 Task: Look for space in Robit, Ethiopia from 24th August, 2023 to 10th September, 2023 for 6 adults, 2 children in price range Rs.12000 to Rs.15000. Place can be entire place or shared room with 6 bedrooms having 6 beds and 6 bathrooms. Property type can be house, flat, hotel. Amenities needed are: wifi, TV, free parkinig on premises, gym, breakfast. Booking option can be shelf check-in. Required host language is English.
Action: Mouse moved to (421, 88)
Screenshot: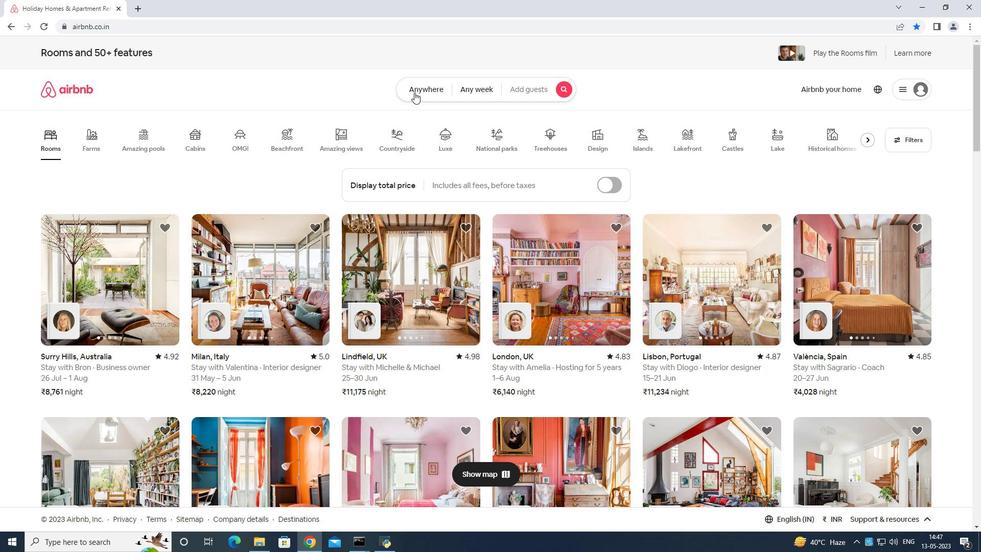 
Action: Mouse pressed left at (421, 88)
Screenshot: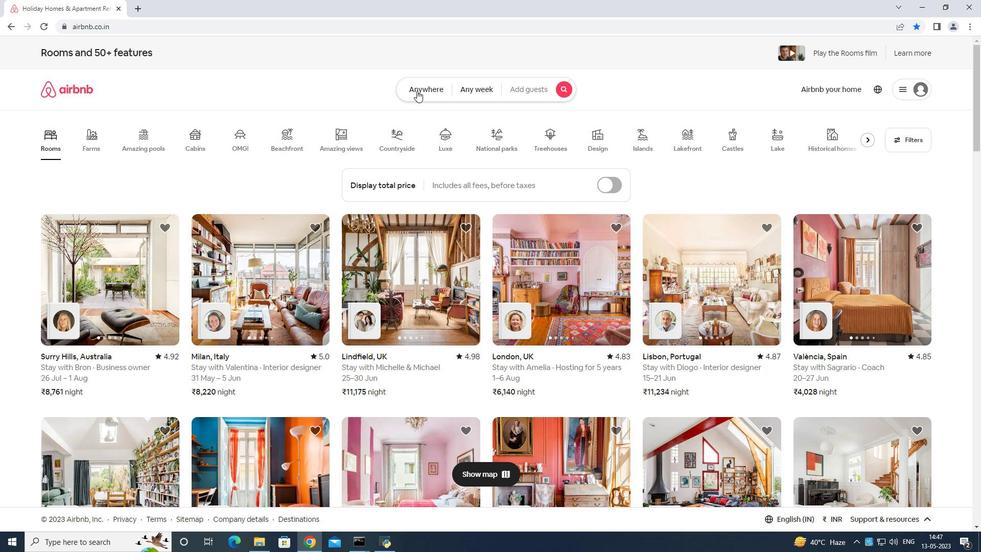 
Action: Mouse moved to (400, 115)
Screenshot: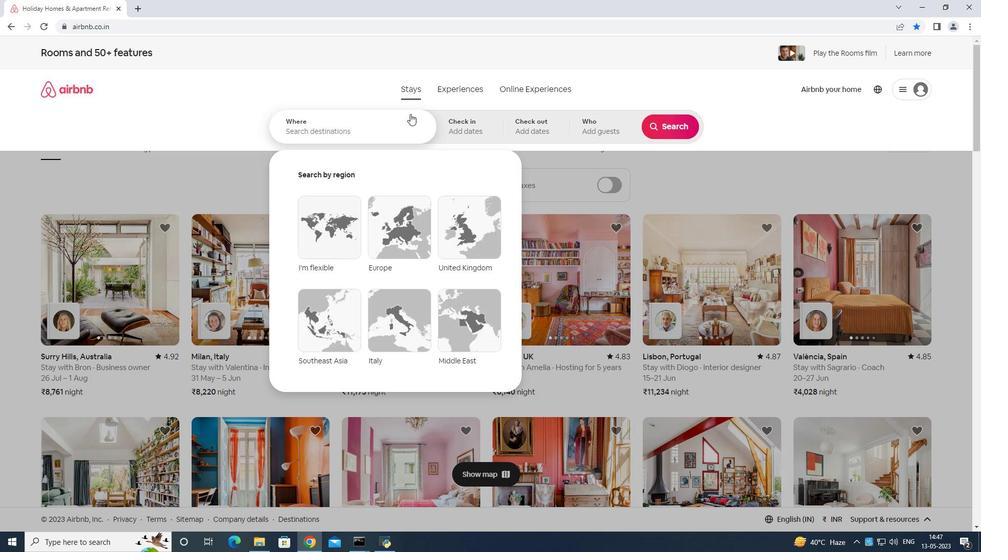 
Action: Mouse pressed left at (400, 115)
Screenshot: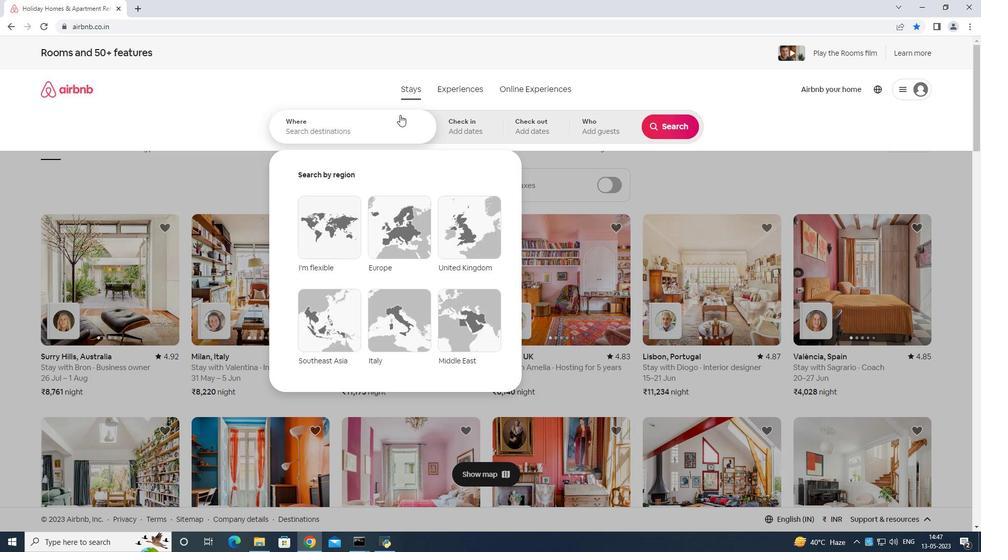 
Action: Mouse moved to (401, 123)
Screenshot: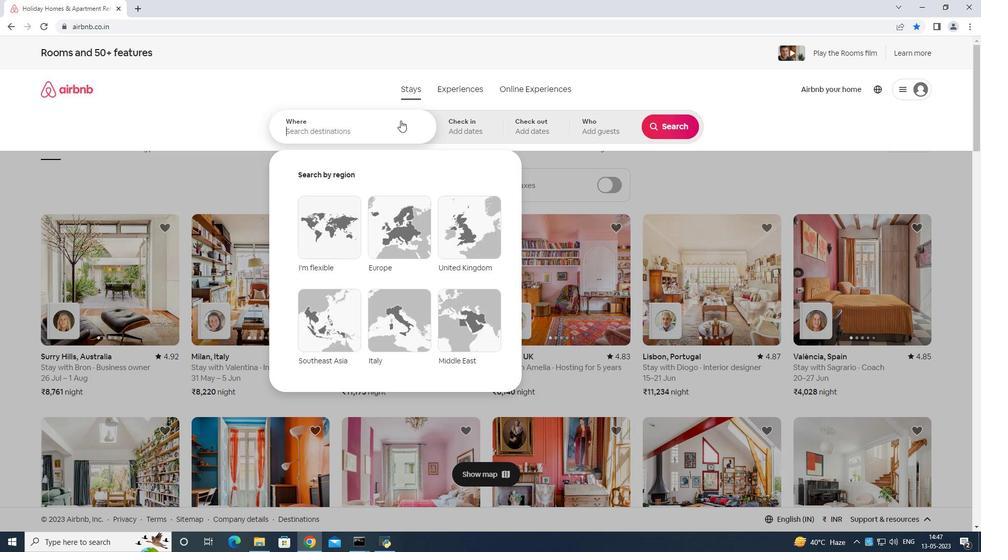 
Action: Key pressed <Key.shift>Robit<Key.space>etiopia<Key.space><Key.enter>
Screenshot: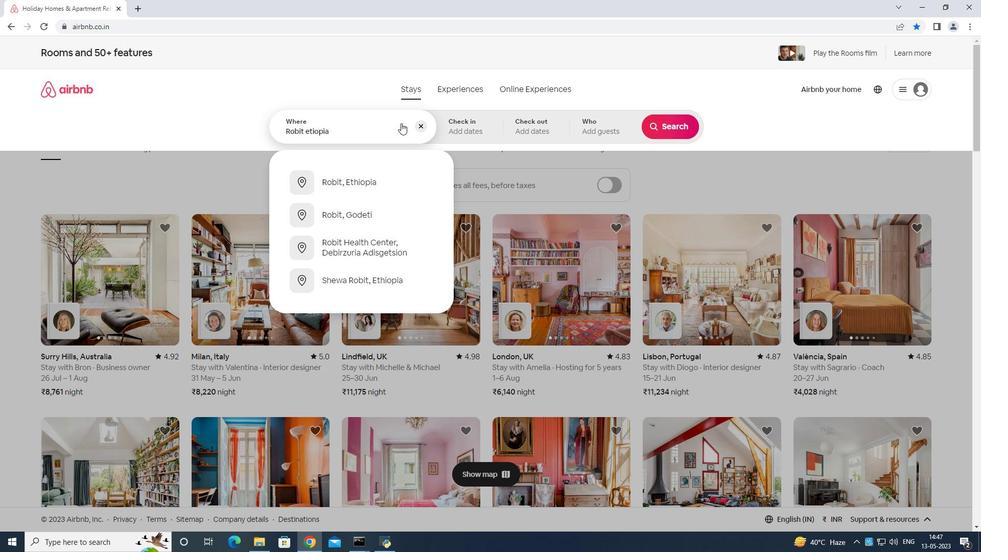 
Action: Mouse moved to (659, 211)
Screenshot: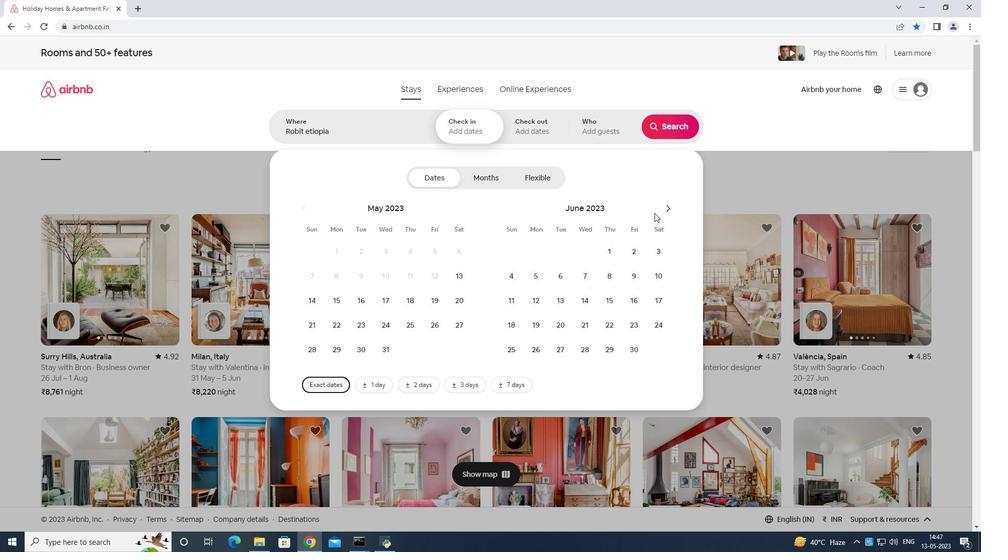 
Action: Mouse pressed left at (659, 211)
Screenshot: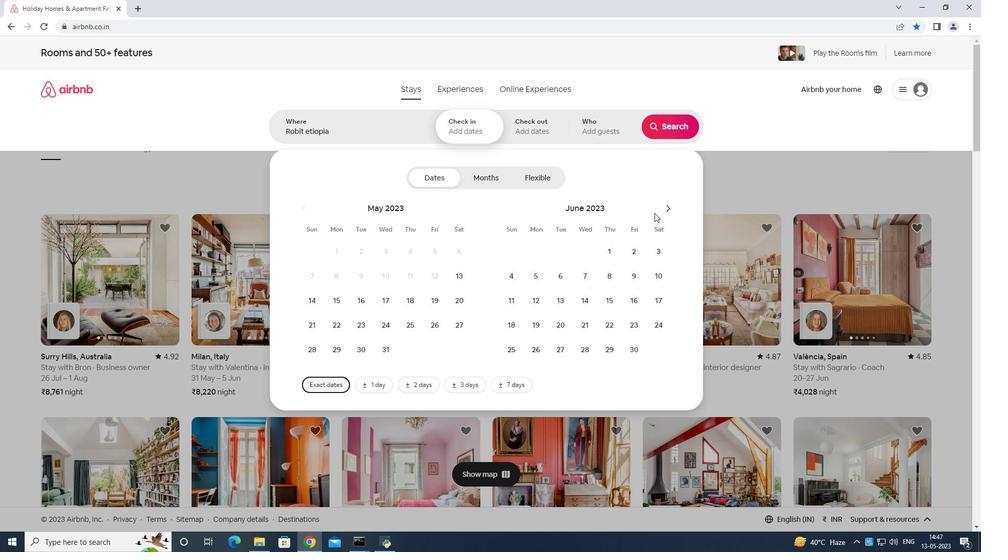 
Action: Mouse moved to (663, 209)
Screenshot: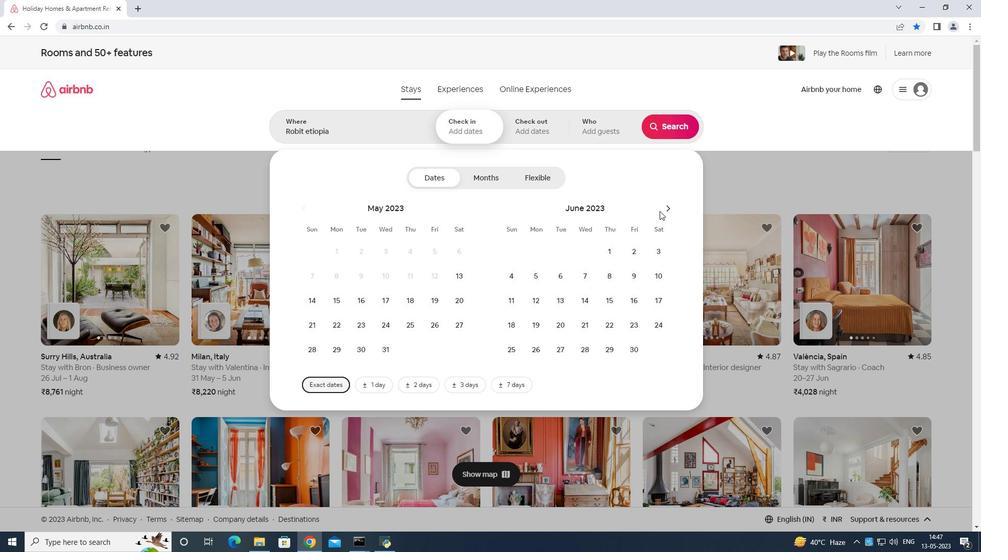 
Action: Mouse pressed left at (663, 209)
Screenshot: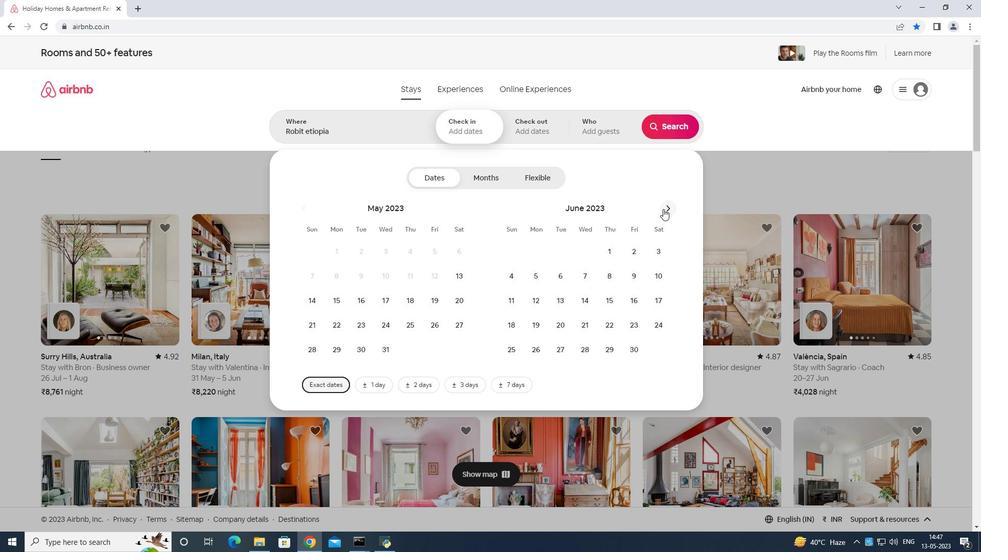
Action: Mouse moved to (664, 208)
Screenshot: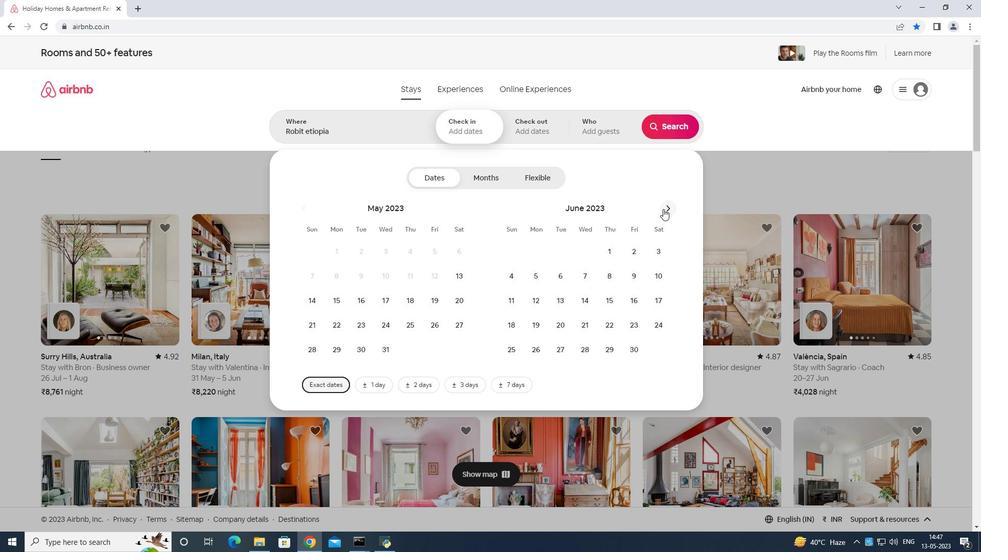 
Action: Mouse pressed left at (664, 208)
Screenshot: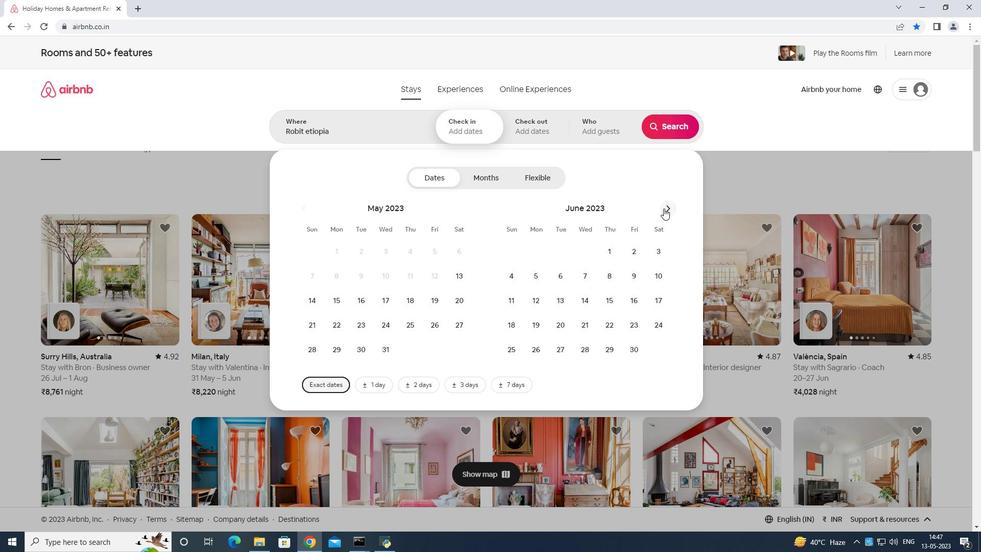 
Action: Mouse pressed left at (664, 208)
Screenshot: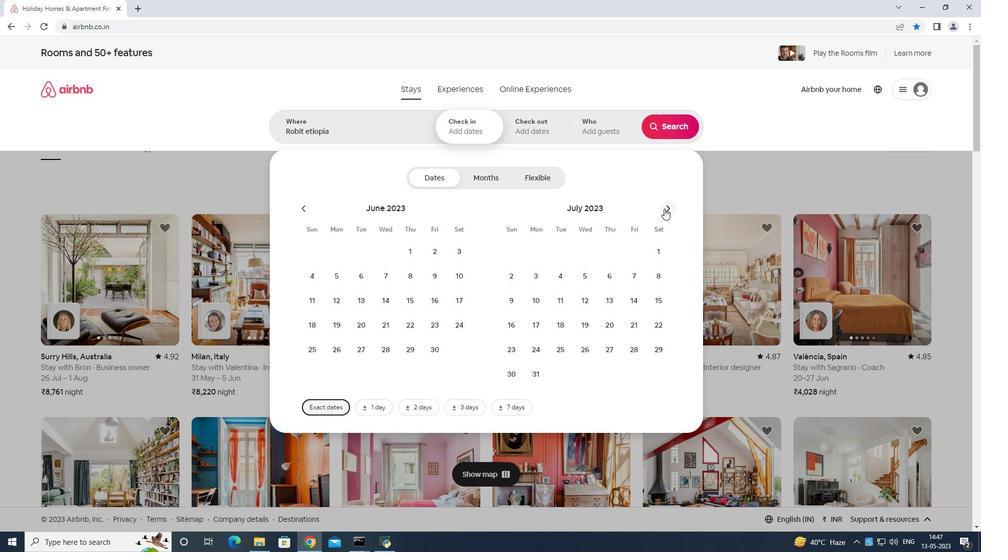 
Action: Mouse moved to (600, 324)
Screenshot: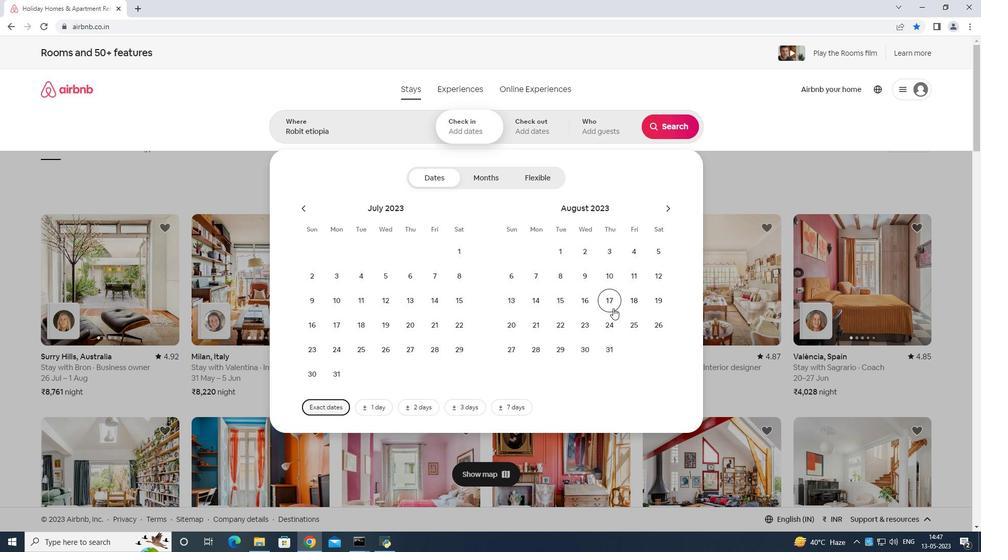 
Action: Mouse pressed left at (600, 324)
Screenshot: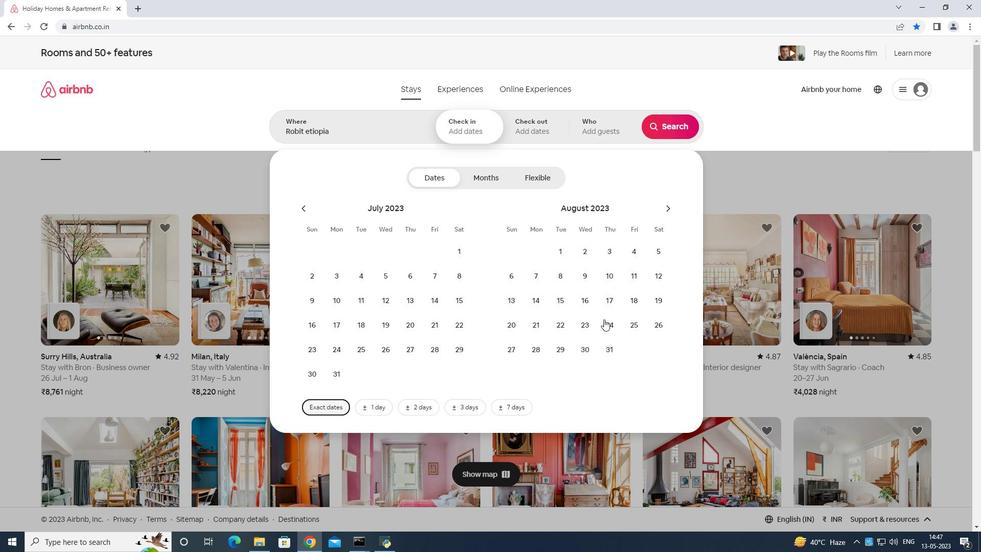 
Action: Mouse moved to (671, 203)
Screenshot: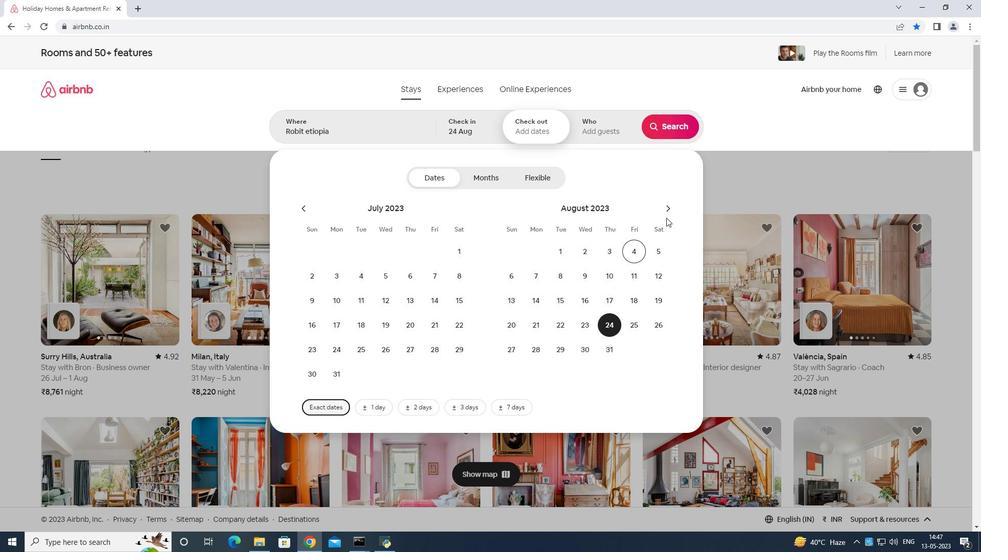 
Action: Mouse pressed left at (671, 203)
Screenshot: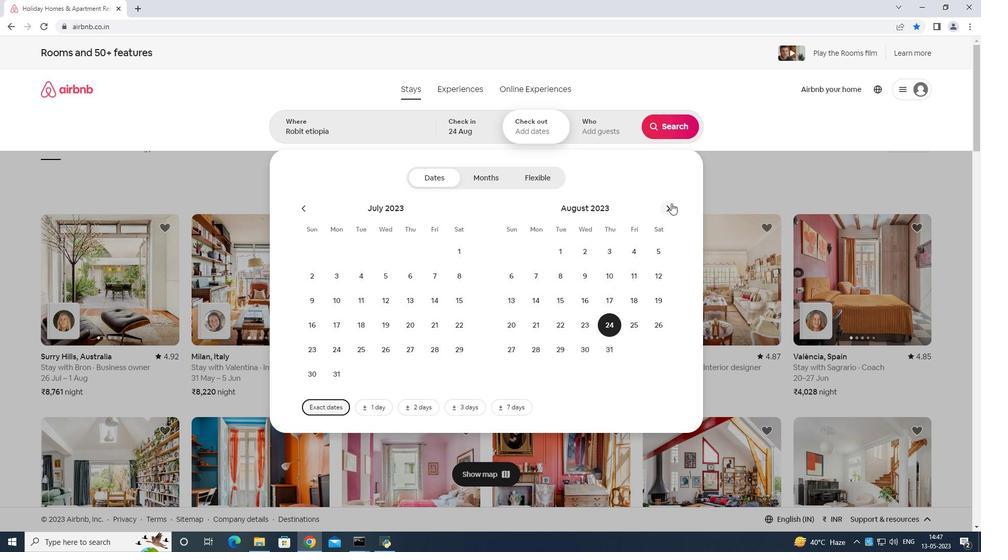 
Action: Mouse moved to (505, 292)
Screenshot: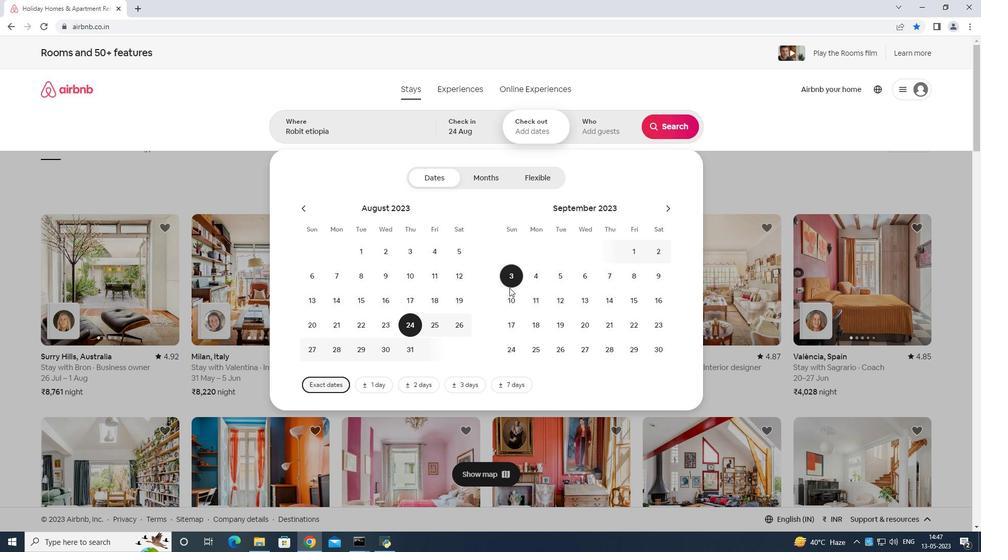 
Action: Mouse pressed left at (505, 292)
Screenshot: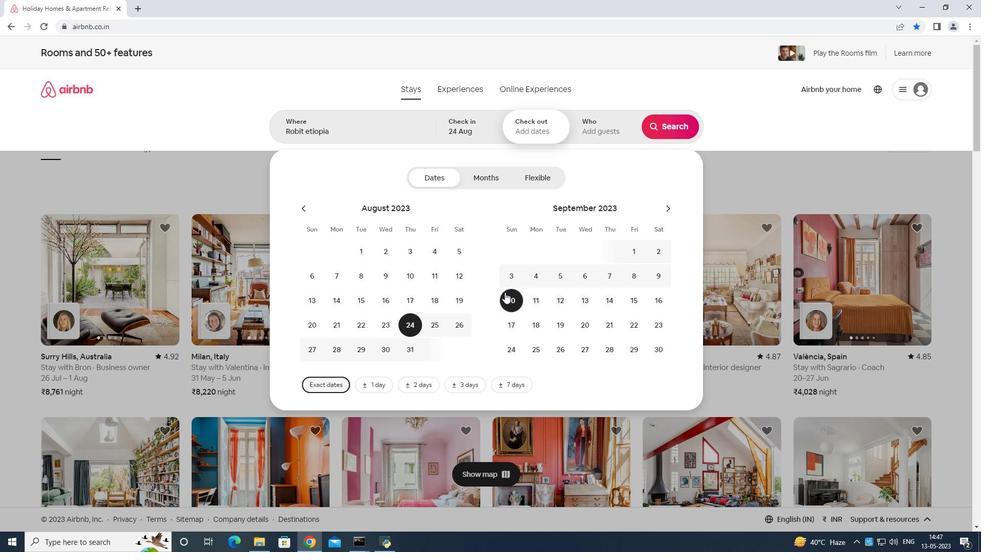 
Action: Mouse moved to (592, 126)
Screenshot: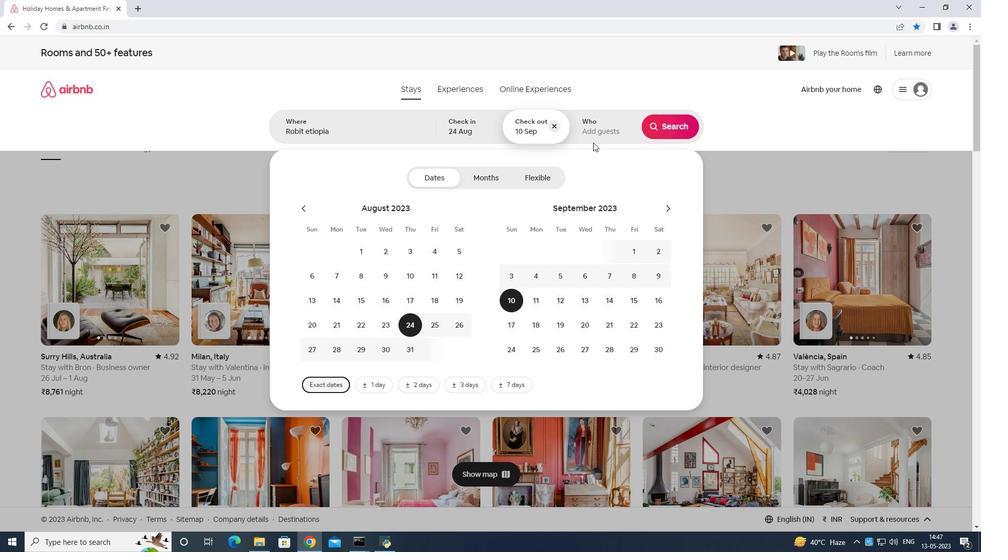 
Action: Mouse pressed left at (592, 126)
Screenshot: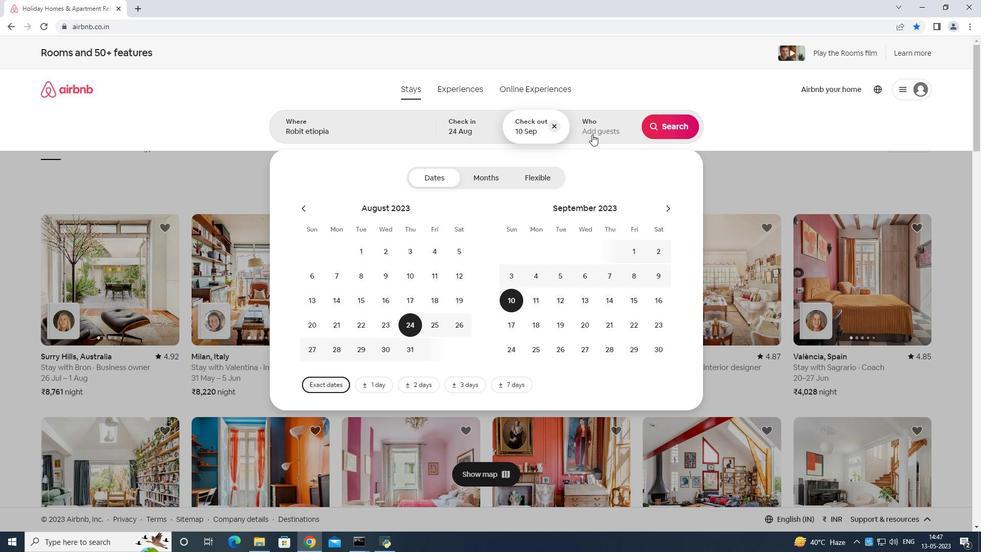 
Action: Mouse moved to (667, 178)
Screenshot: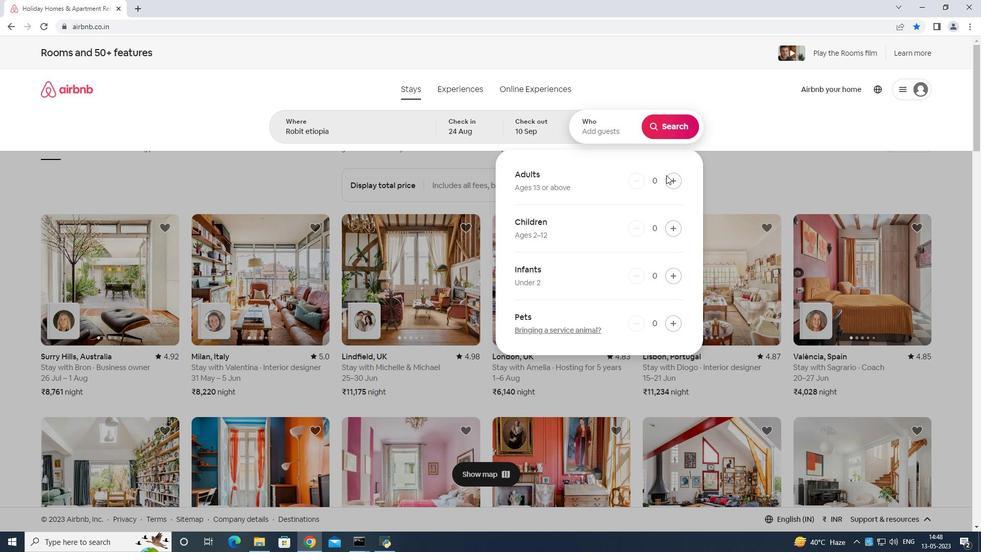 
Action: Mouse pressed left at (667, 178)
Screenshot: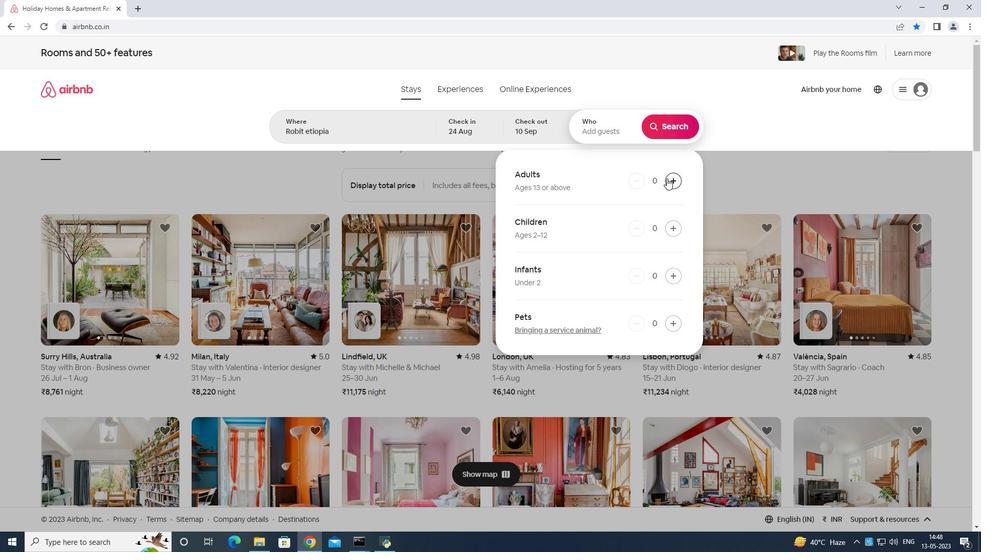 
Action: Mouse pressed left at (667, 178)
Screenshot: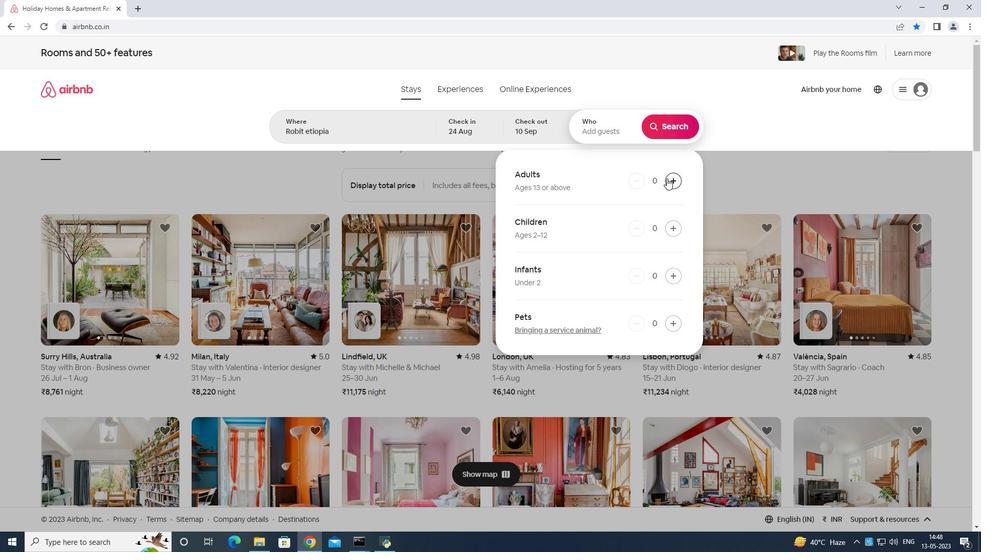
Action: Mouse moved to (680, 175)
Screenshot: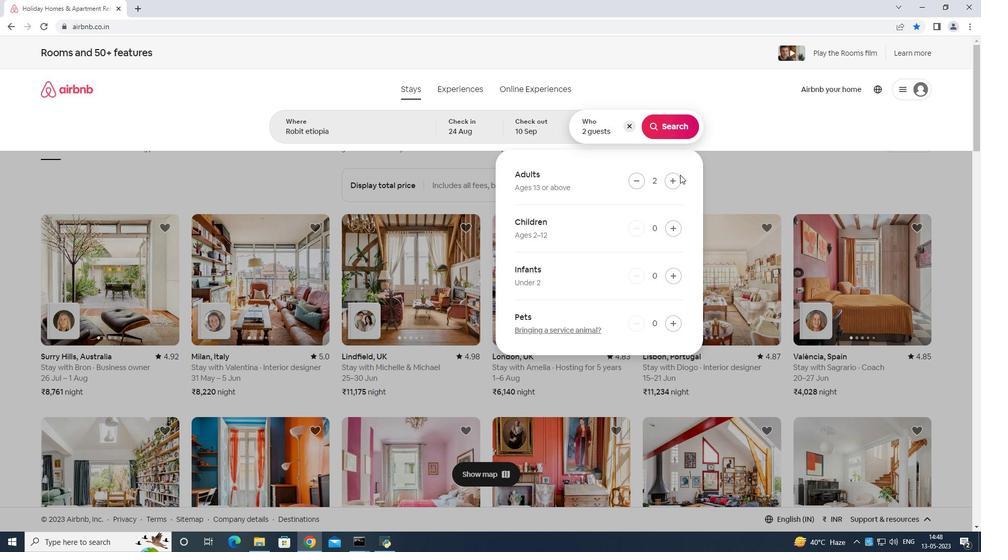 
Action: Mouse pressed left at (680, 175)
Screenshot: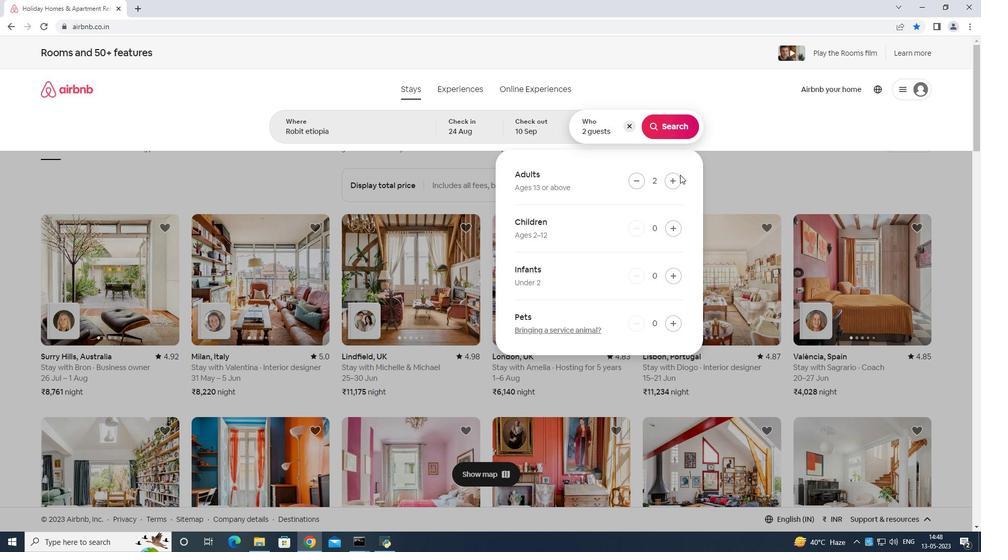 
Action: Mouse moved to (677, 178)
Screenshot: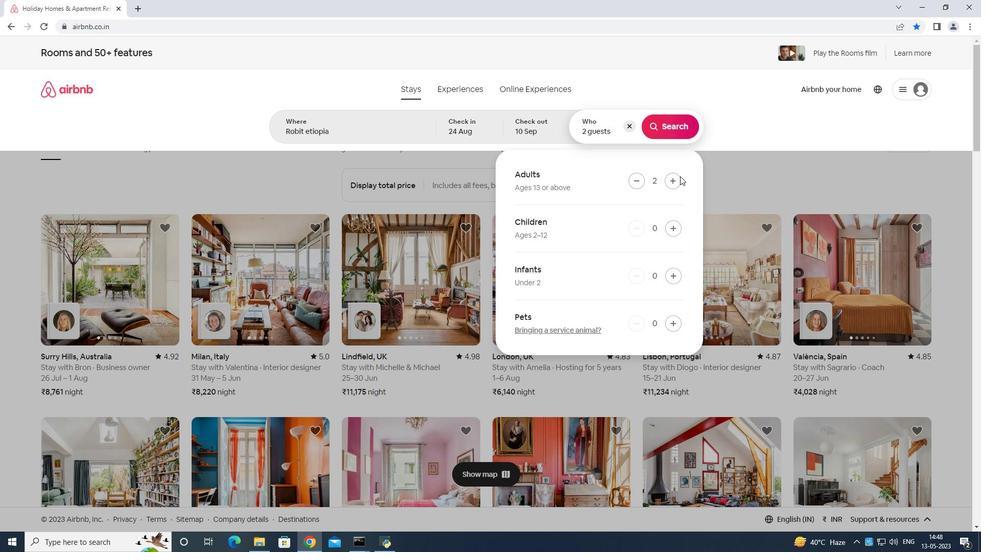 
Action: Mouse pressed left at (677, 178)
Screenshot: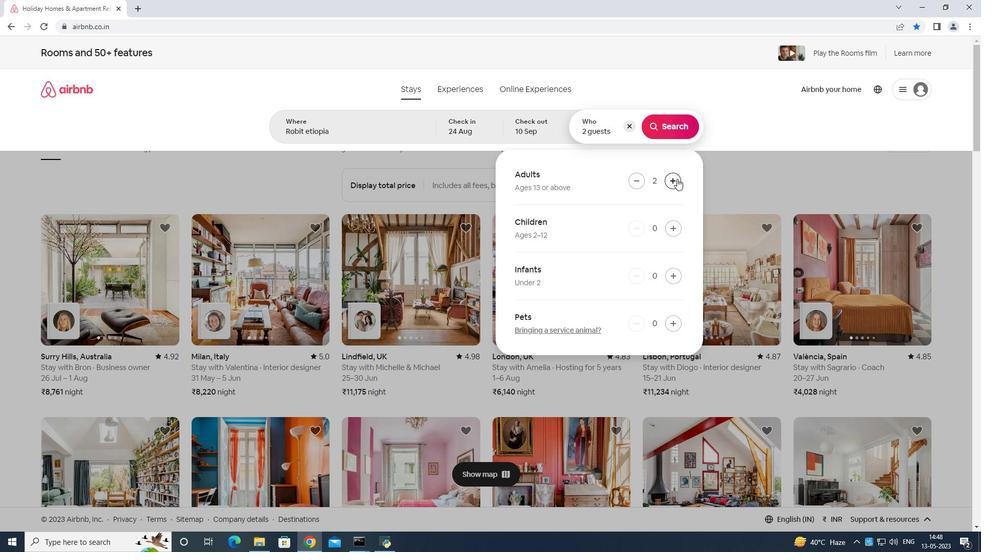 
Action: Mouse moved to (676, 178)
Screenshot: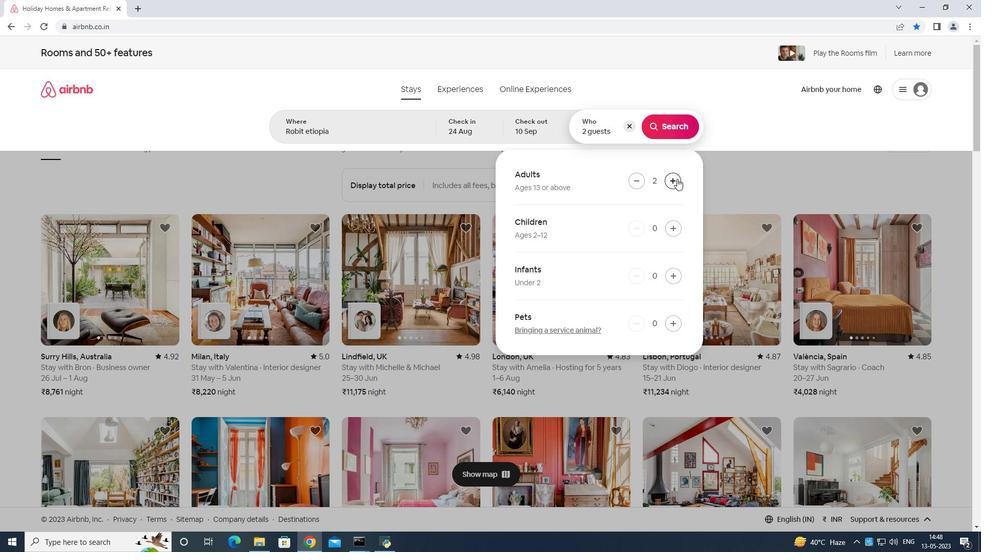 
Action: Mouse pressed left at (676, 178)
Screenshot: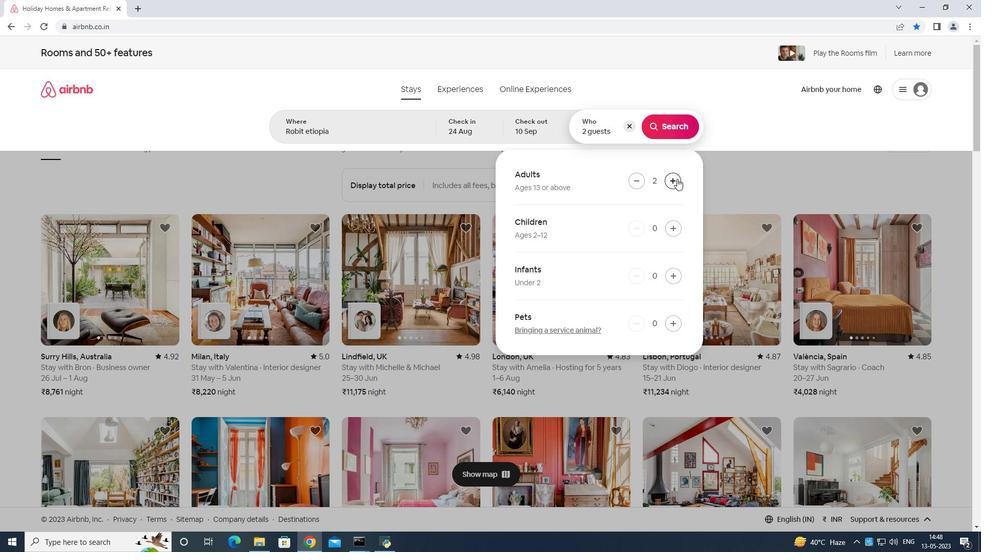 
Action: Mouse pressed left at (676, 178)
Screenshot: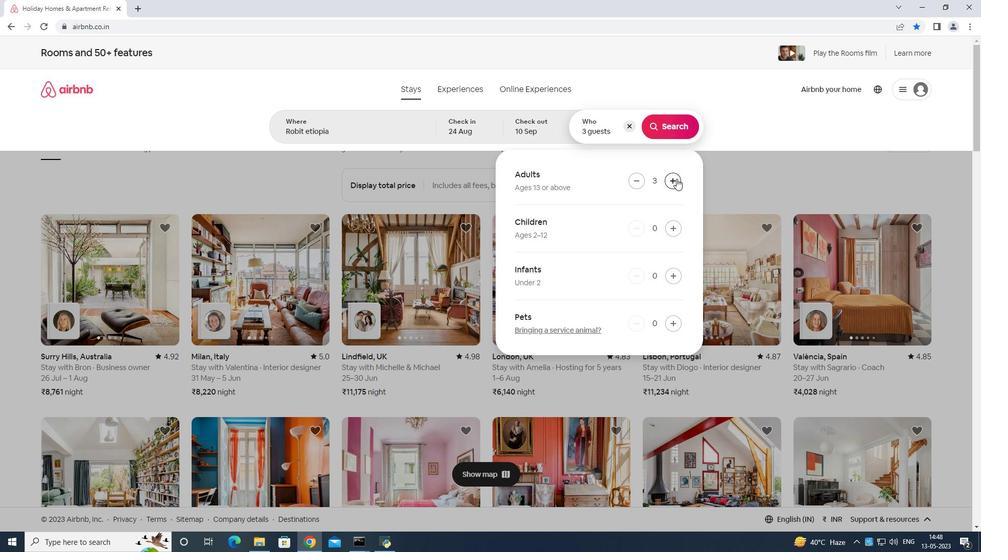 
Action: Mouse moved to (676, 178)
Screenshot: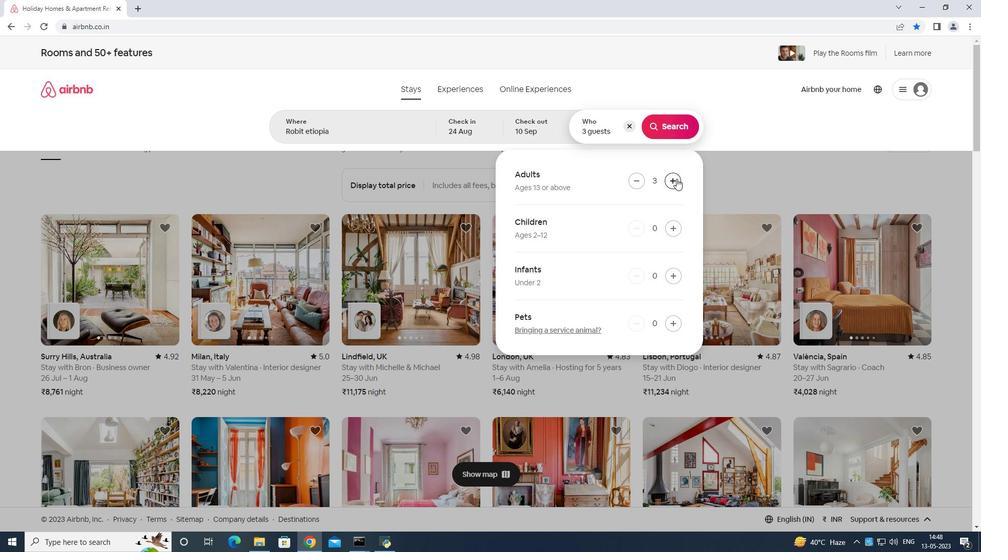 
Action: Mouse pressed left at (676, 178)
Screenshot: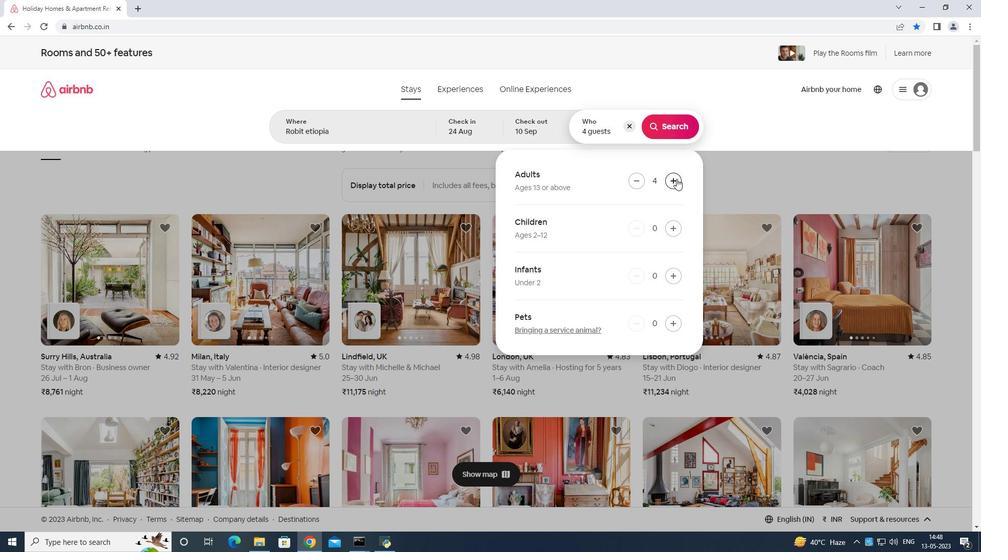 
Action: Mouse moved to (676, 223)
Screenshot: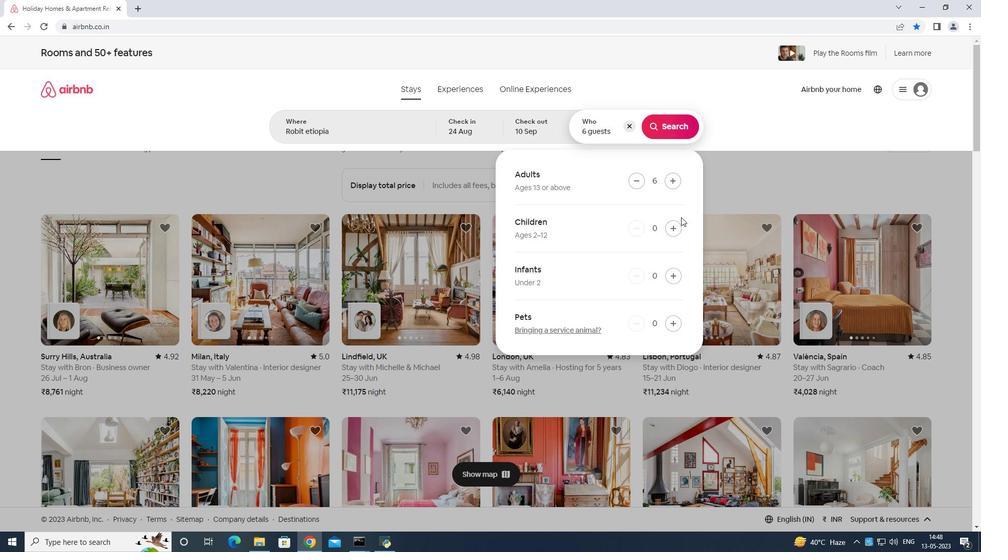 
Action: Mouse pressed left at (676, 223)
Screenshot: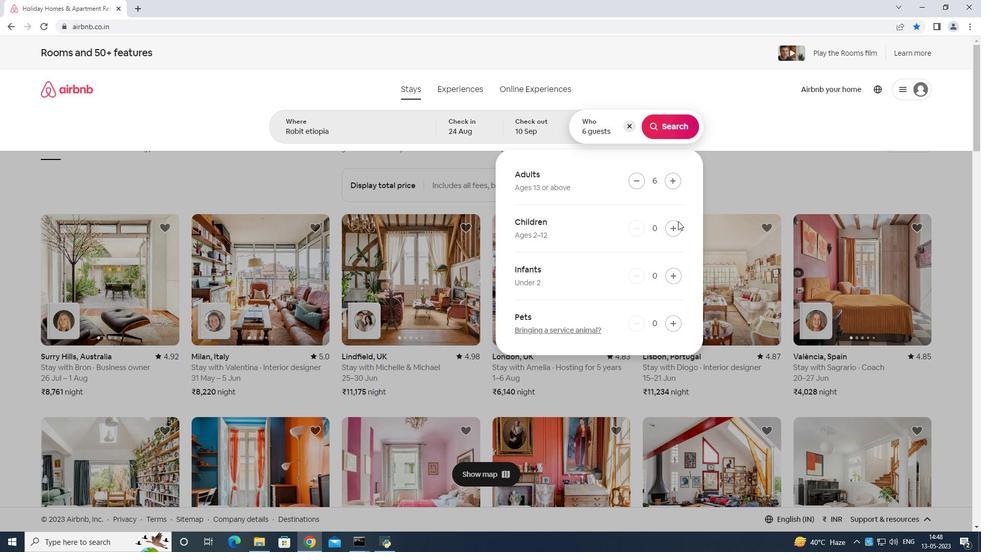 
Action: Mouse moved to (676, 224)
Screenshot: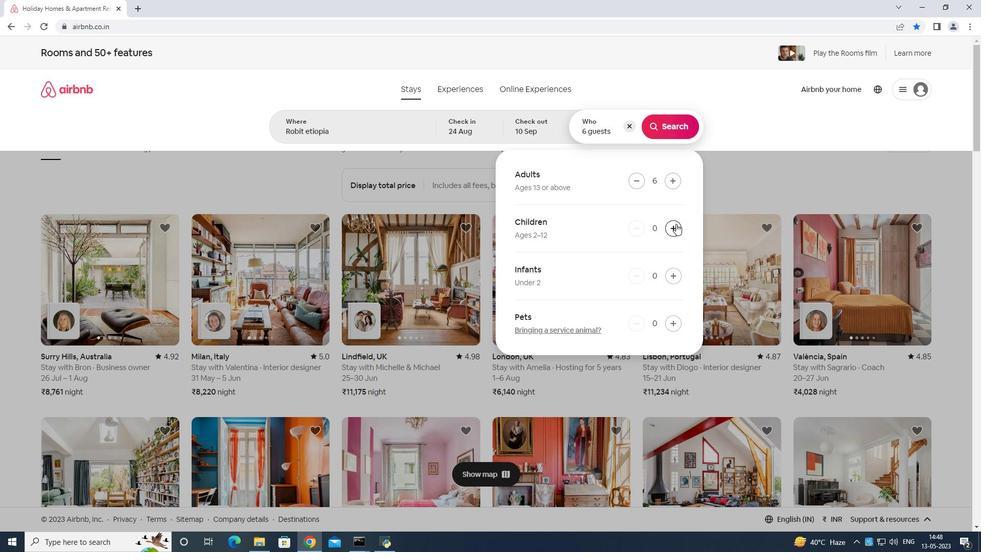 
Action: Mouse pressed left at (676, 224)
Screenshot: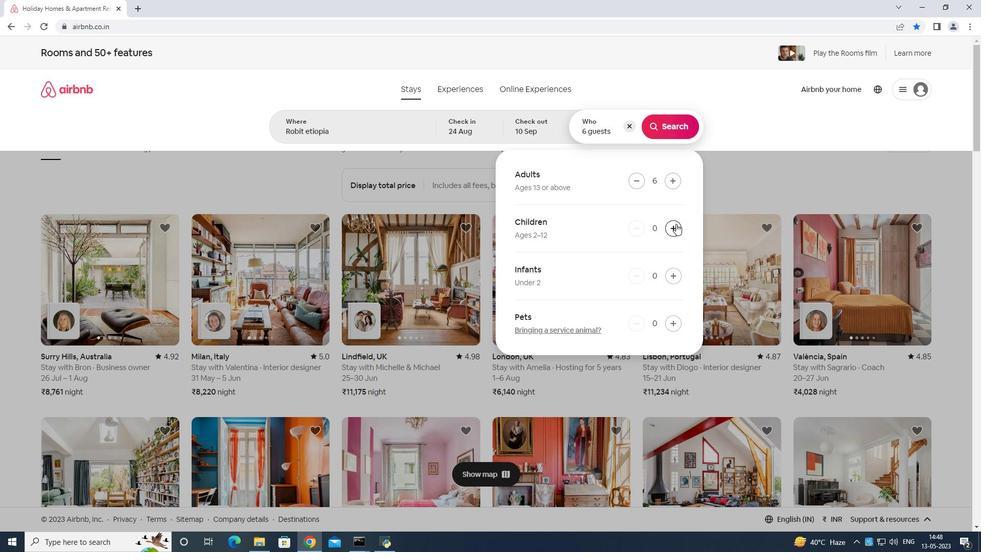 
Action: Mouse moved to (675, 125)
Screenshot: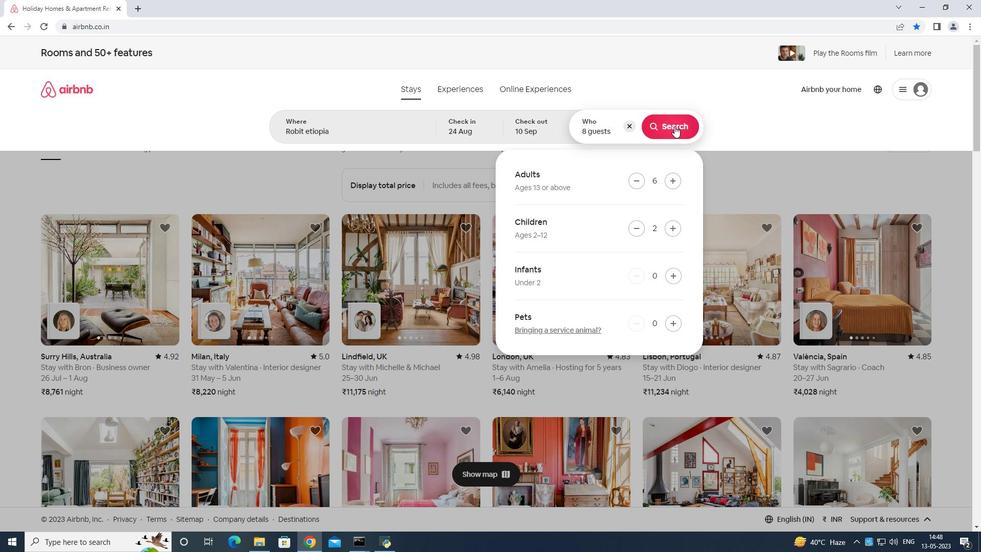 
Action: Mouse pressed left at (675, 125)
Screenshot: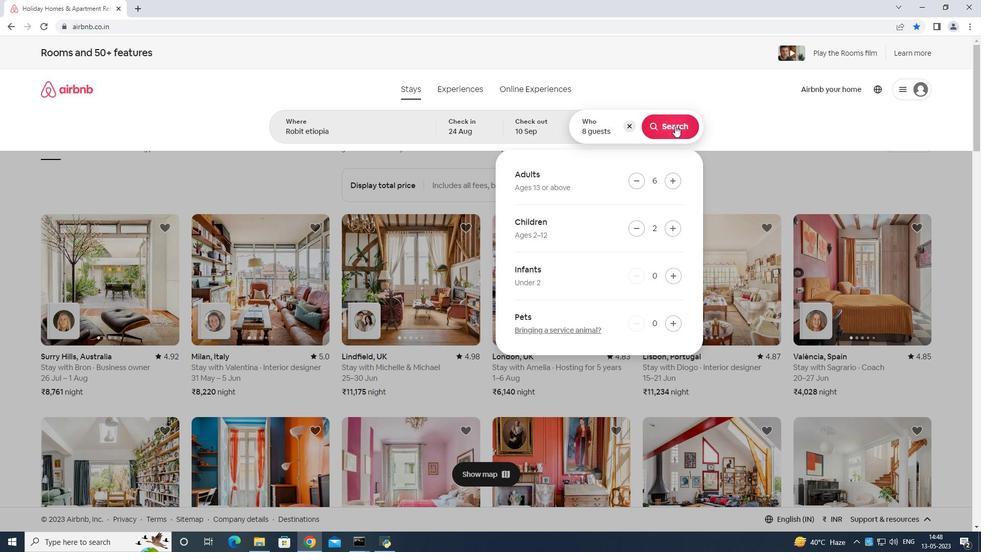 
Action: Mouse moved to (938, 97)
Screenshot: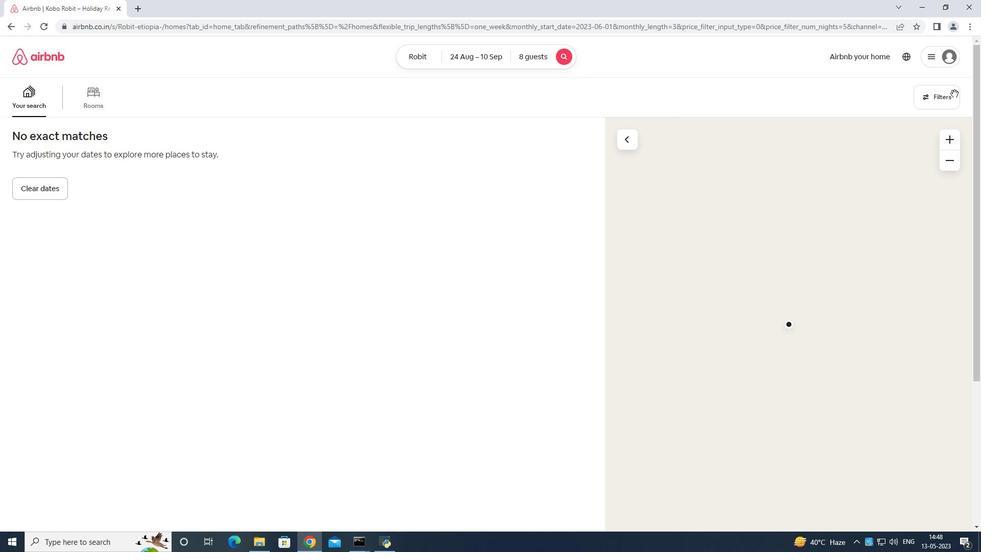 
Action: Mouse pressed left at (938, 97)
Screenshot: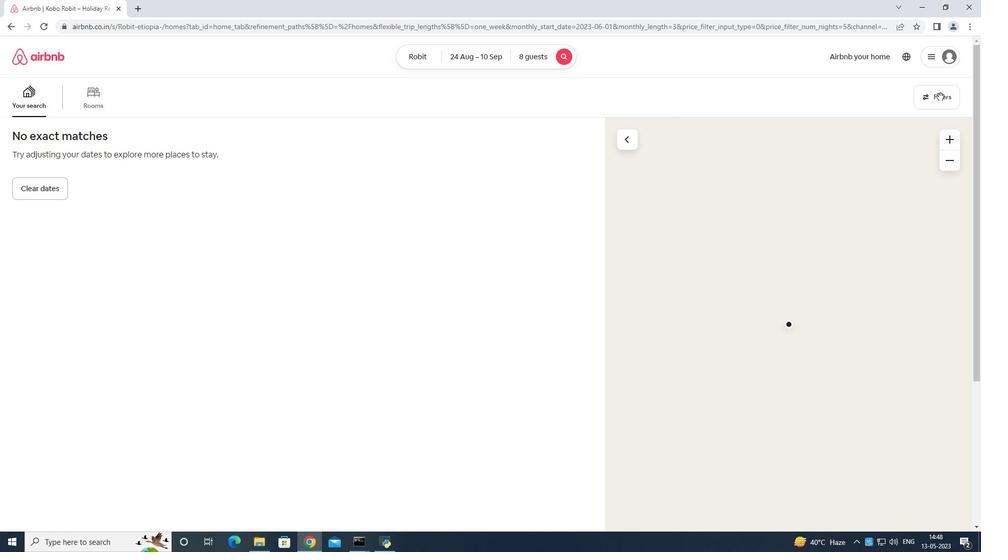 
Action: Mouse moved to (397, 351)
Screenshot: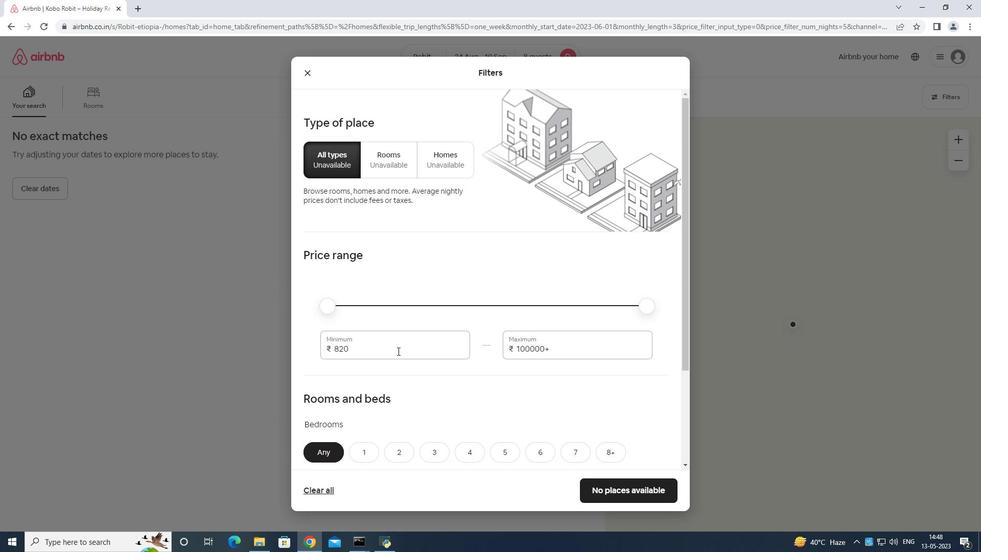 
Action: Mouse pressed left at (397, 351)
Screenshot: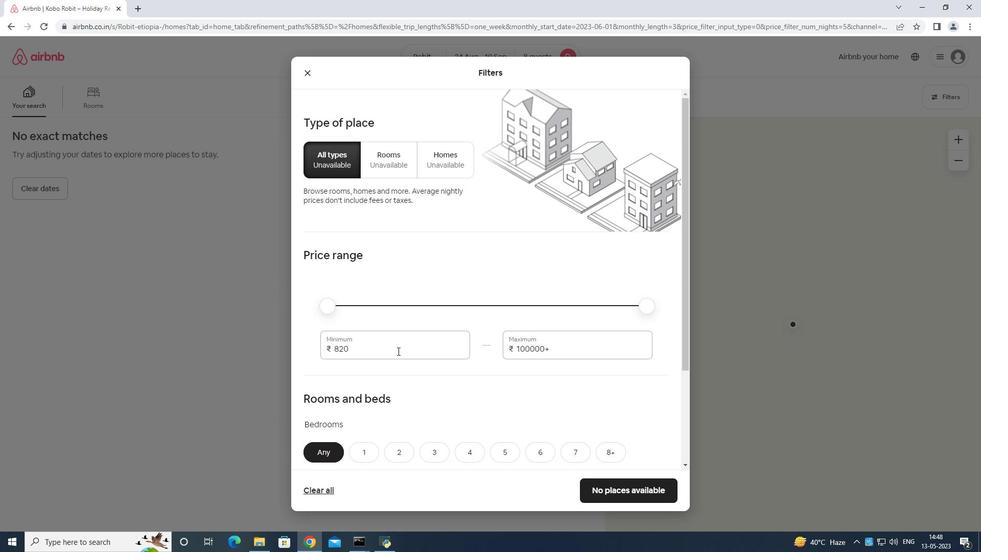 
Action: Mouse moved to (405, 343)
Screenshot: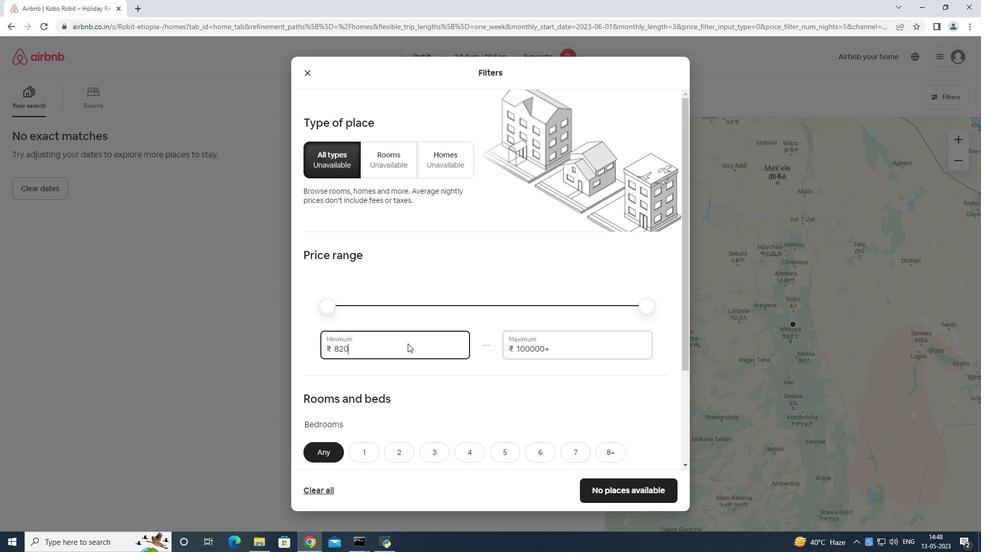 
Action: Key pressed <Key.backspace>
Screenshot: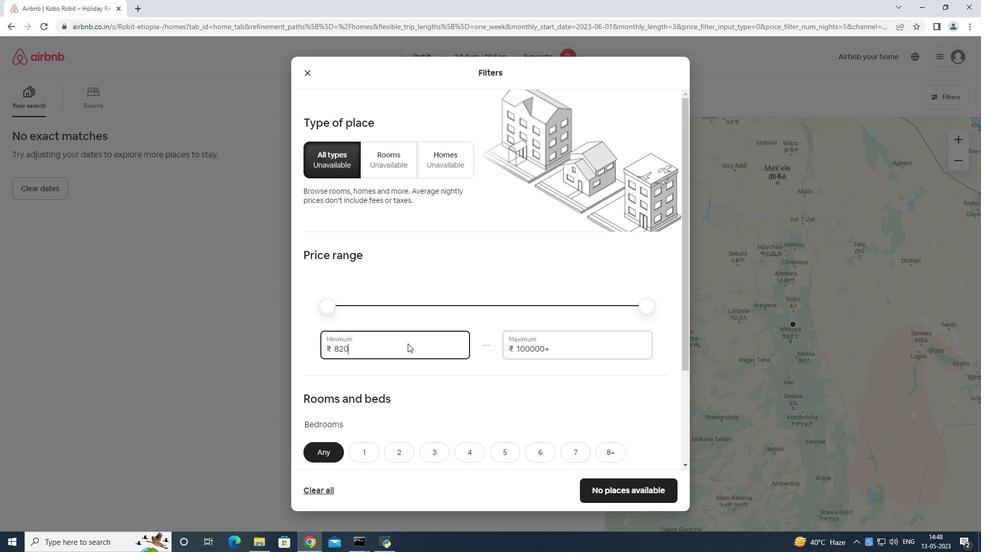 
Action: Mouse moved to (396, 343)
Screenshot: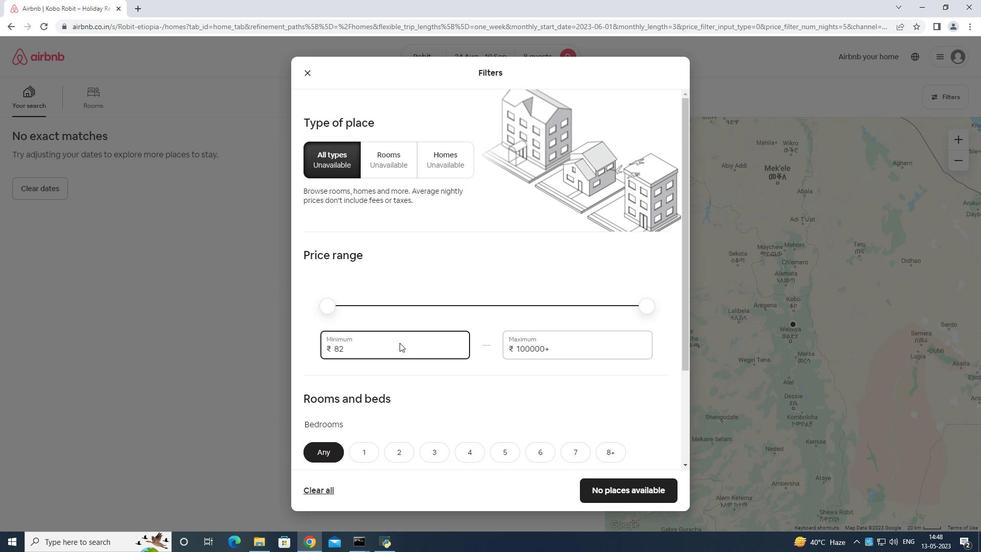 
Action: Key pressed <Key.backspace><Key.backspace>12000
Screenshot: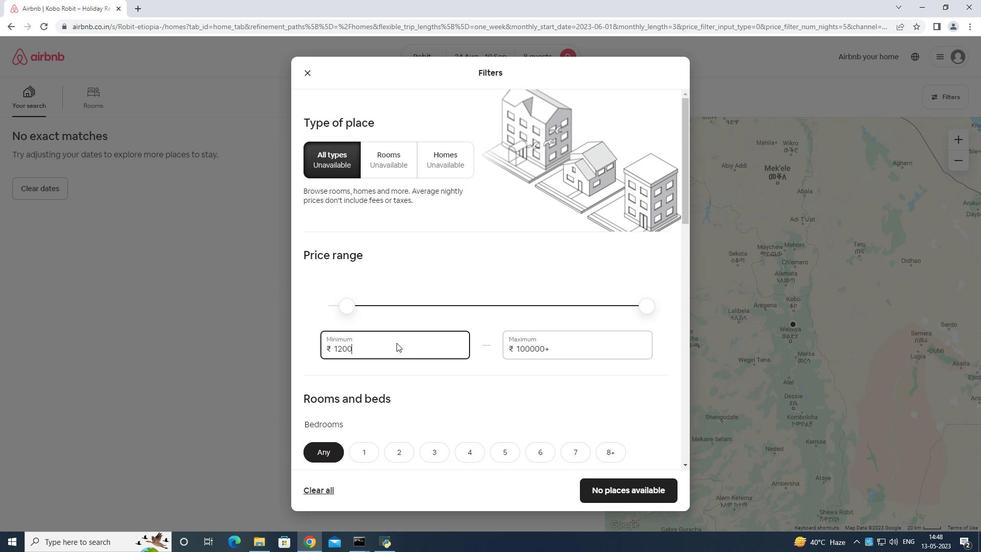 
Action: Mouse moved to (556, 352)
Screenshot: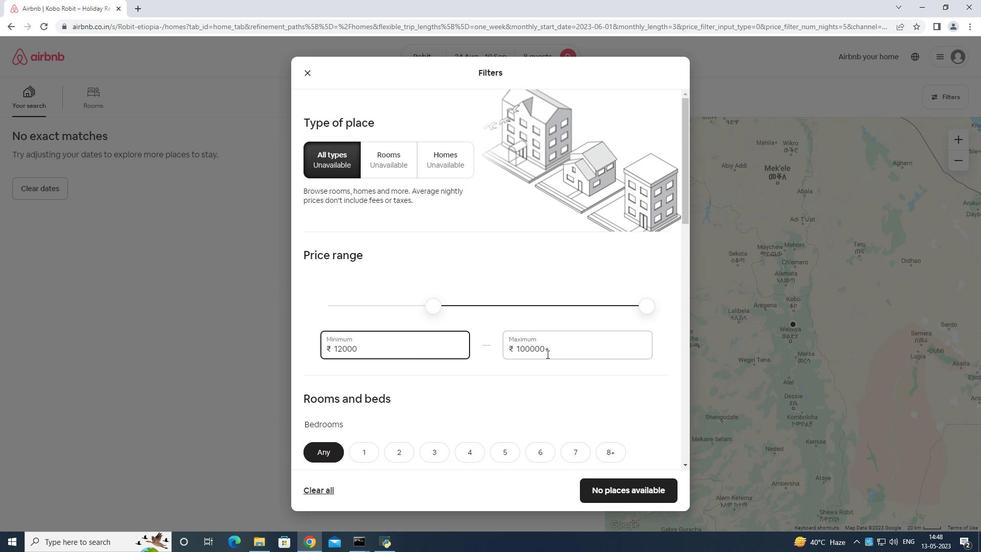 
Action: Mouse pressed left at (556, 352)
Screenshot: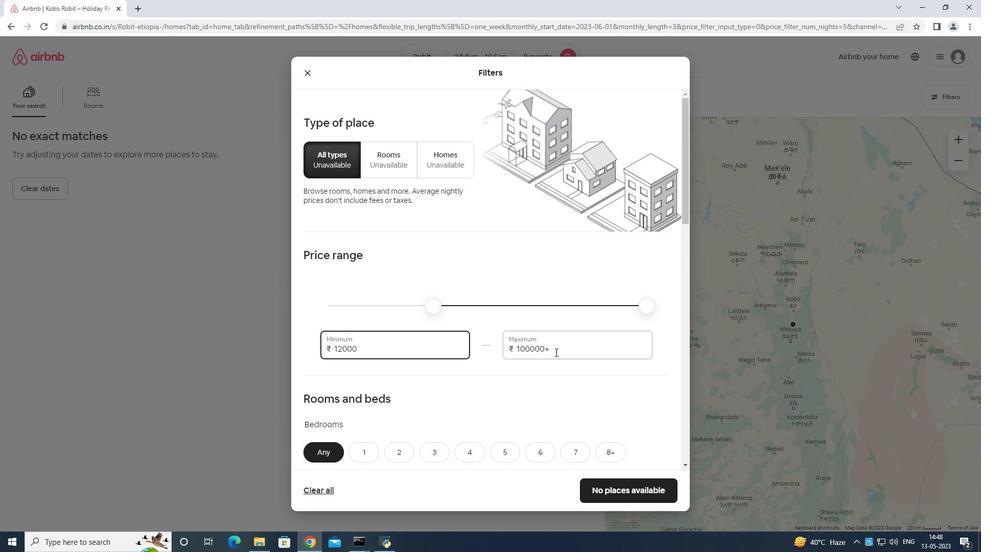 
Action: Mouse moved to (558, 348)
Screenshot: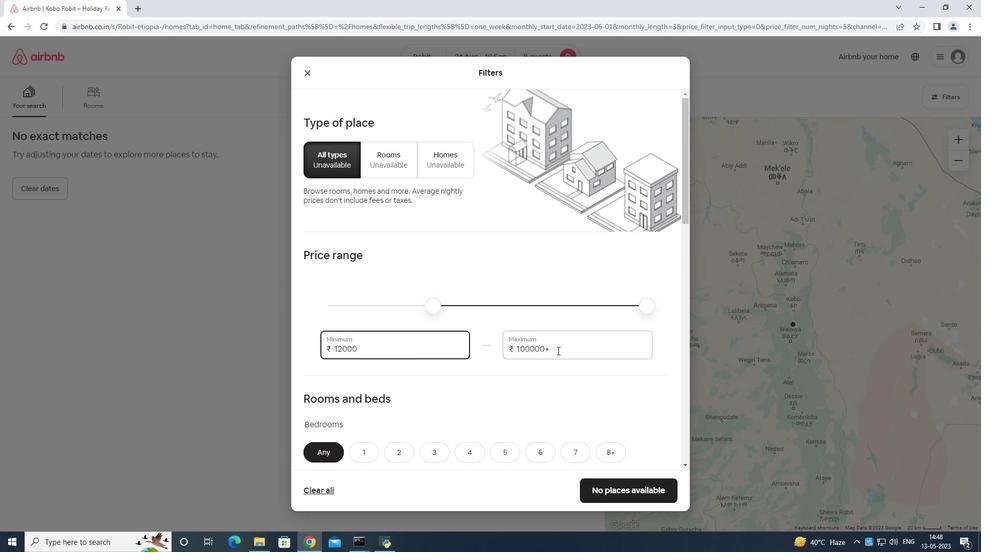 
Action: Key pressed <Key.backspace>
Screenshot: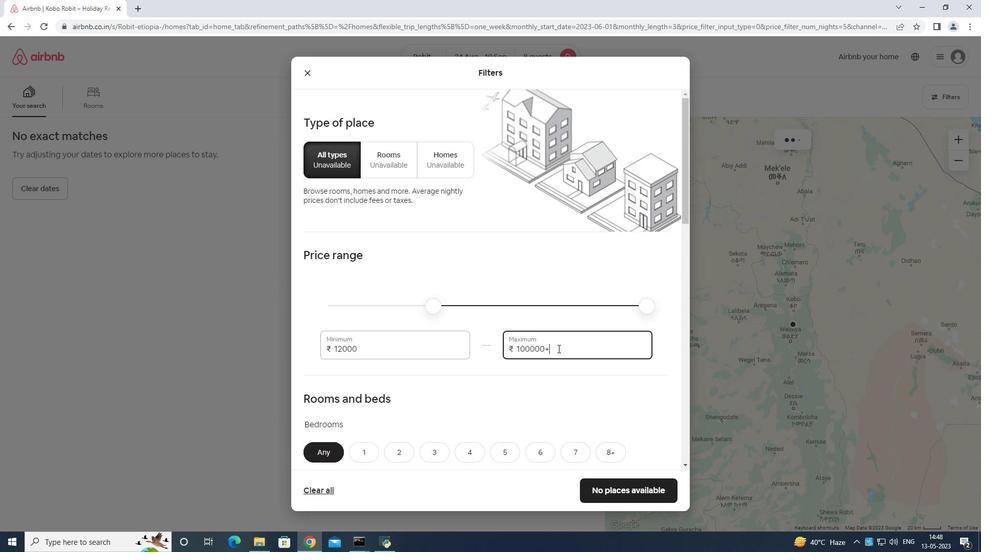 
Action: Mouse moved to (558, 346)
Screenshot: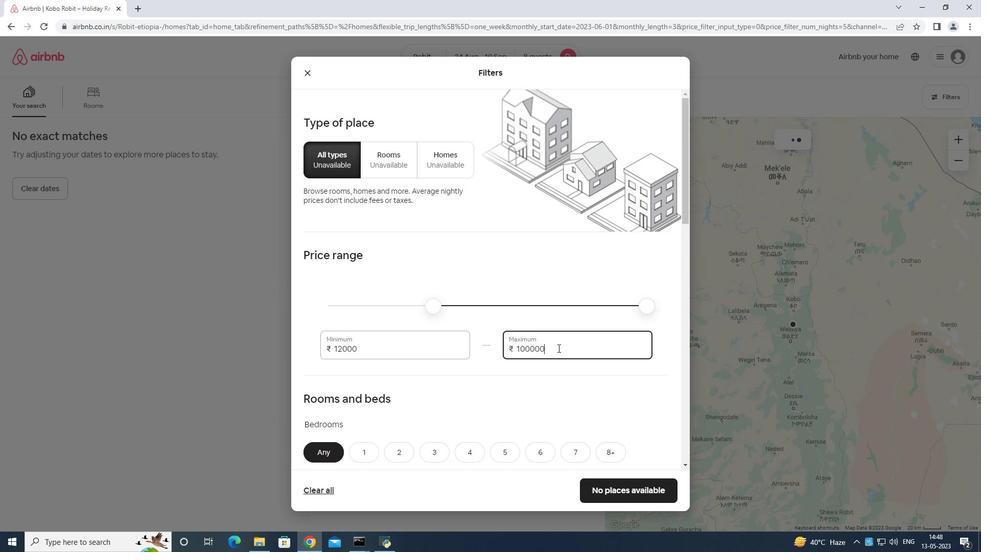 
Action: Key pressed <Key.backspace><Key.backspace><Key.backspace><Key.backspace><Key.backspace>
Screenshot: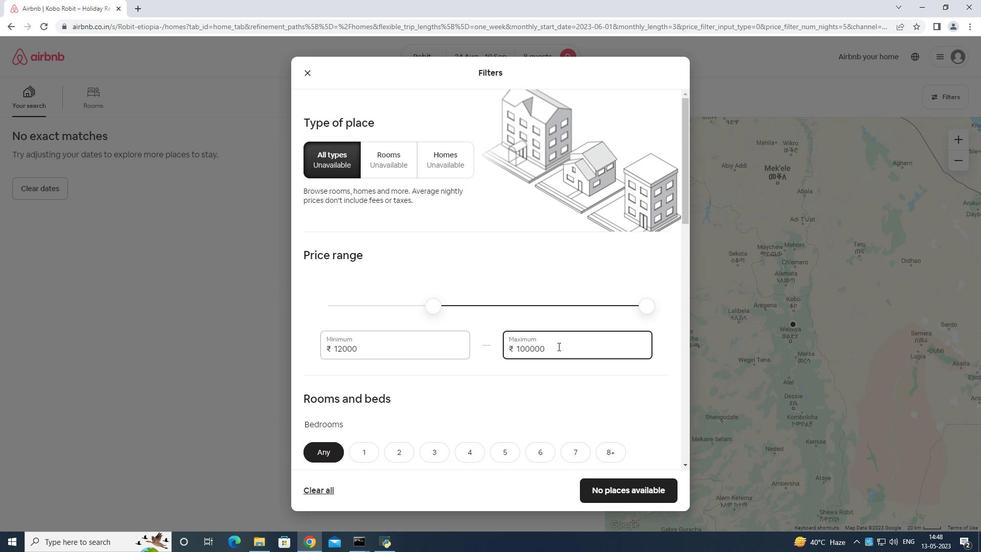 
Action: Mouse moved to (557, 346)
Screenshot: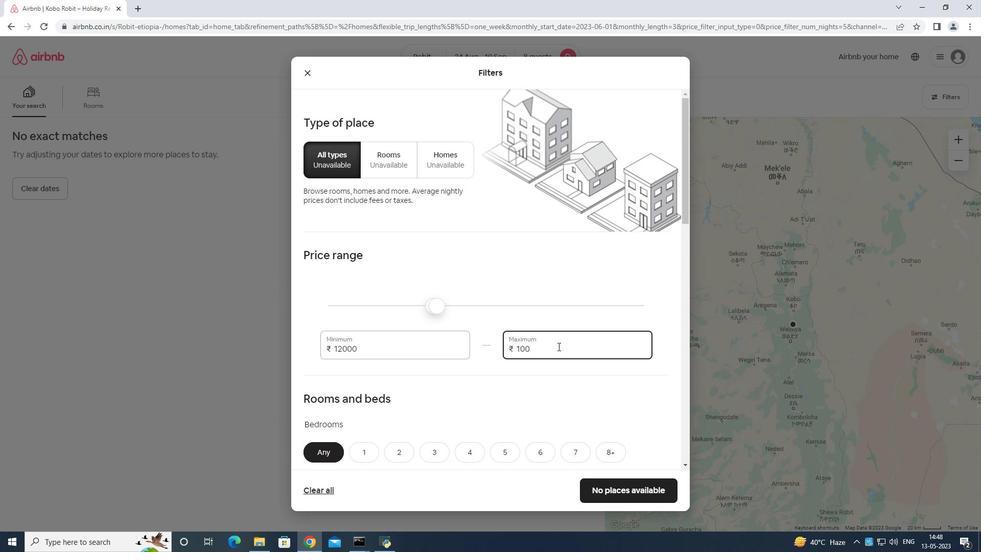 
Action: Key pressed <Key.backspace><Key.backspace><Key.backspace><Key.backspace><Key.backspace>
Screenshot: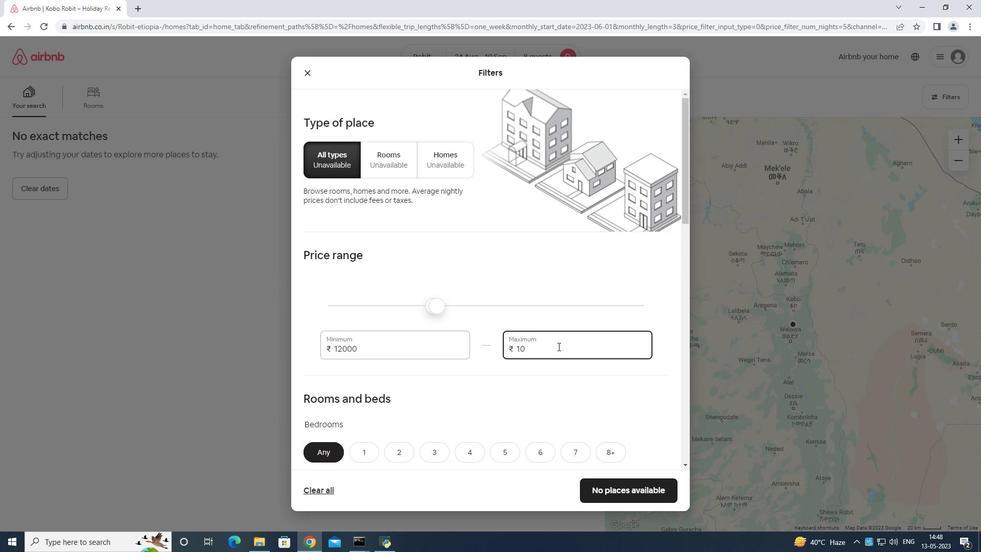 
Action: Mouse moved to (557, 346)
Screenshot: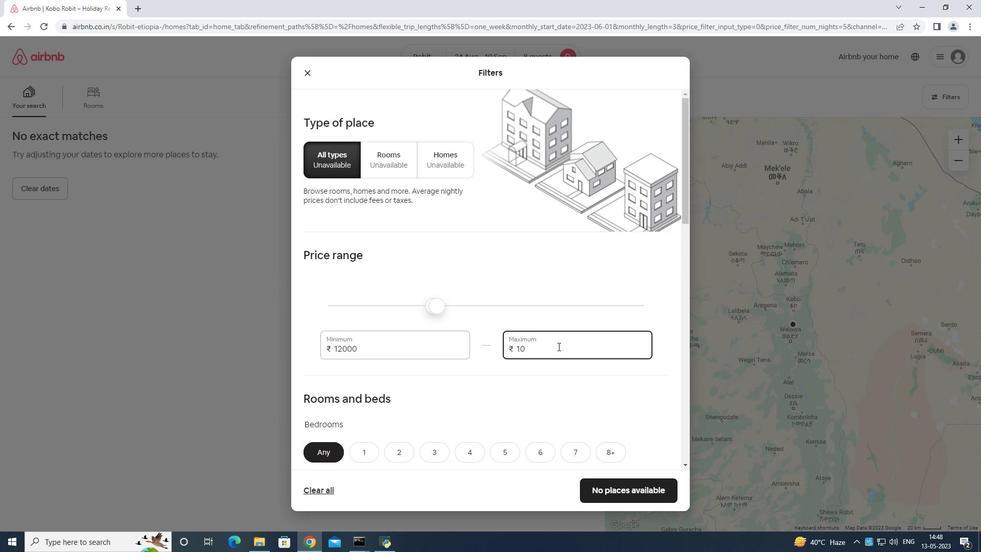 
Action: Key pressed <Key.backspace>
Screenshot: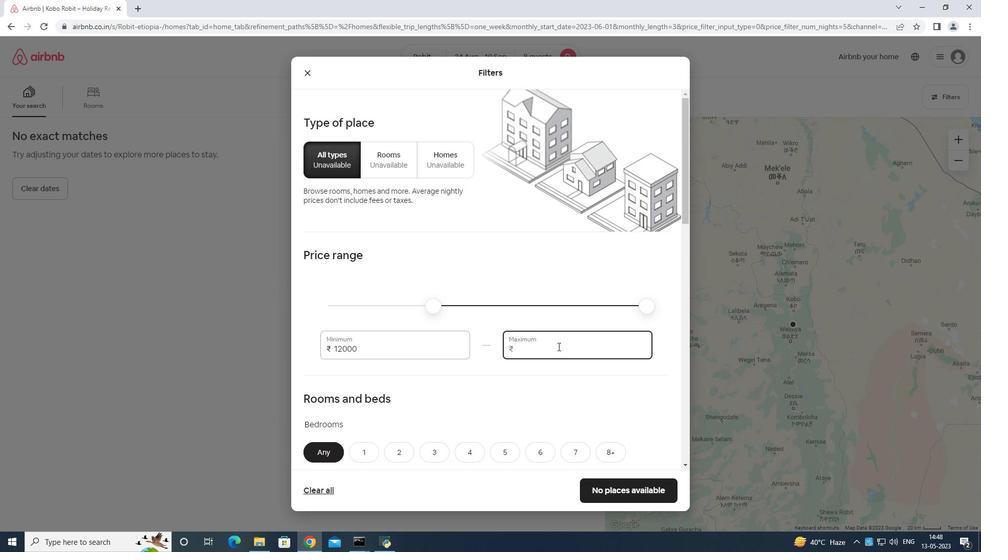 
Action: Mouse moved to (556, 346)
Screenshot: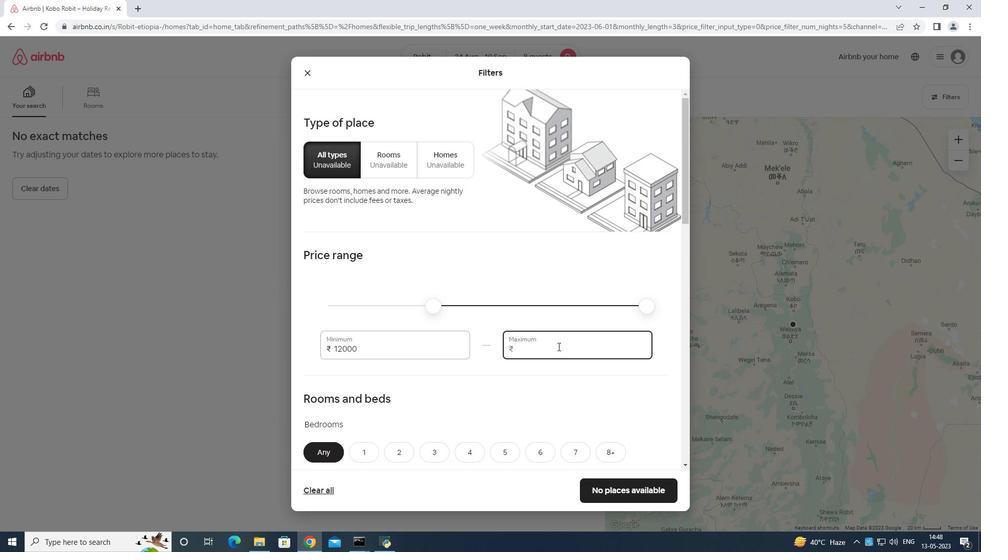 
Action: Key pressed <Key.backspace><Key.backspace><Key.backspace><Key.backspace>
Screenshot: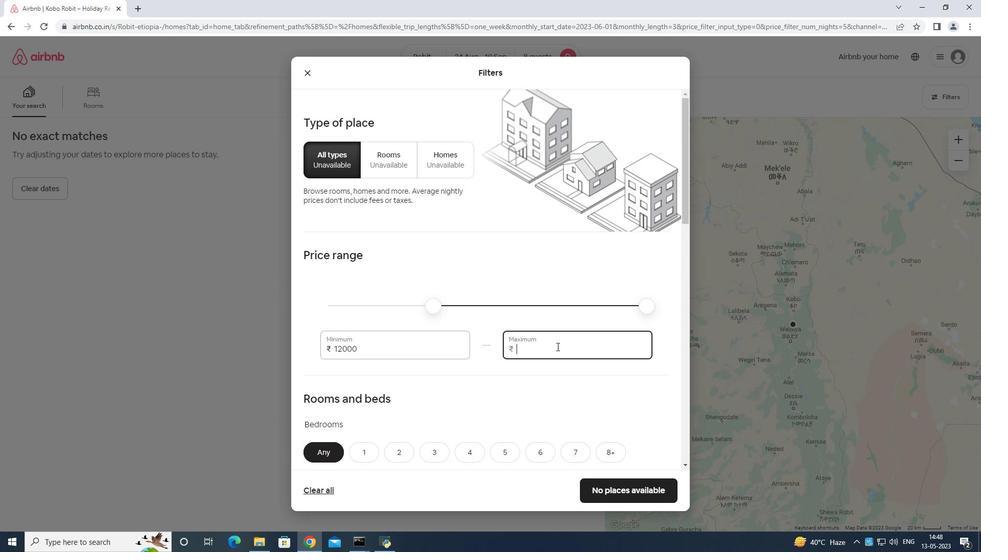 
Action: Mouse moved to (555, 346)
Screenshot: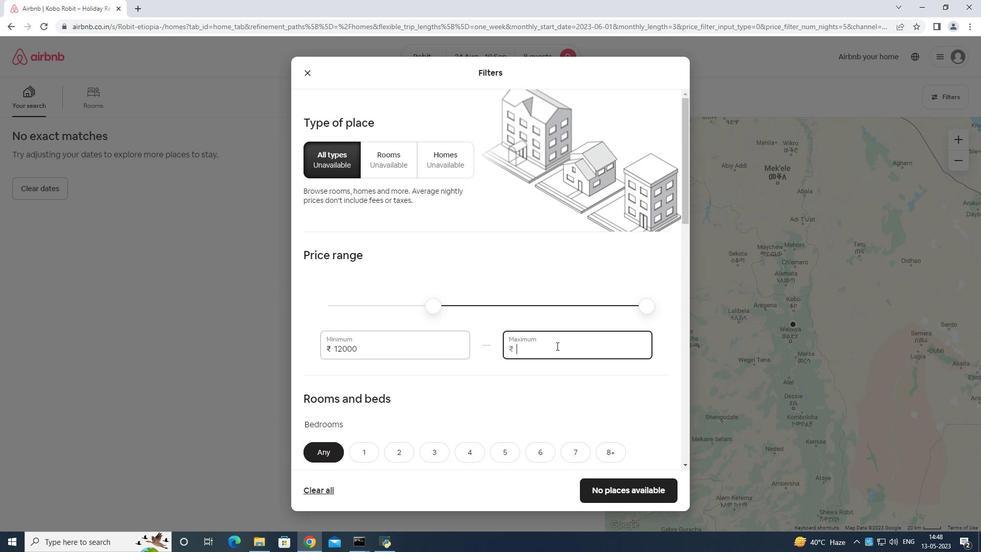 
Action: Key pressed <Key.backspace><Key.backspace>
Screenshot: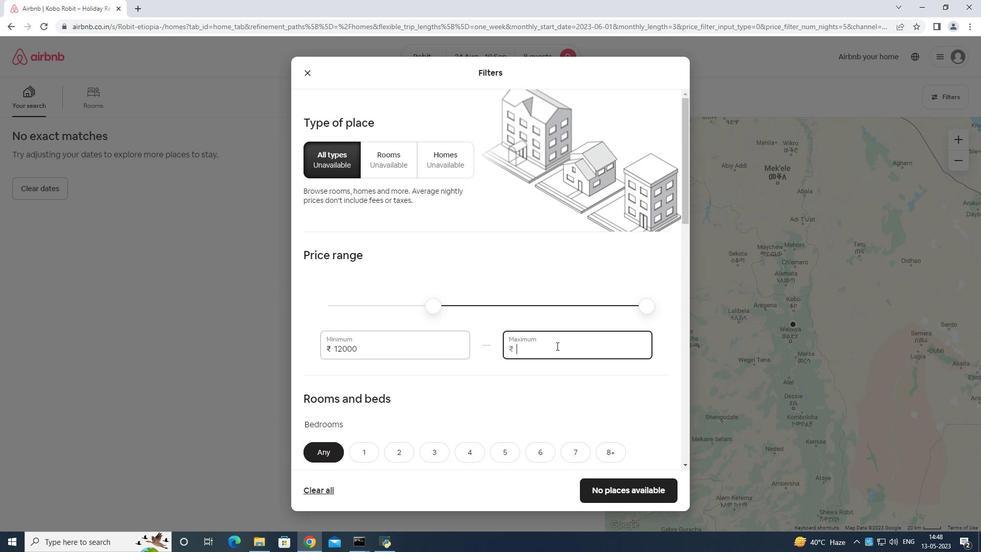 
Action: Mouse moved to (555, 345)
Screenshot: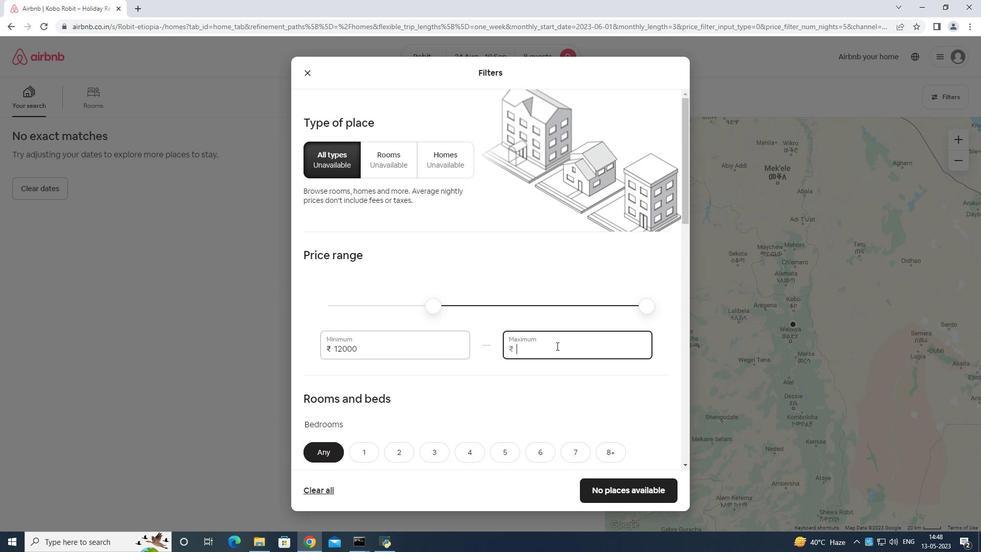 
Action: Key pressed <Key.backspace><Key.backspace>
Screenshot: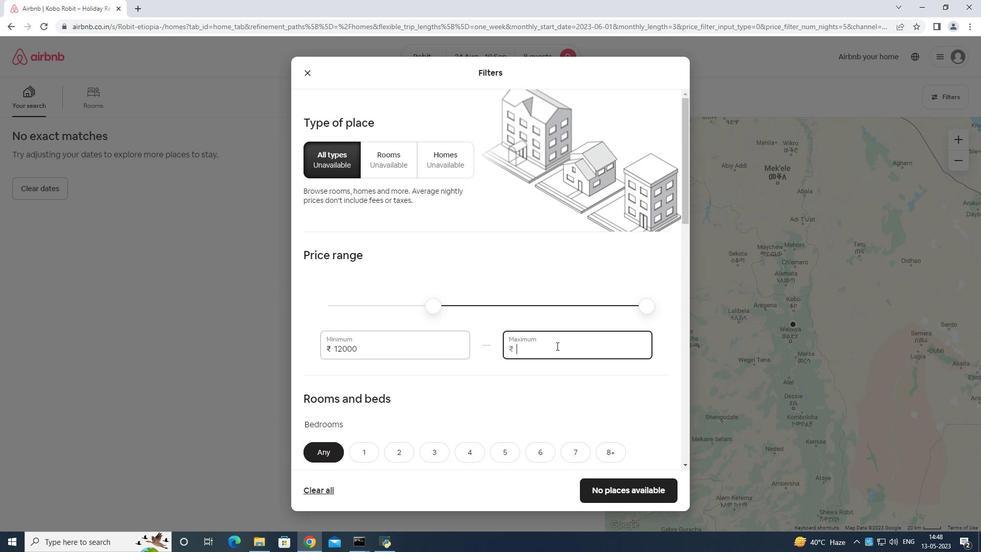 
Action: Mouse moved to (555, 345)
Screenshot: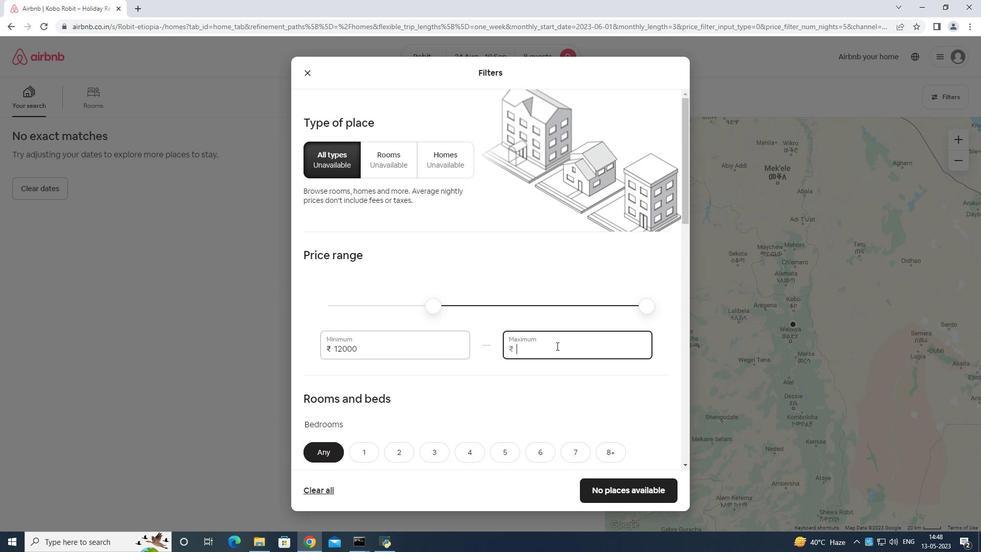 
Action: Key pressed 1
Screenshot: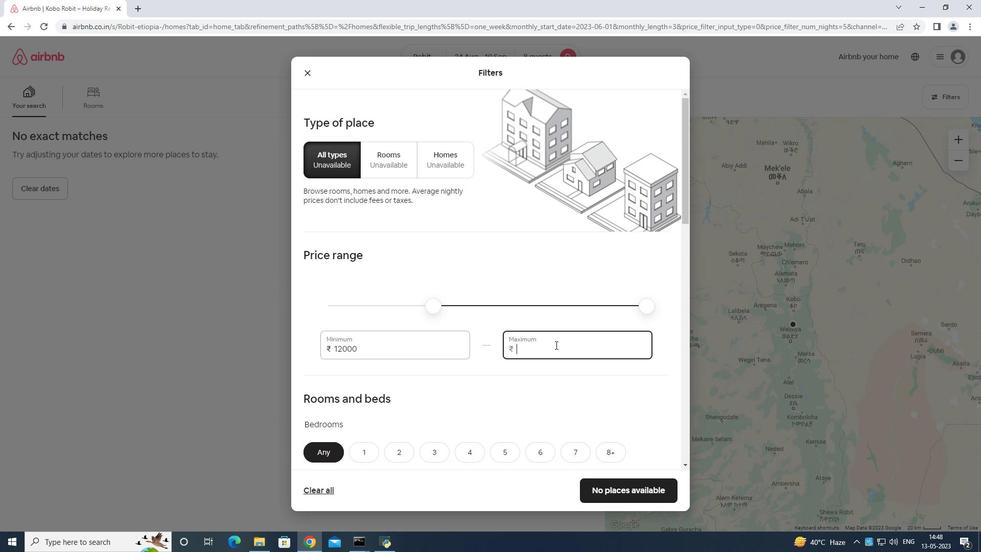 
Action: Mouse moved to (556, 343)
Screenshot: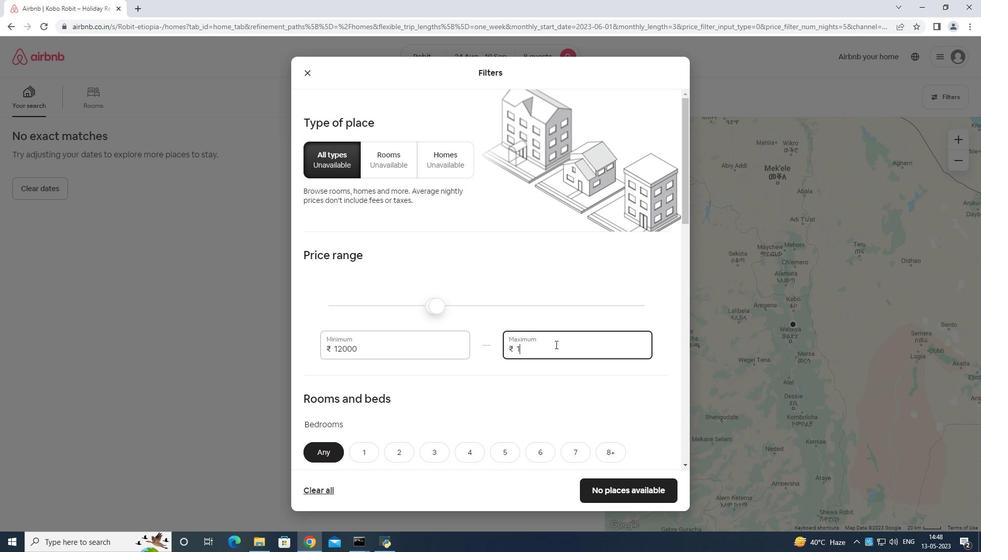 
Action: Key pressed 50
Screenshot: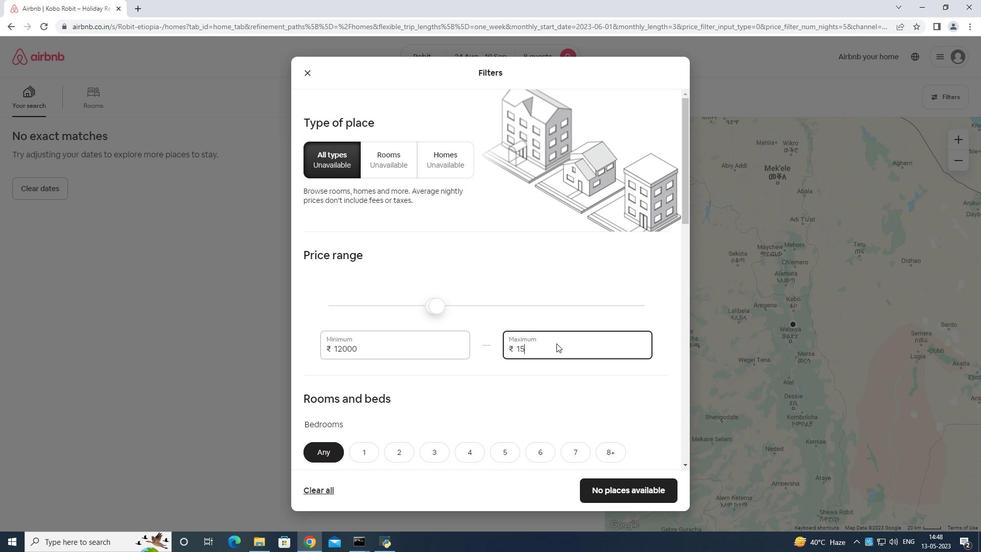 
Action: Mouse moved to (556, 343)
Screenshot: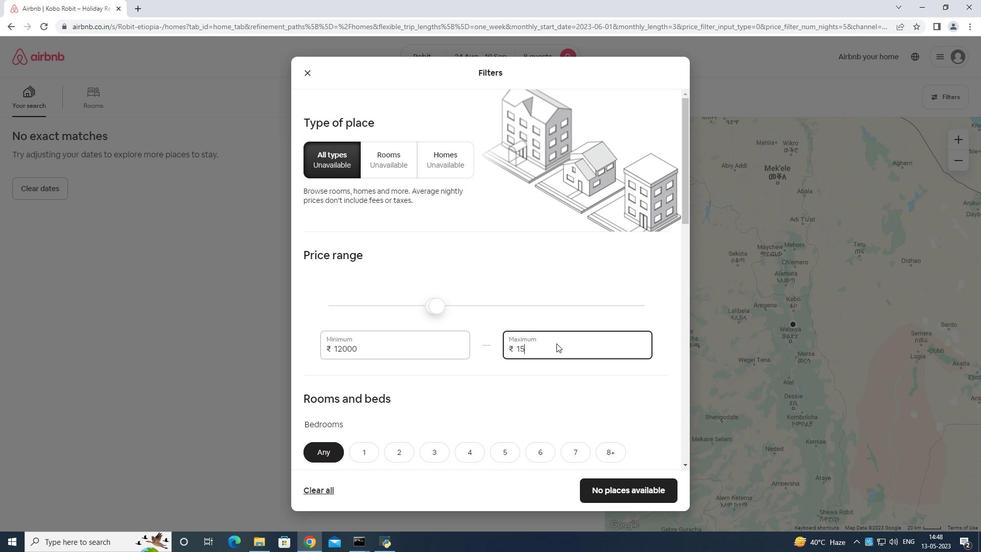 
Action: Key pressed 0
Screenshot: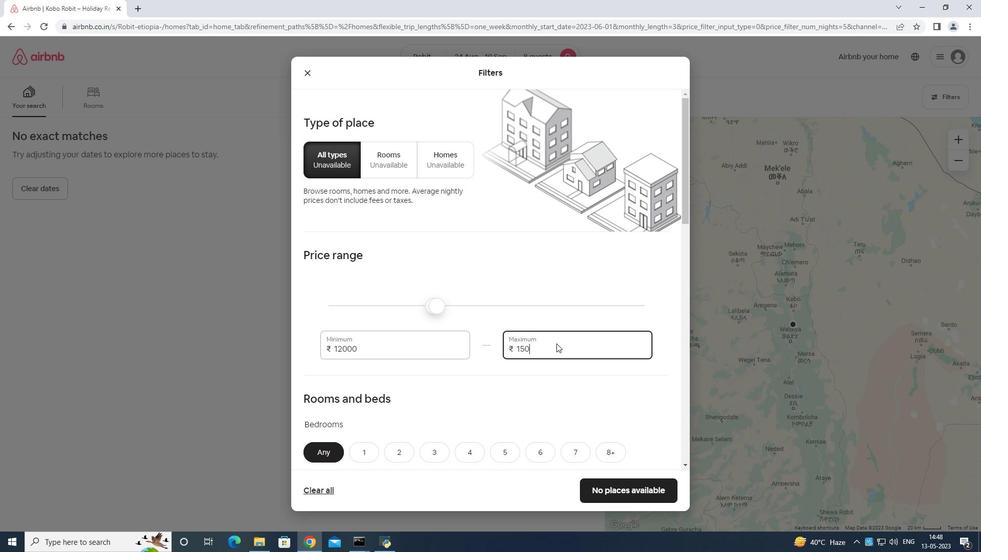 
Action: Mouse moved to (552, 341)
Screenshot: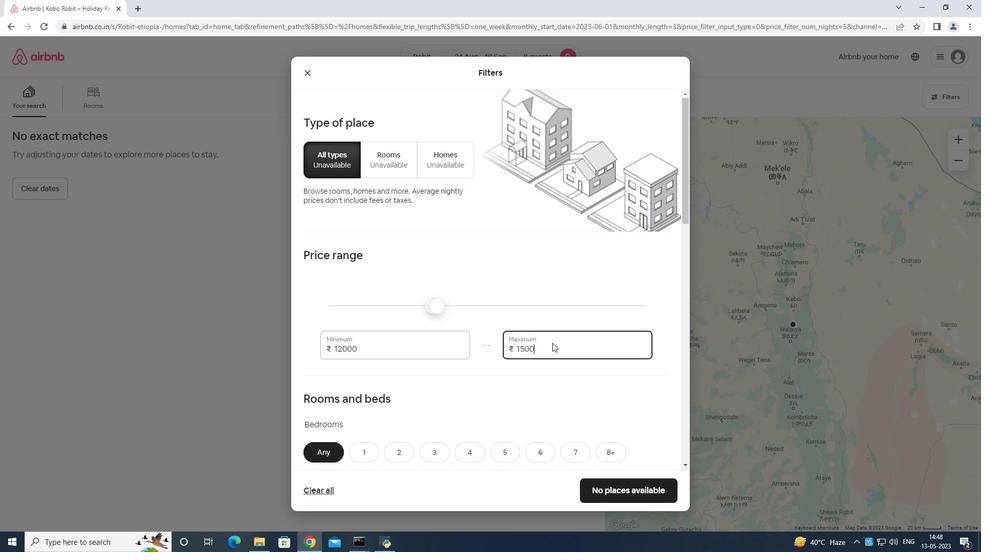 
Action: Mouse scrolled (552, 341) with delta (0, 0)
Screenshot: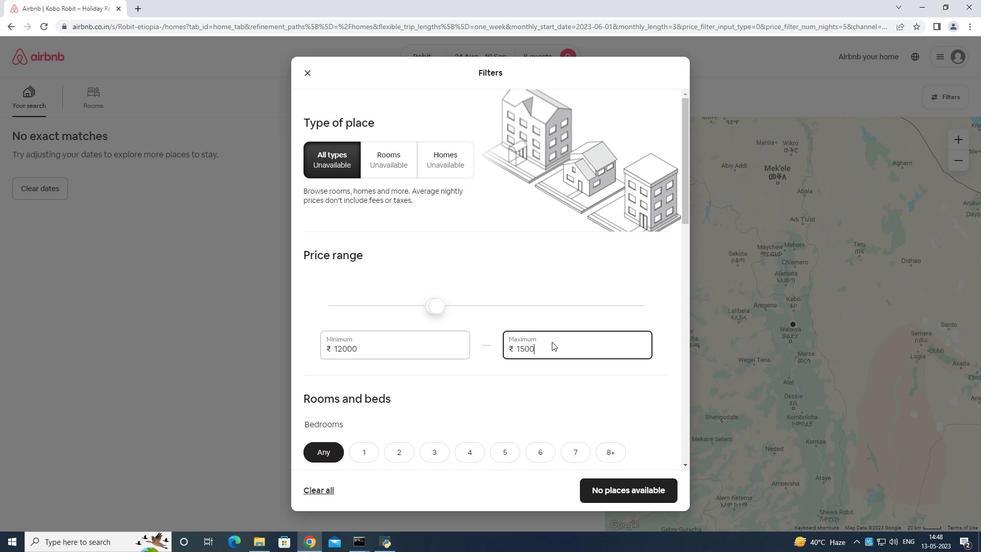 
Action: Mouse moved to (553, 342)
Screenshot: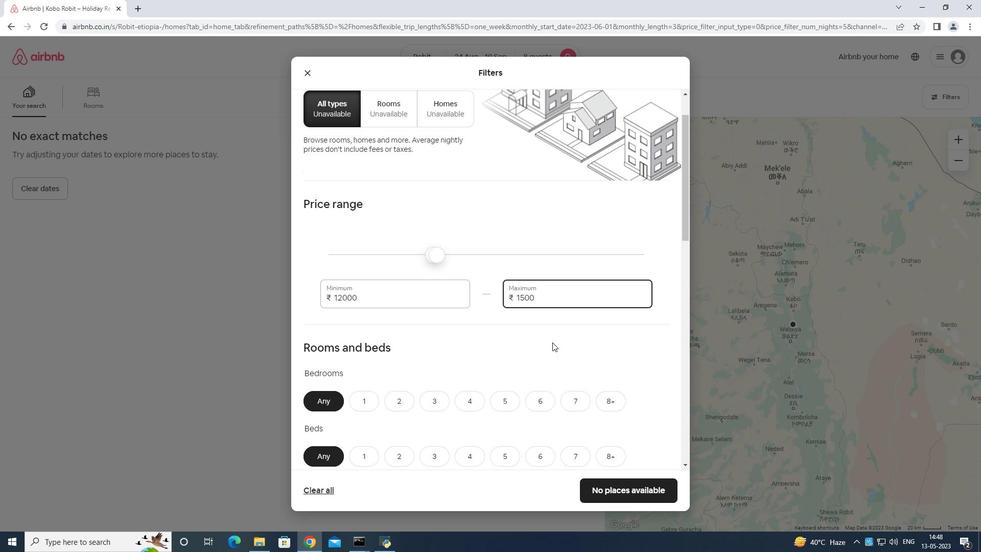 
Action: Key pressed 0
Screenshot: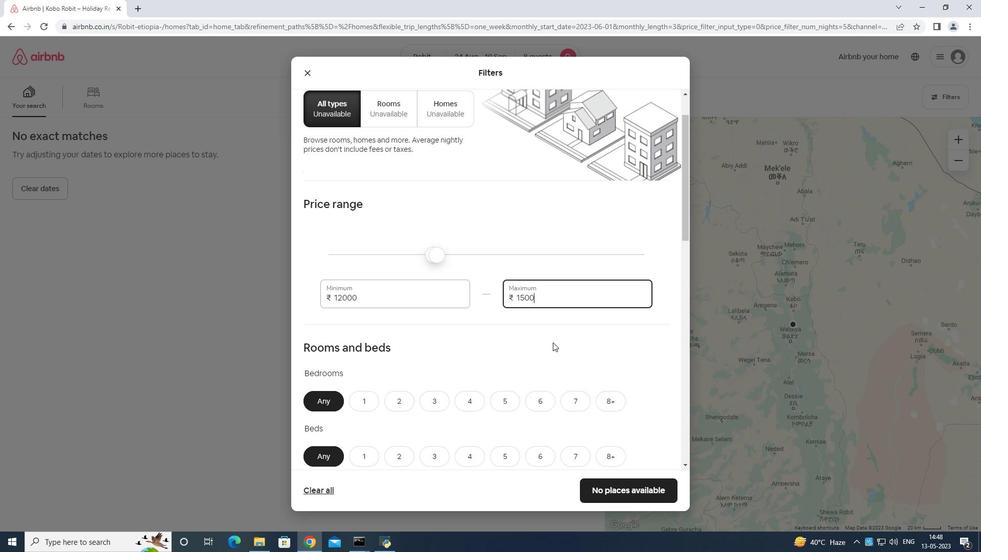 
Action: Mouse moved to (551, 344)
Screenshot: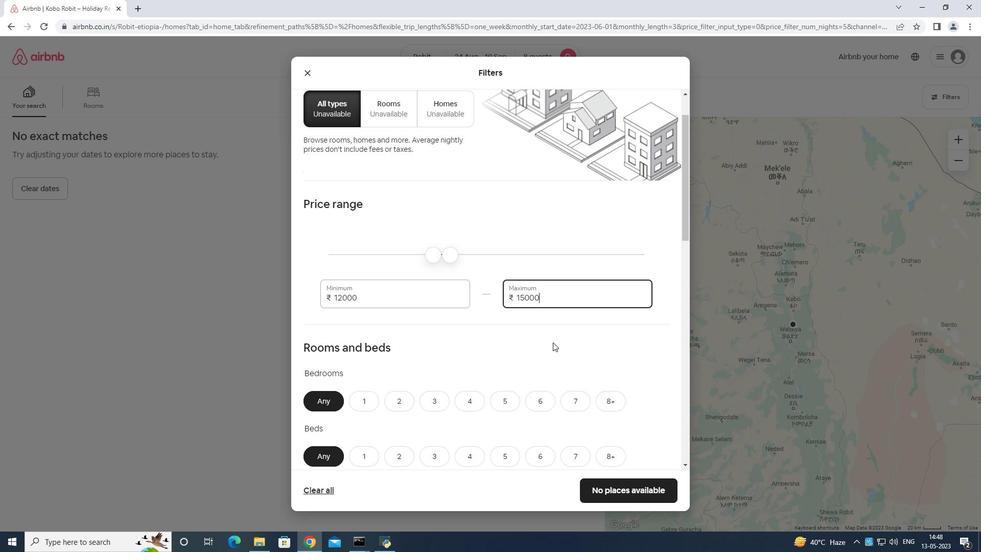 
Action: Mouse scrolled (551, 344) with delta (0, 0)
Screenshot: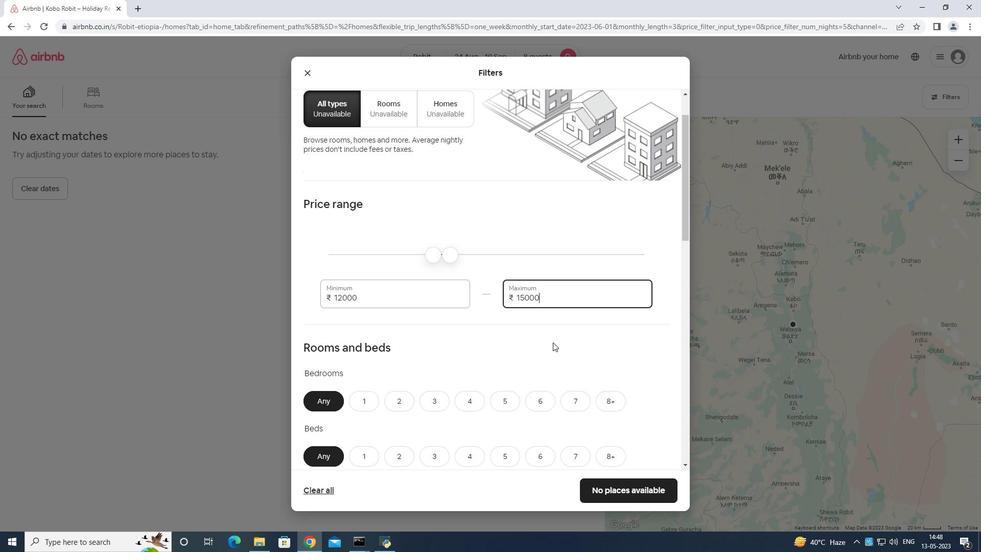 
Action: Mouse moved to (551, 345)
Screenshot: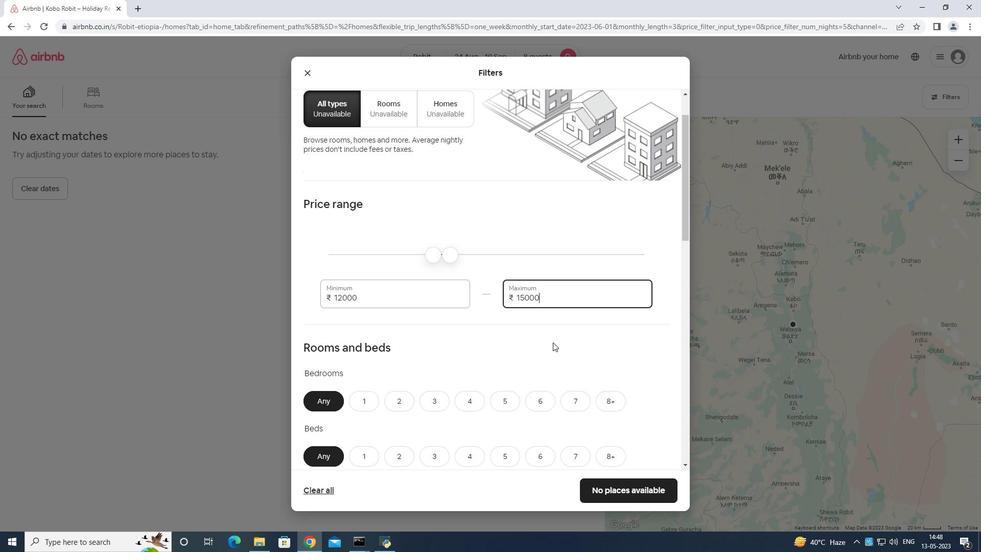 
Action: Mouse scrolled (551, 345) with delta (0, 0)
Screenshot: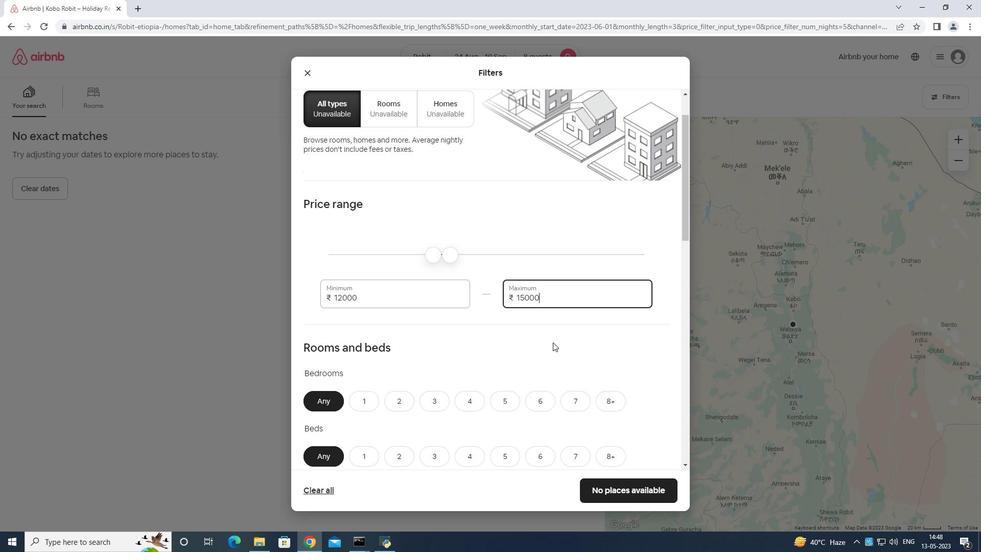 
Action: Mouse moved to (550, 346)
Screenshot: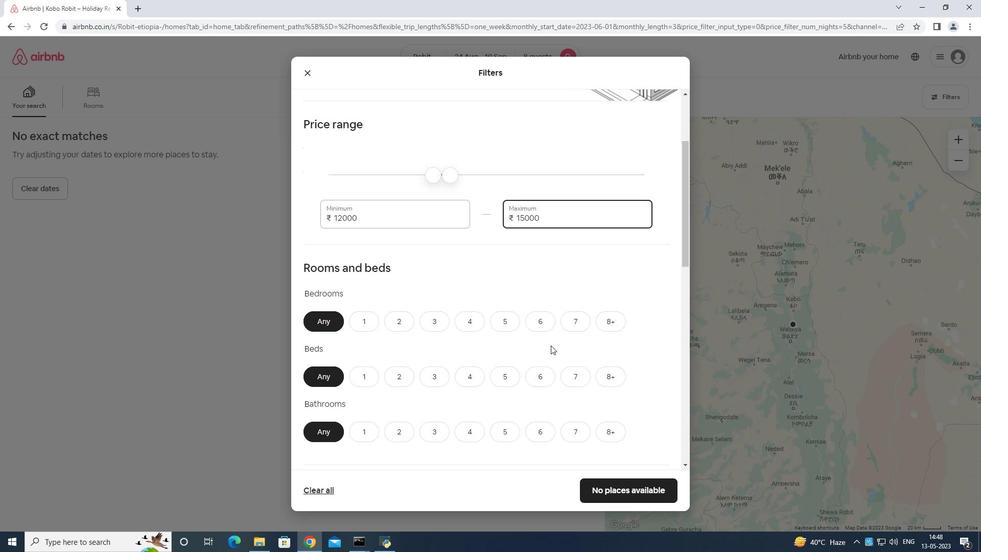 
Action: Mouse scrolled (550, 345) with delta (0, 0)
Screenshot: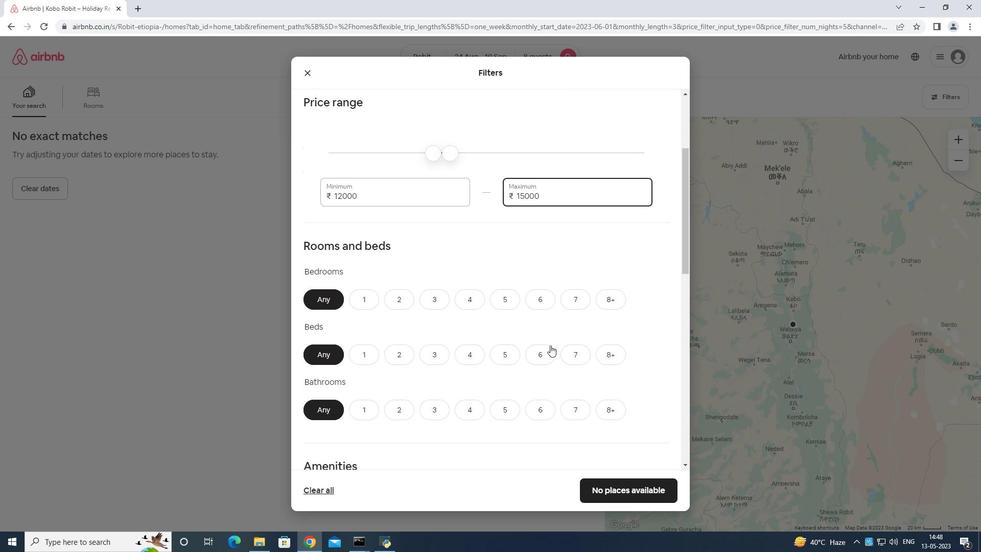 
Action: Mouse moved to (543, 247)
Screenshot: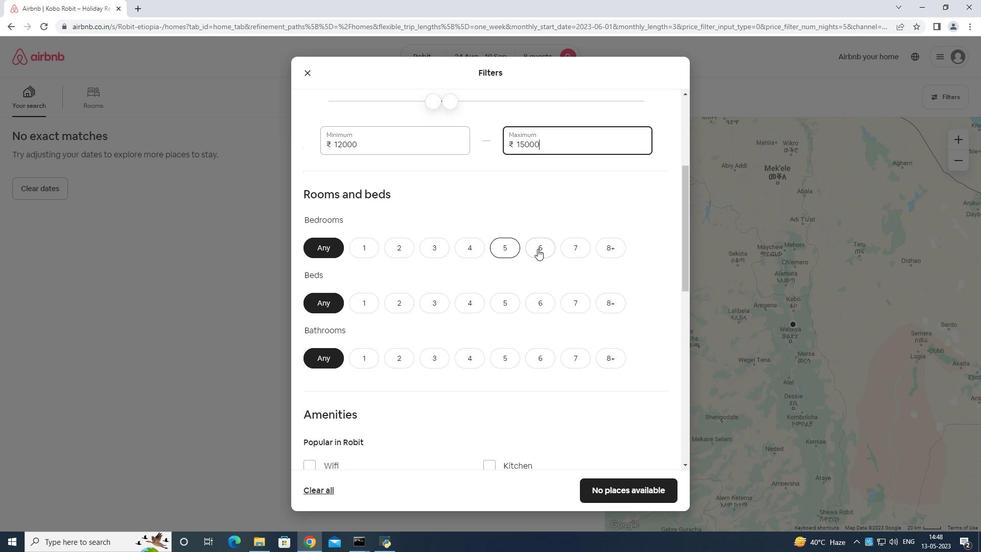 
Action: Mouse pressed left at (543, 247)
Screenshot: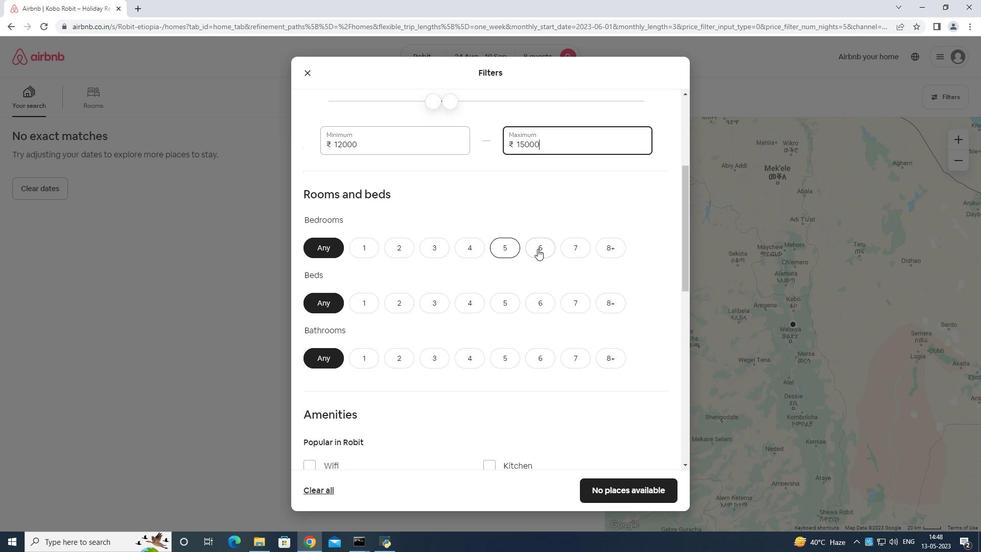 
Action: Mouse moved to (548, 306)
Screenshot: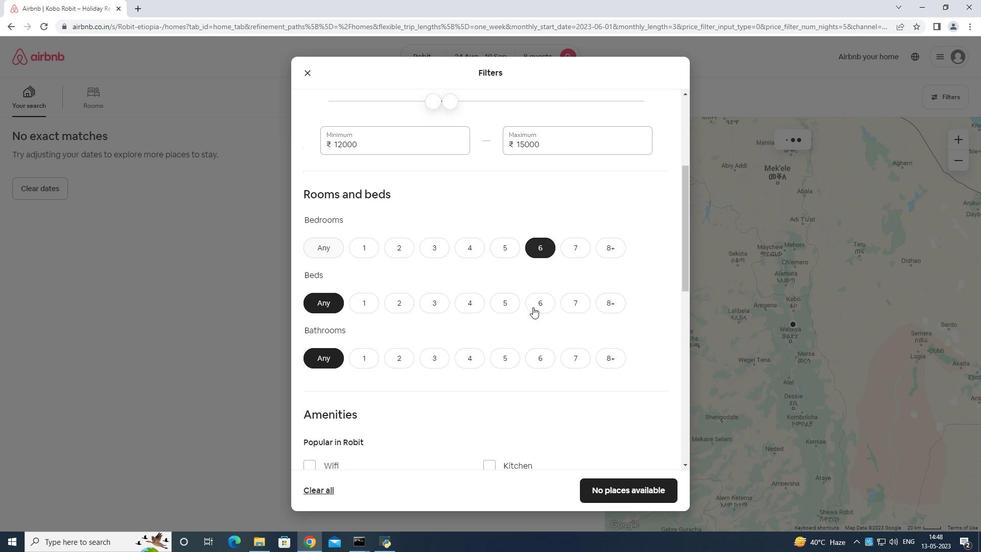 
Action: Mouse pressed left at (548, 306)
Screenshot: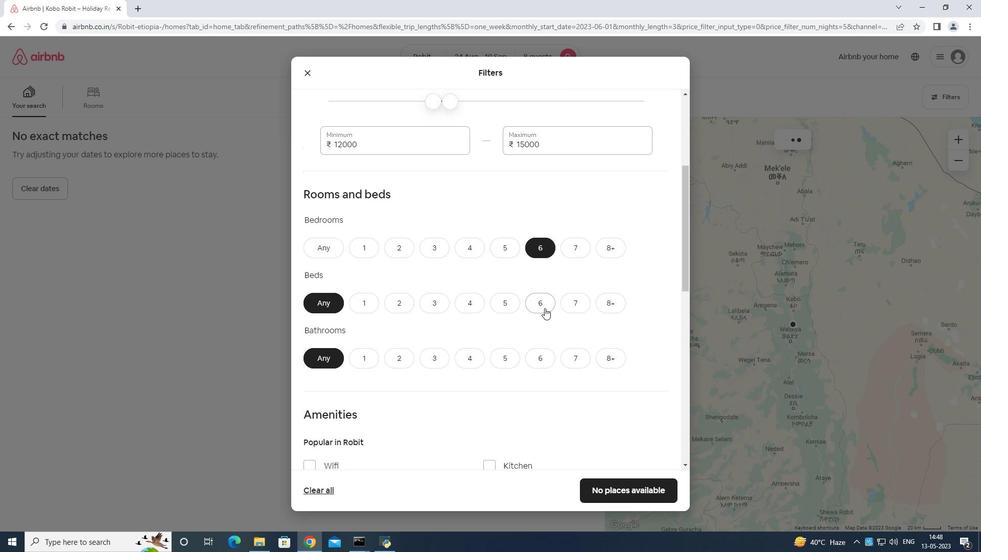 
Action: Mouse moved to (536, 358)
Screenshot: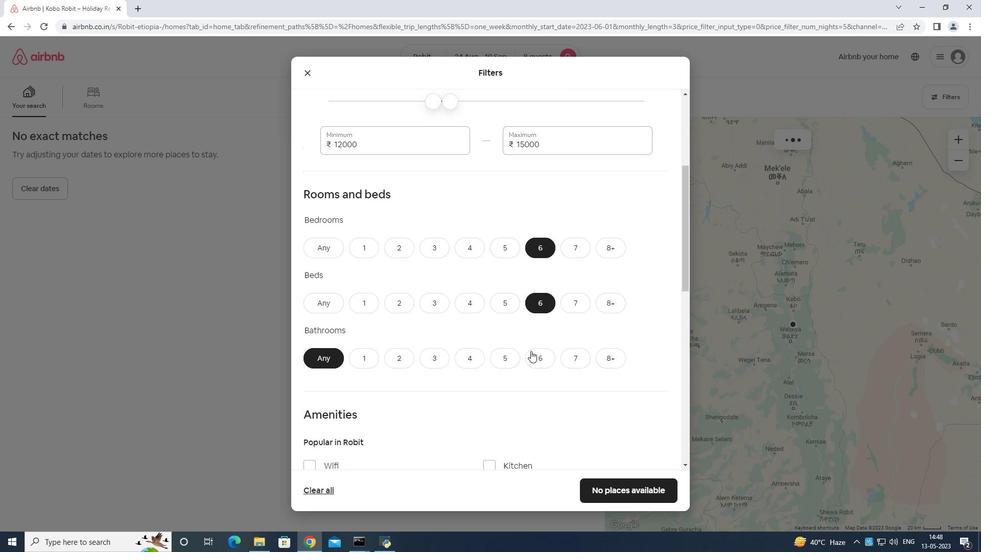 
Action: Mouse pressed left at (536, 358)
Screenshot: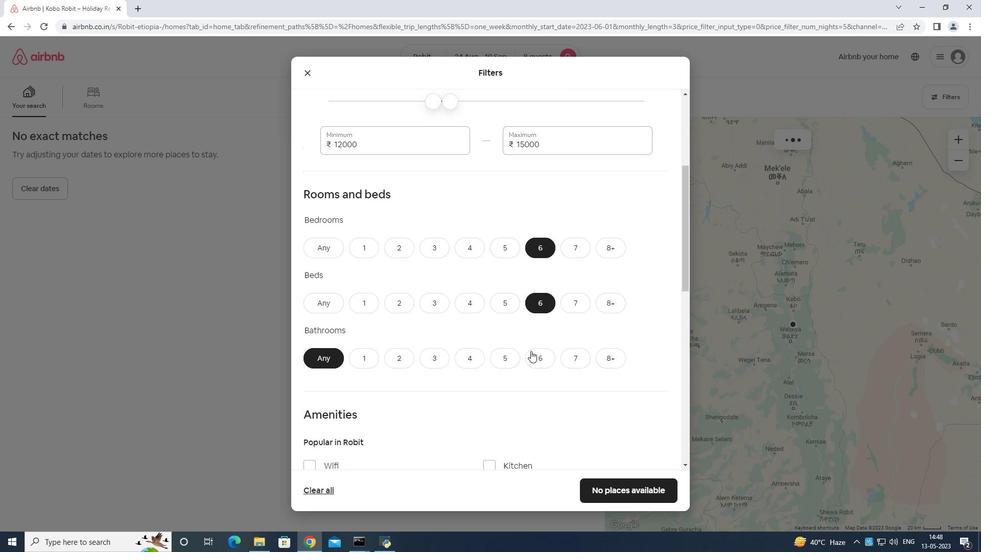 
Action: Mouse moved to (552, 330)
Screenshot: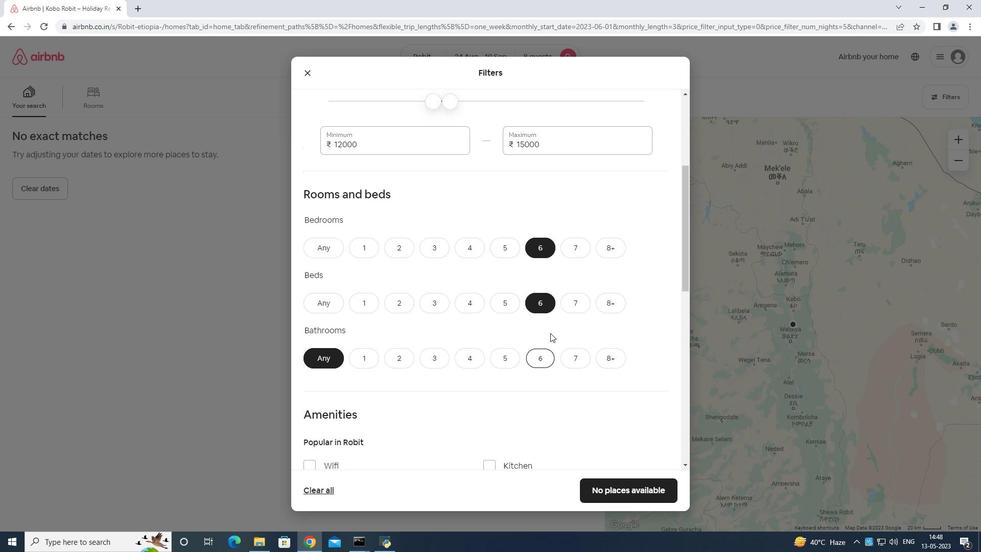 
Action: Mouse scrolled (552, 329) with delta (0, 0)
Screenshot: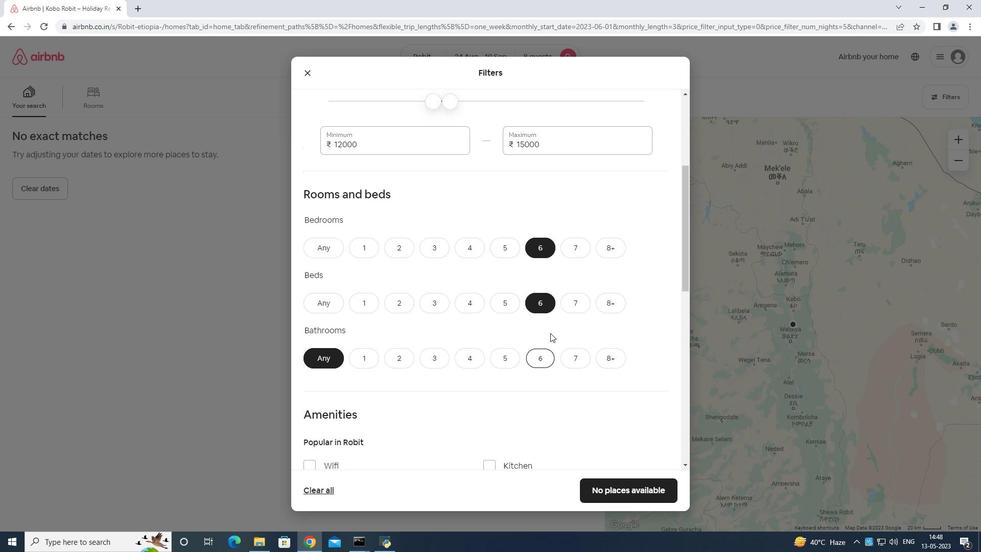 
Action: Mouse moved to (551, 331)
Screenshot: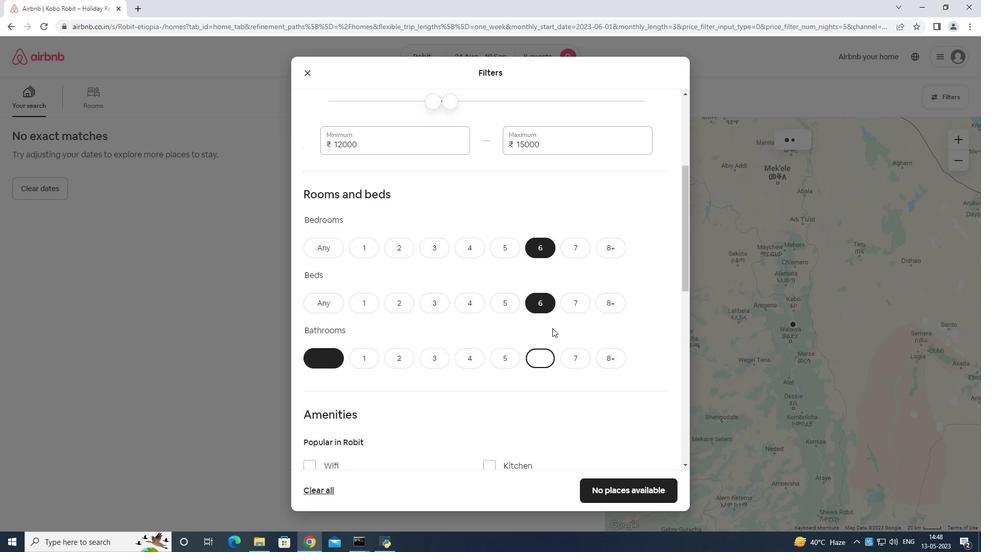 
Action: Mouse scrolled (551, 330) with delta (0, 0)
Screenshot: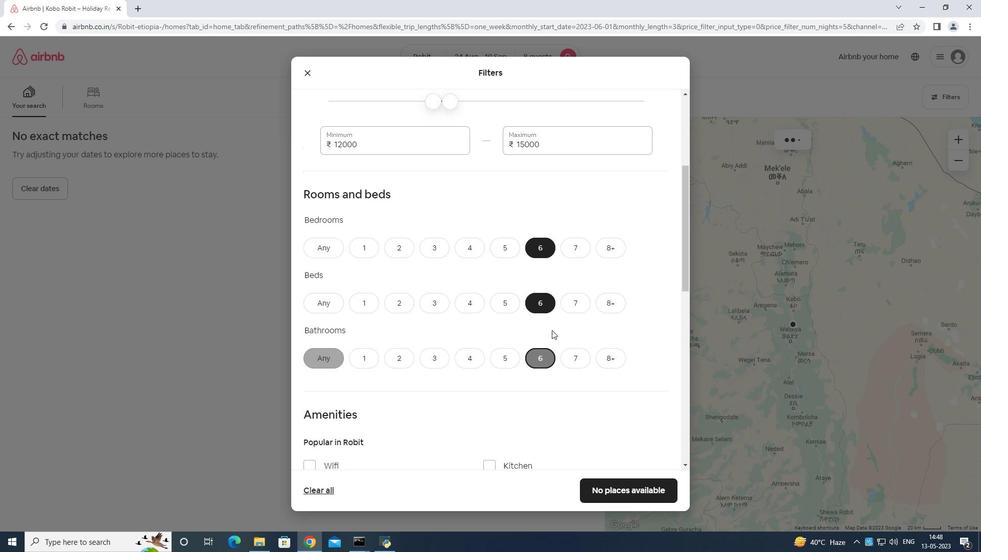 
Action: Mouse moved to (550, 332)
Screenshot: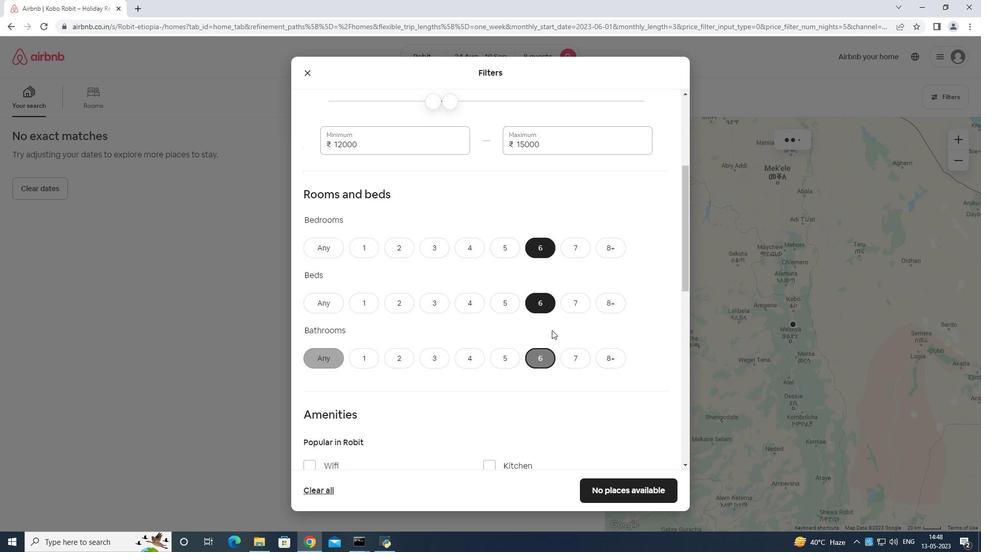 
Action: Mouse scrolled (550, 331) with delta (0, 0)
Screenshot: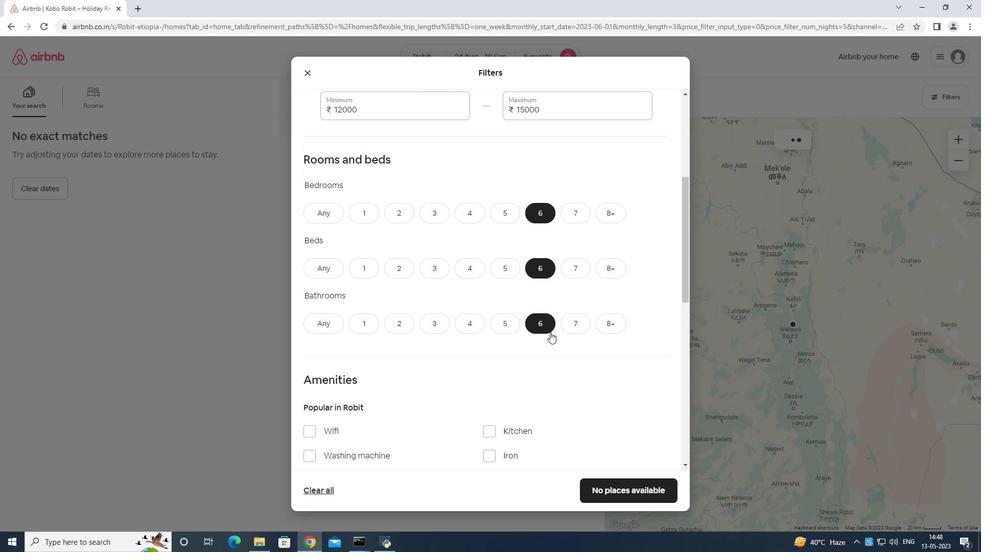 
Action: Mouse moved to (309, 313)
Screenshot: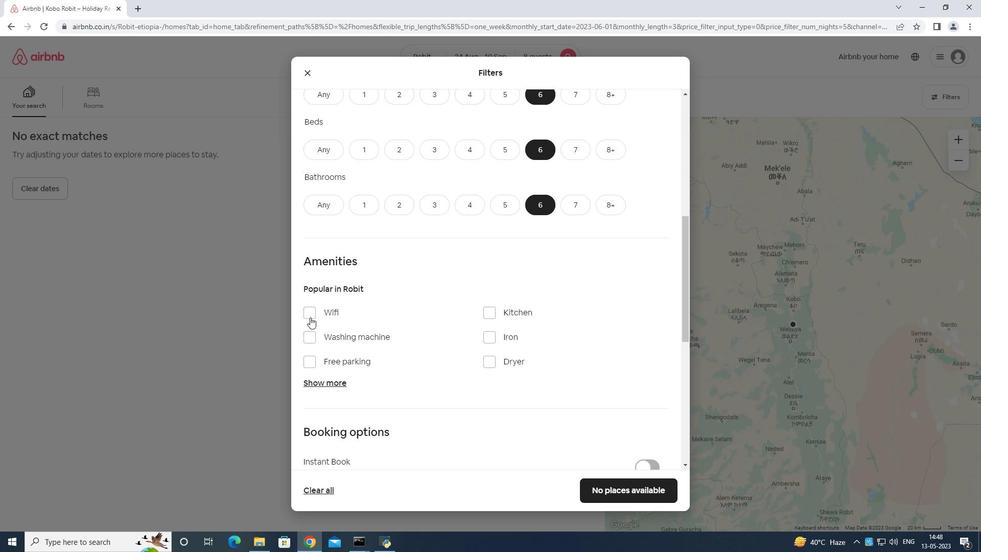 
Action: Mouse pressed left at (309, 313)
Screenshot: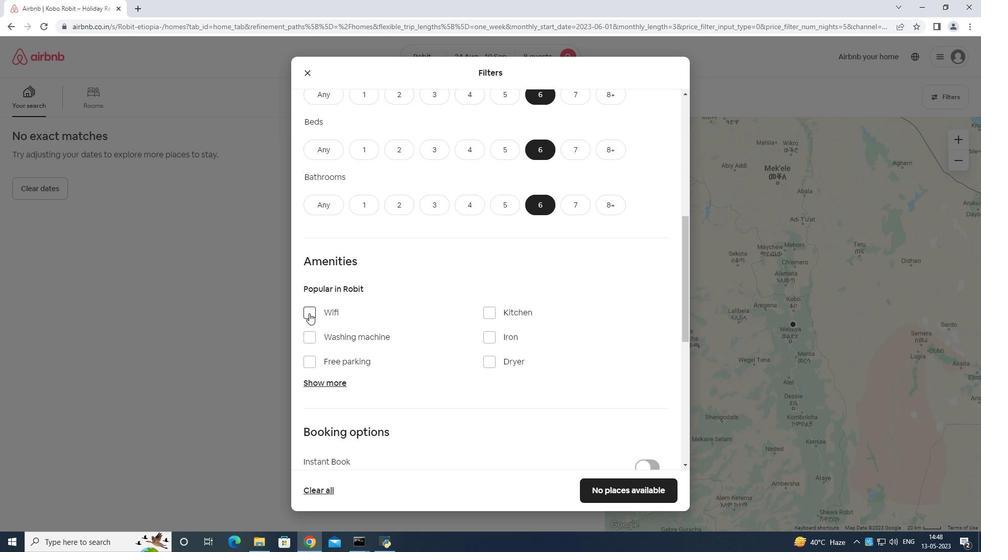 
Action: Mouse moved to (313, 358)
Screenshot: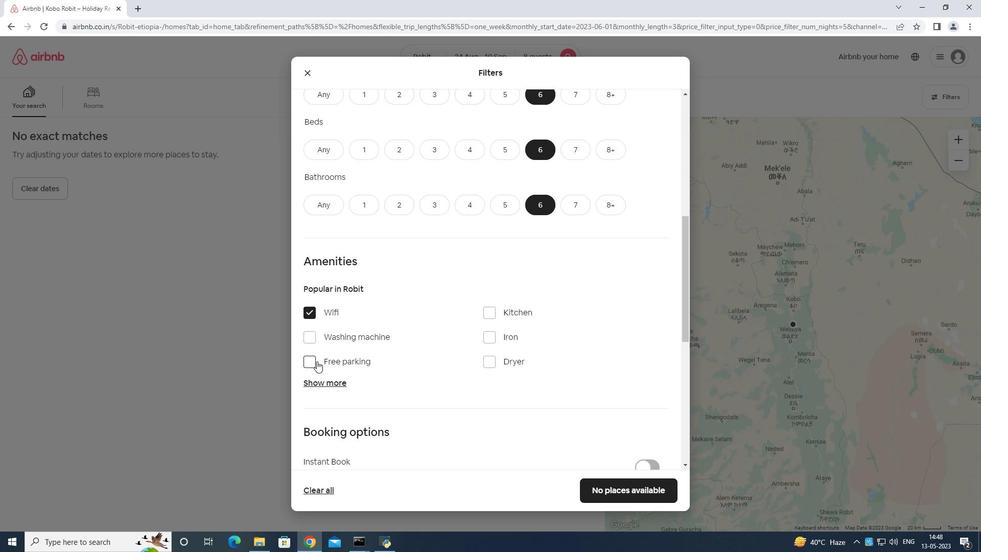 
Action: Mouse pressed left at (313, 358)
Screenshot: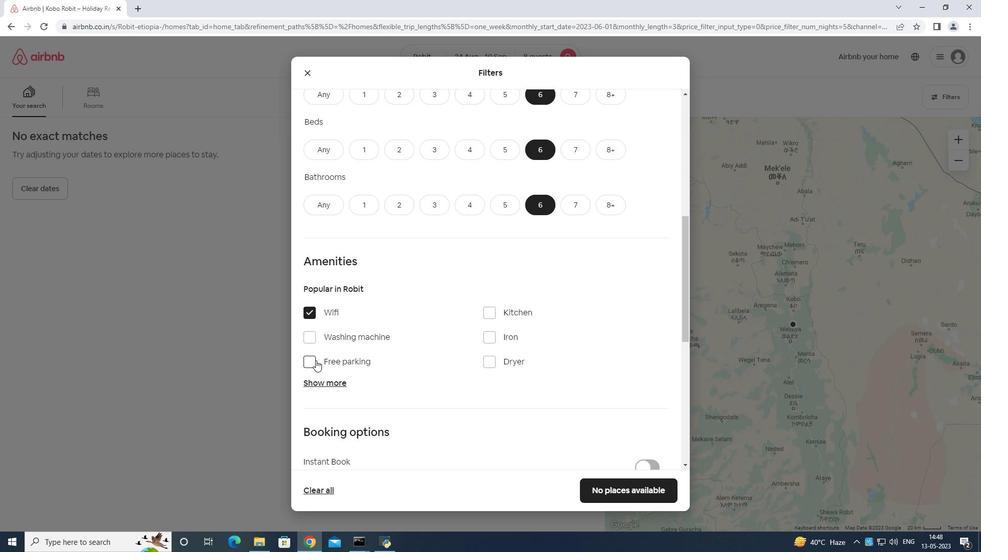 
Action: Mouse moved to (330, 379)
Screenshot: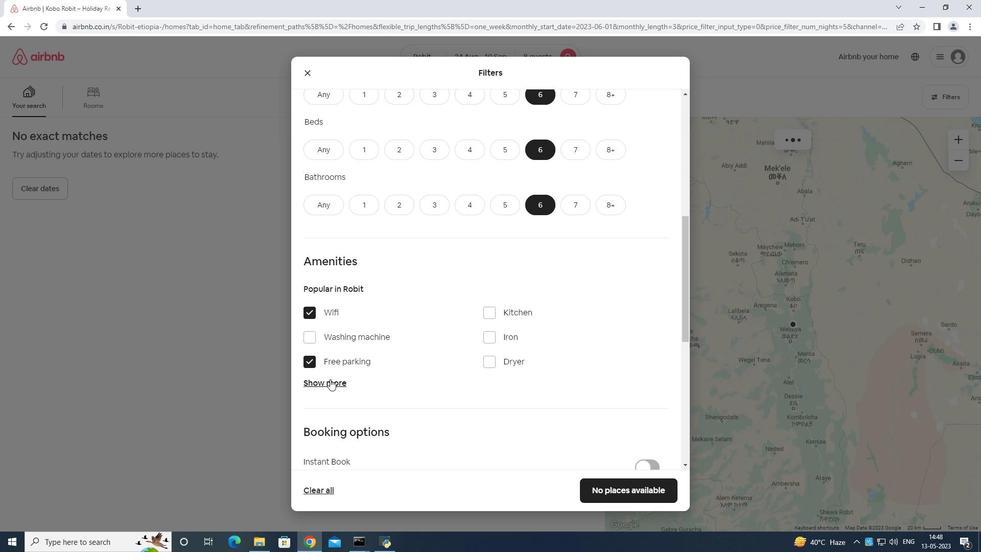 
Action: Mouse pressed left at (330, 379)
Screenshot: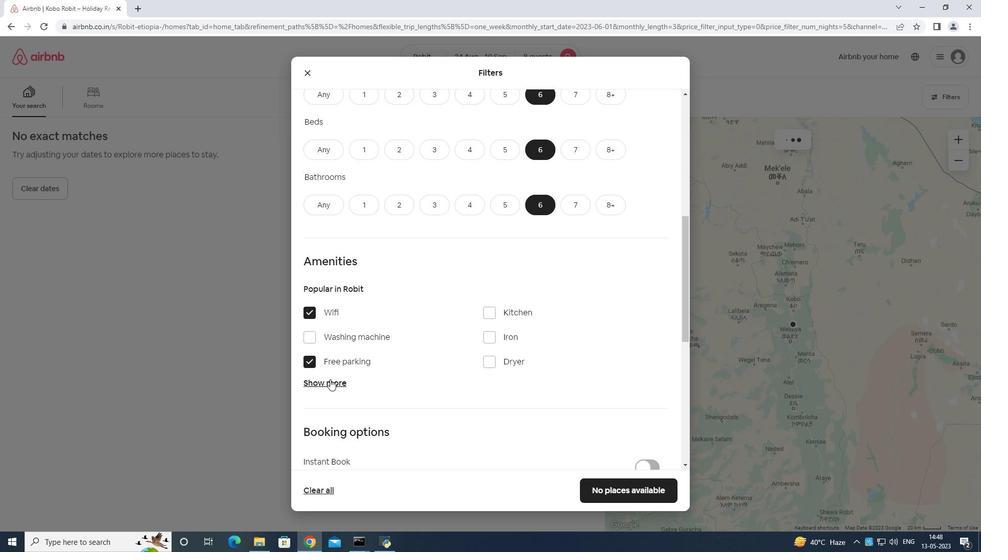 
Action: Mouse moved to (407, 369)
Screenshot: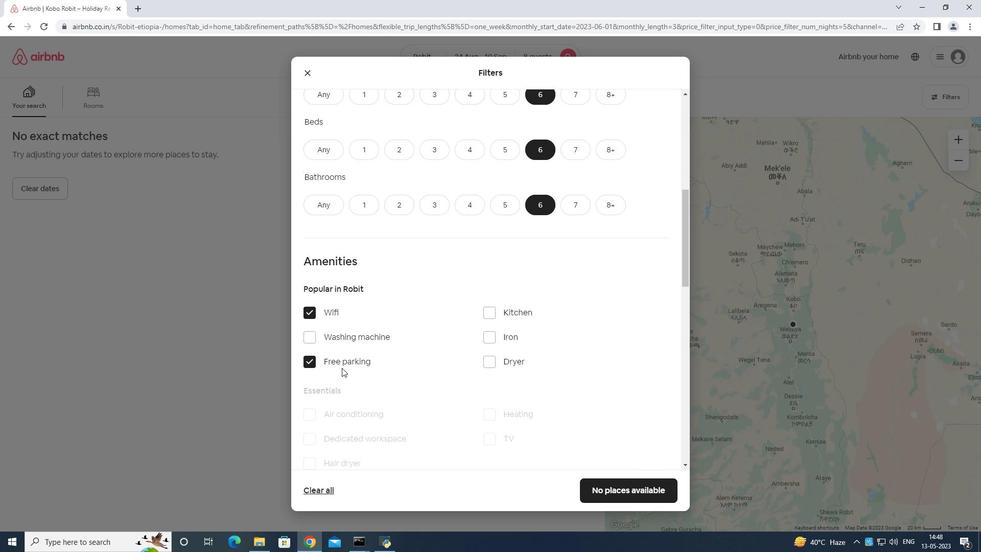 
Action: Mouse scrolled (405, 368) with delta (0, 0)
Screenshot: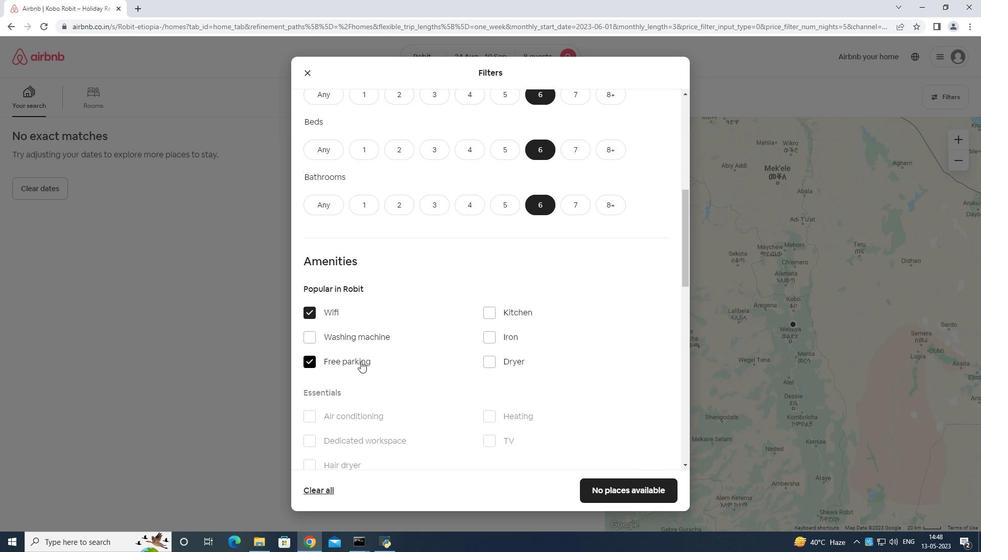 
Action: Mouse moved to (488, 392)
Screenshot: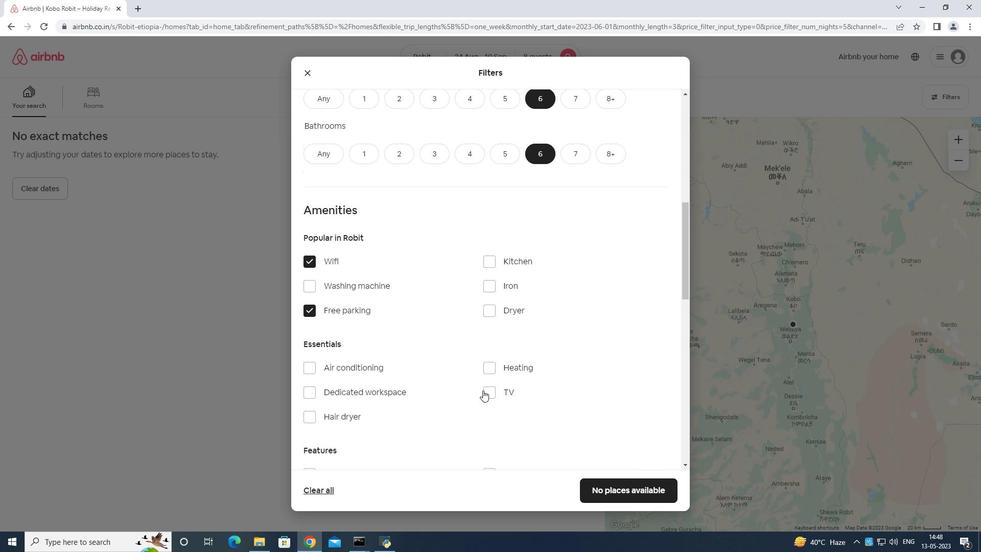 
Action: Mouse pressed left at (488, 392)
Screenshot: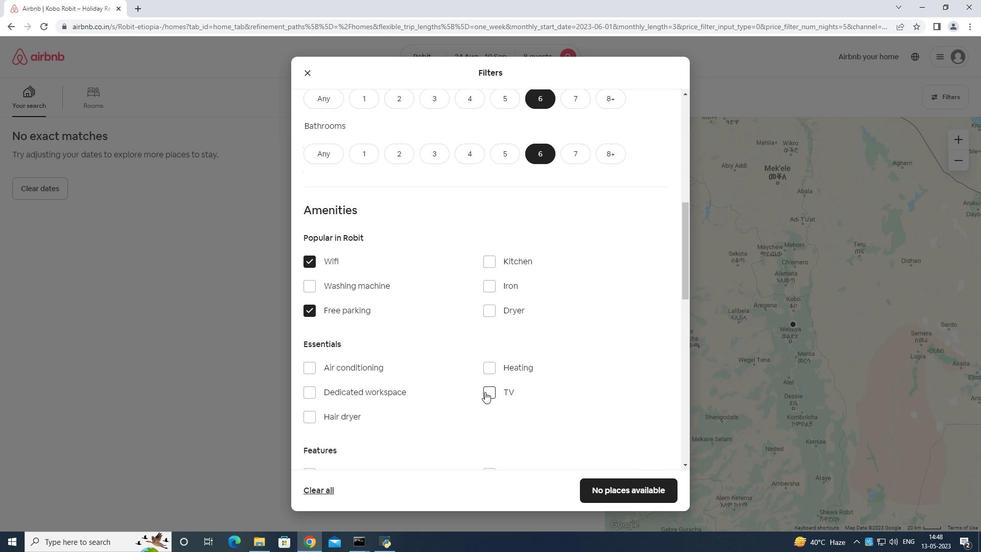 
Action: Mouse moved to (498, 355)
Screenshot: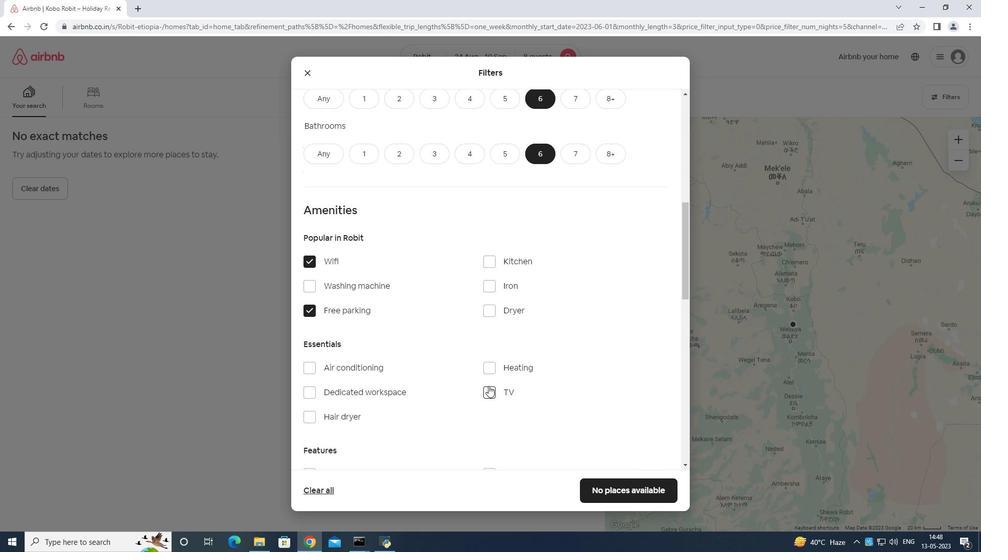 
Action: Mouse scrolled (498, 354) with delta (0, 0)
Screenshot: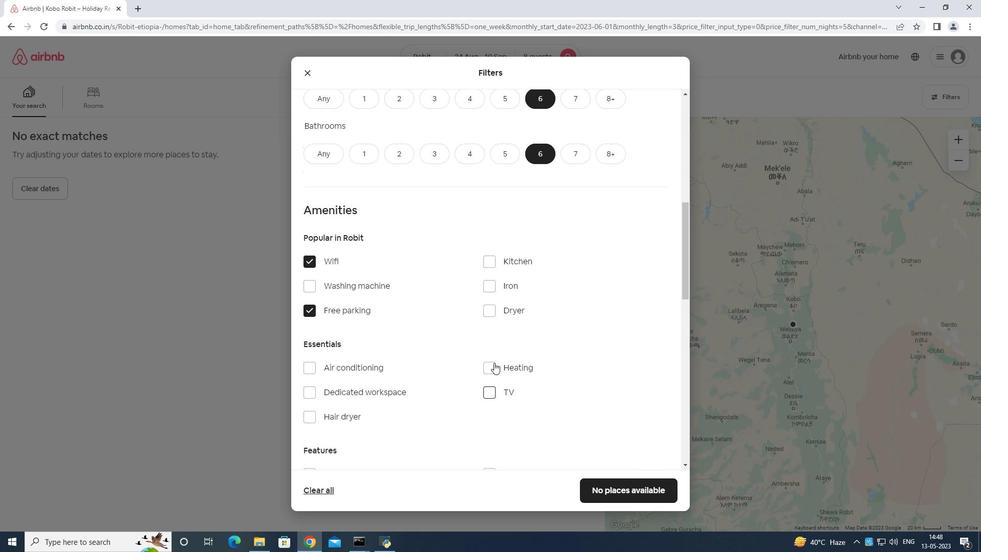 
Action: Mouse moved to (498, 358)
Screenshot: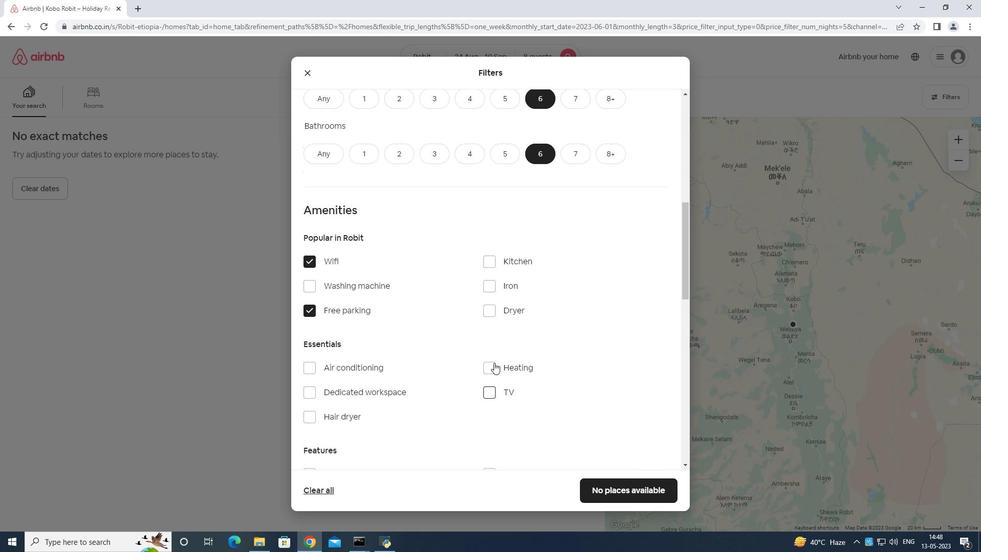 
Action: Mouse scrolled (498, 357) with delta (0, 0)
Screenshot: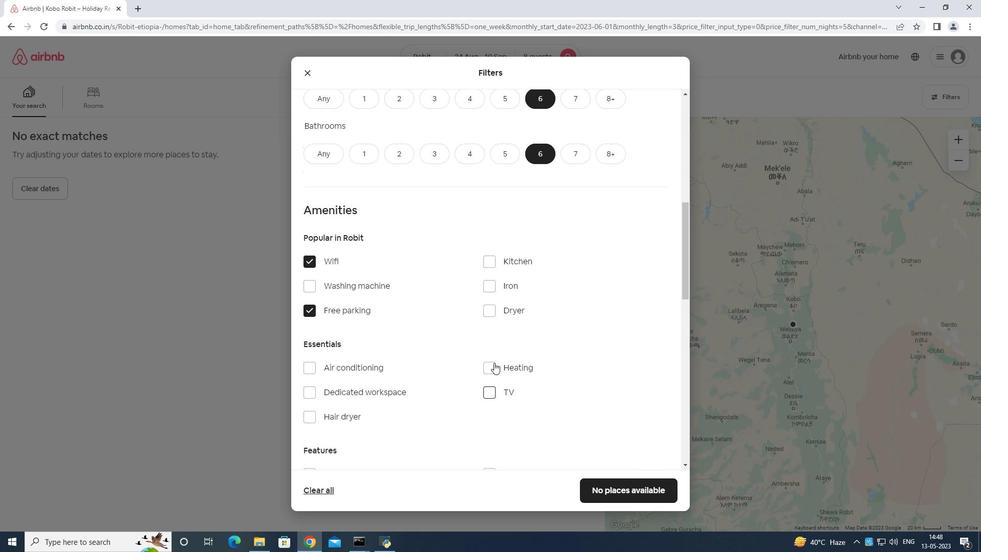 
Action: Mouse moved to (498, 358)
Screenshot: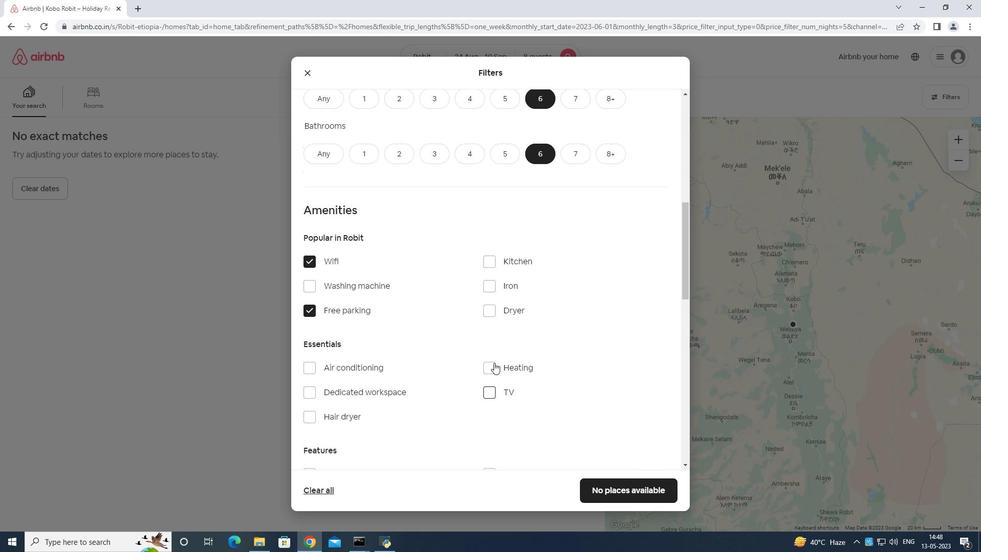 
Action: Mouse scrolled (498, 358) with delta (0, 0)
Screenshot: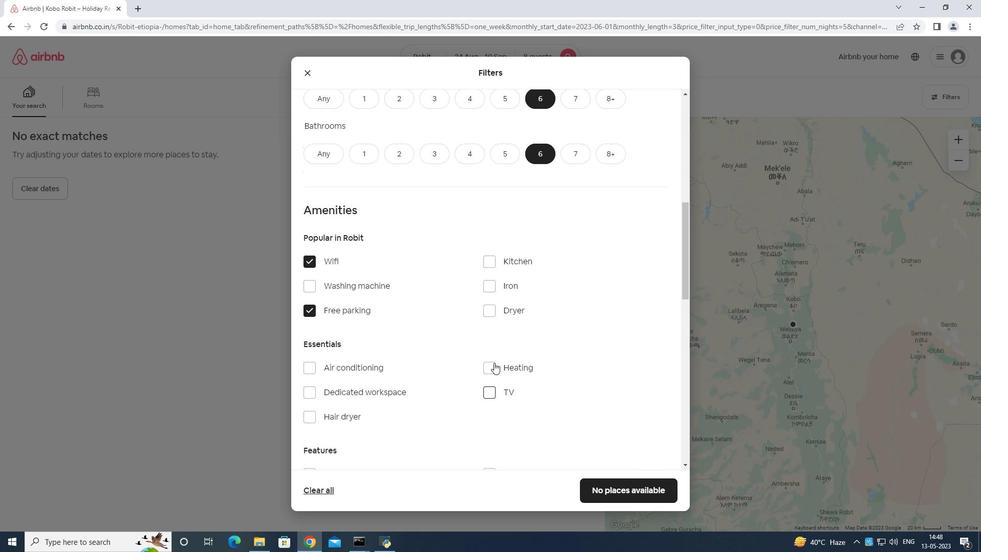 
Action: Mouse scrolled (498, 358) with delta (0, 0)
Screenshot: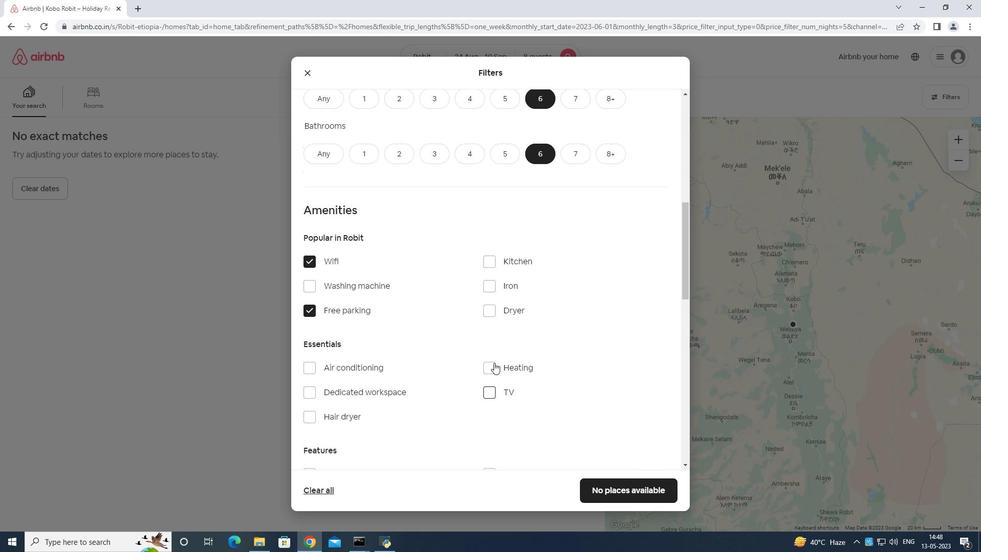 
Action: Mouse moved to (309, 317)
Screenshot: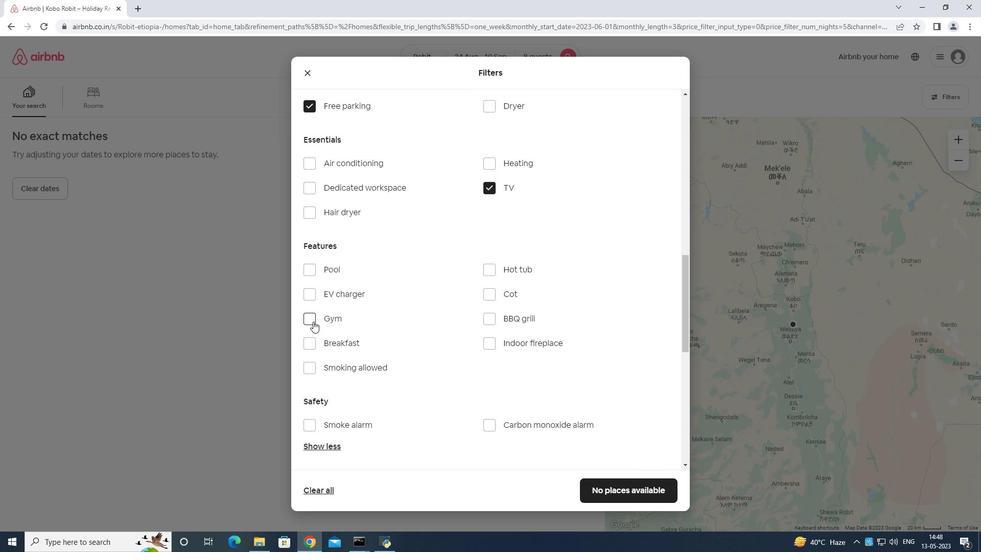 
Action: Mouse pressed left at (309, 317)
Screenshot: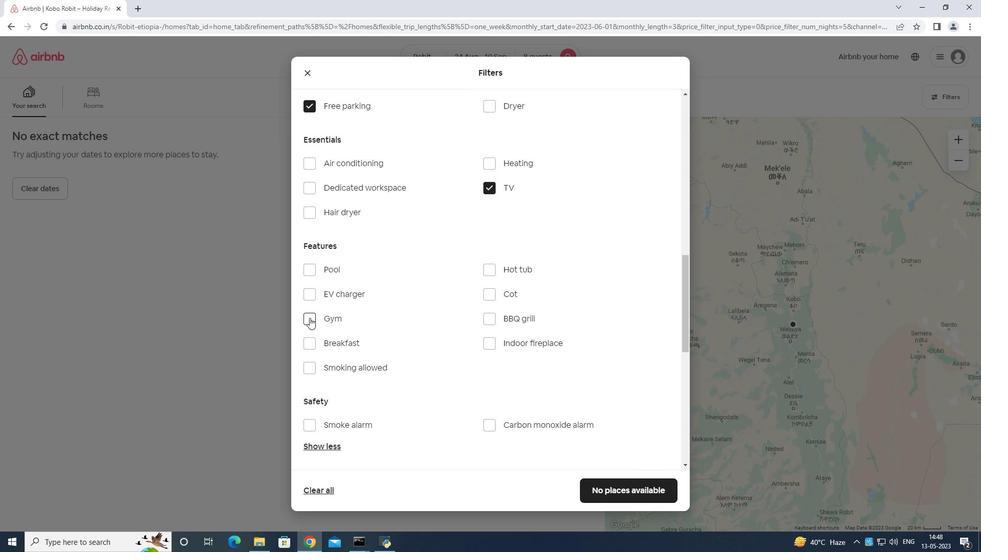 
Action: Mouse moved to (311, 340)
Screenshot: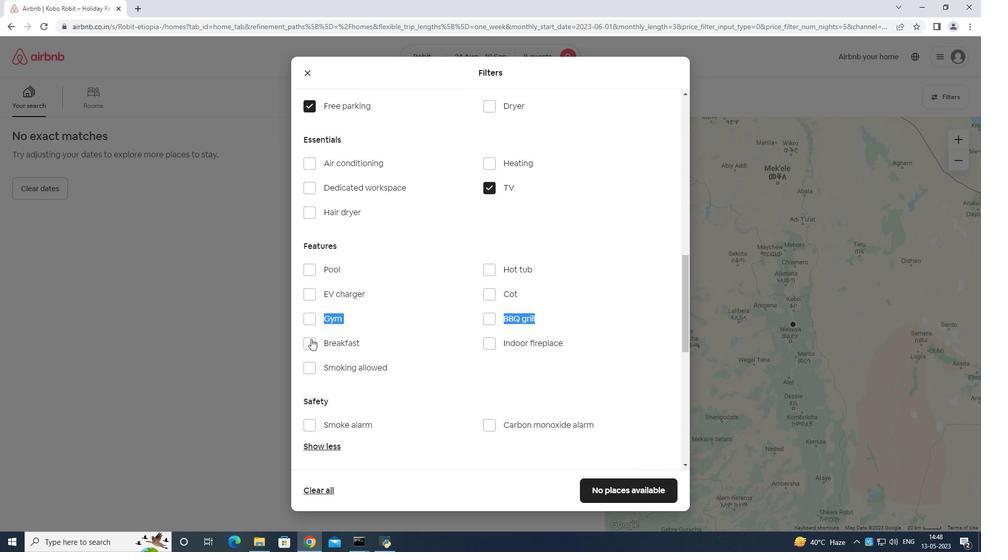 
Action: Mouse pressed left at (311, 340)
Screenshot: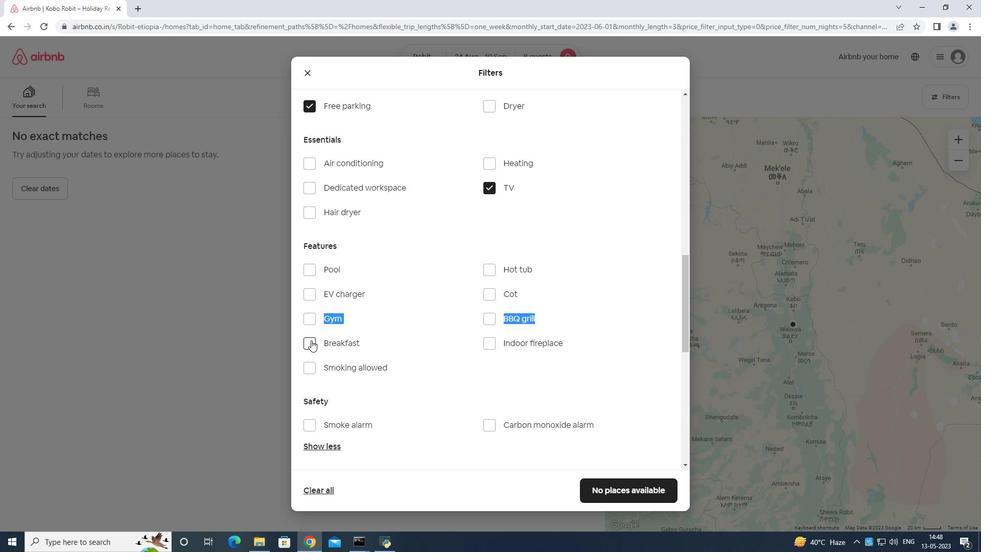 
Action: Mouse moved to (310, 315)
Screenshot: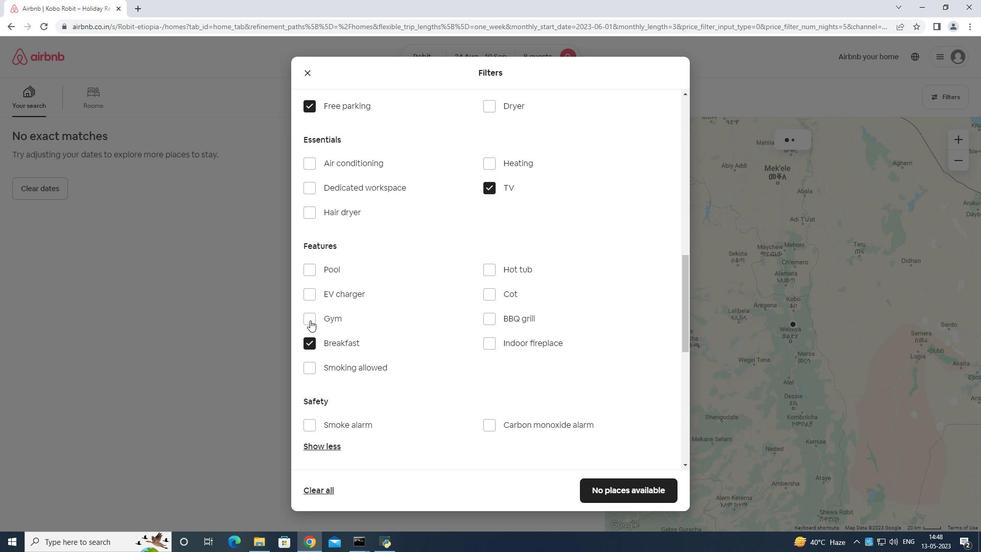 
Action: Mouse pressed left at (310, 315)
Screenshot: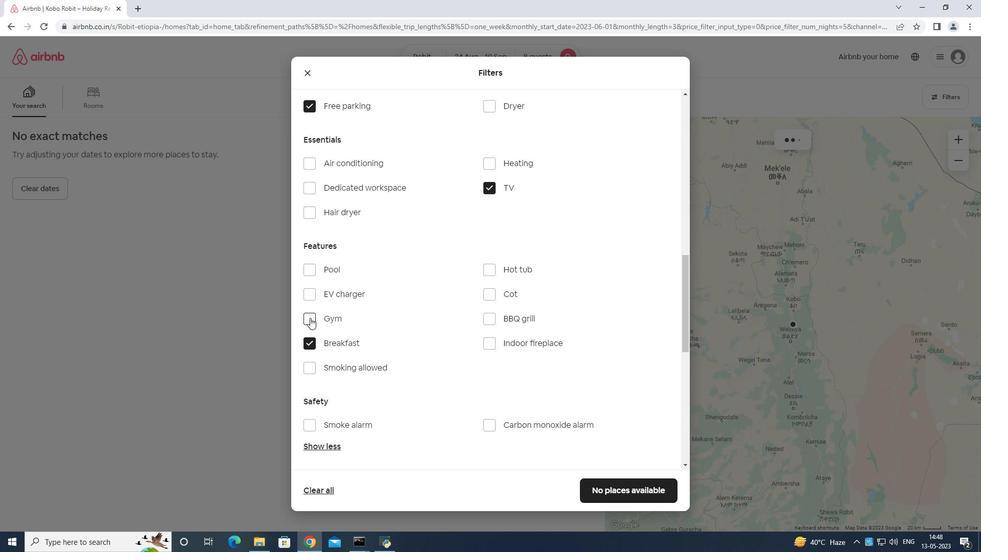 
Action: Mouse moved to (425, 344)
Screenshot: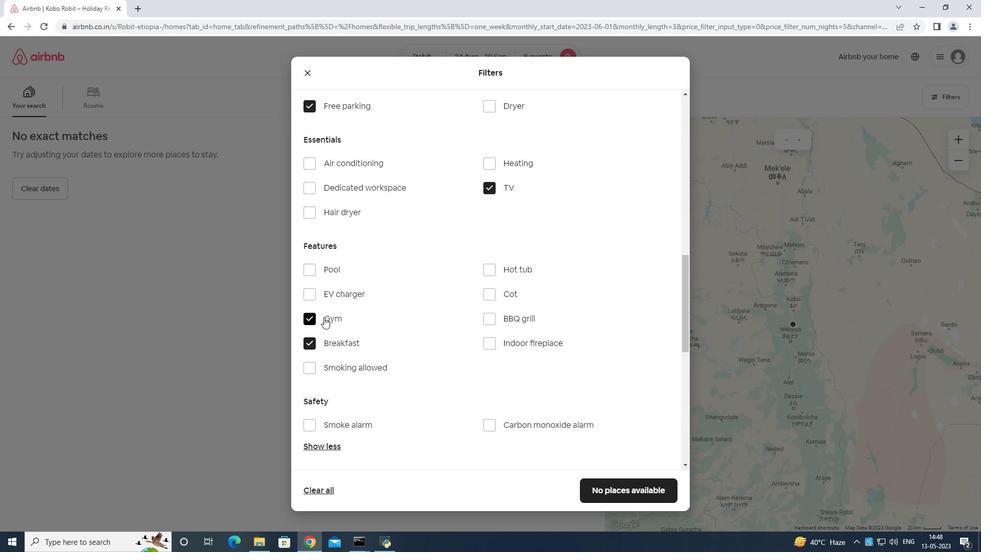 
Action: Mouse scrolled (425, 343) with delta (0, 0)
Screenshot: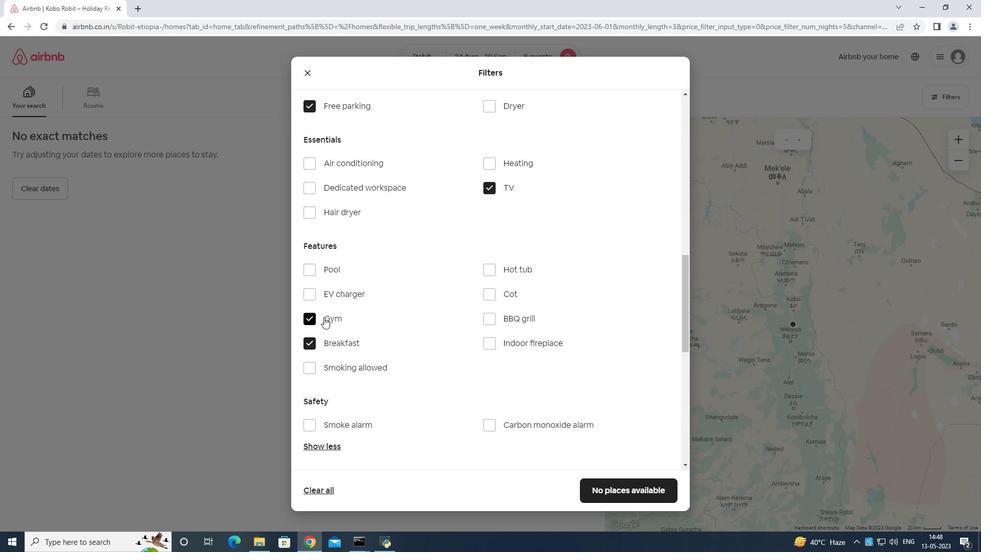 
Action: Mouse moved to (491, 351)
Screenshot: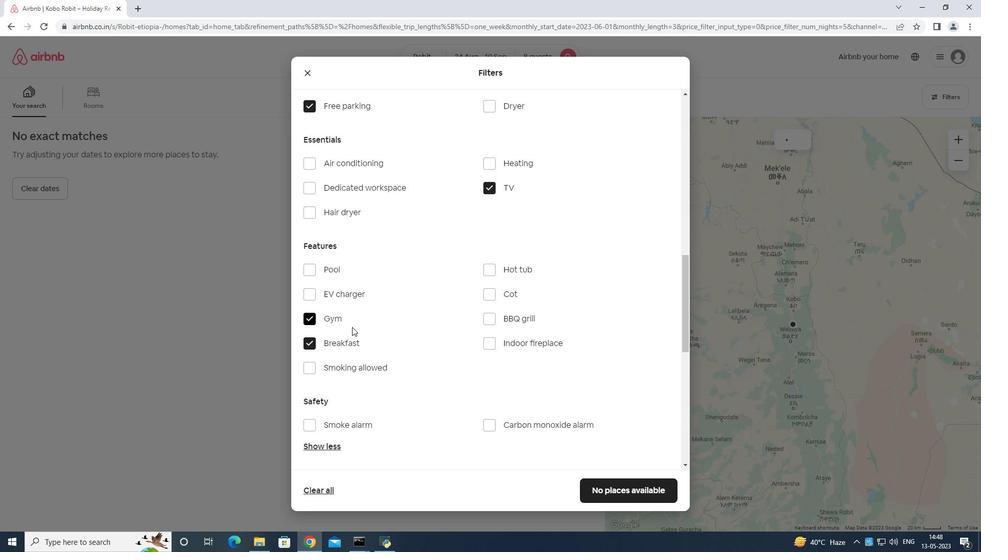 
Action: Mouse scrolled (491, 350) with delta (0, 0)
Screenshot: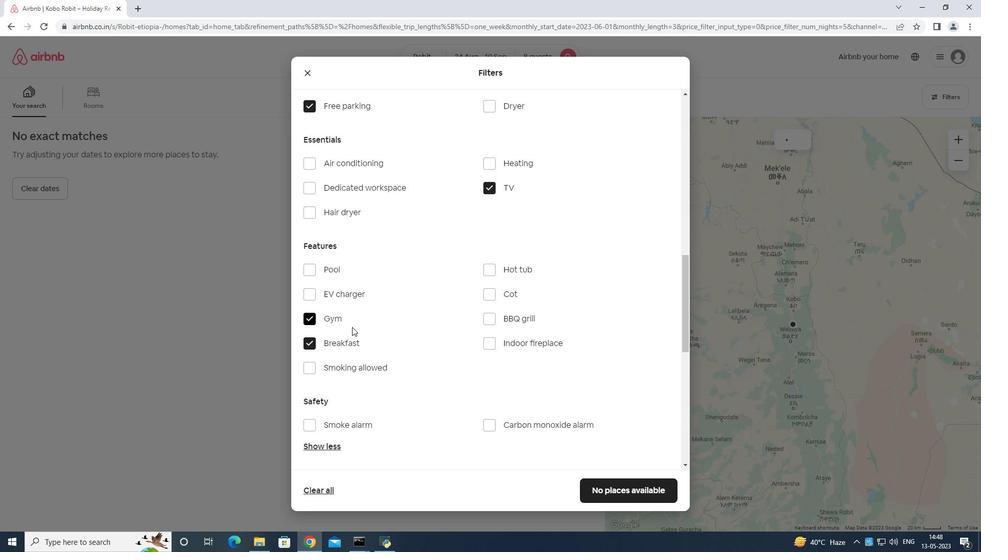 
Action: Mouse moved to (520, 350)
Screenshot: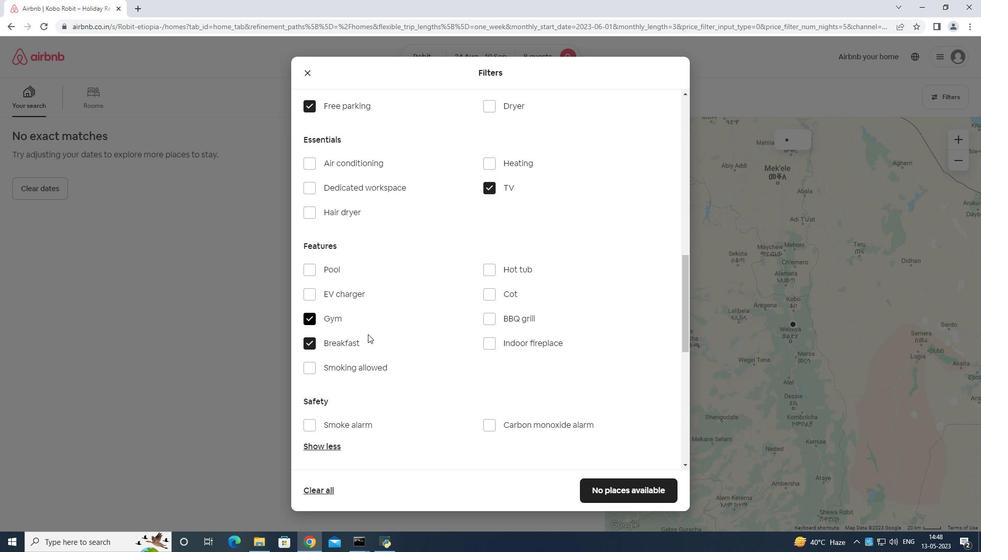 
Action: Mouse scrolled (520, 349) with delta (0, 0)
Screenshot: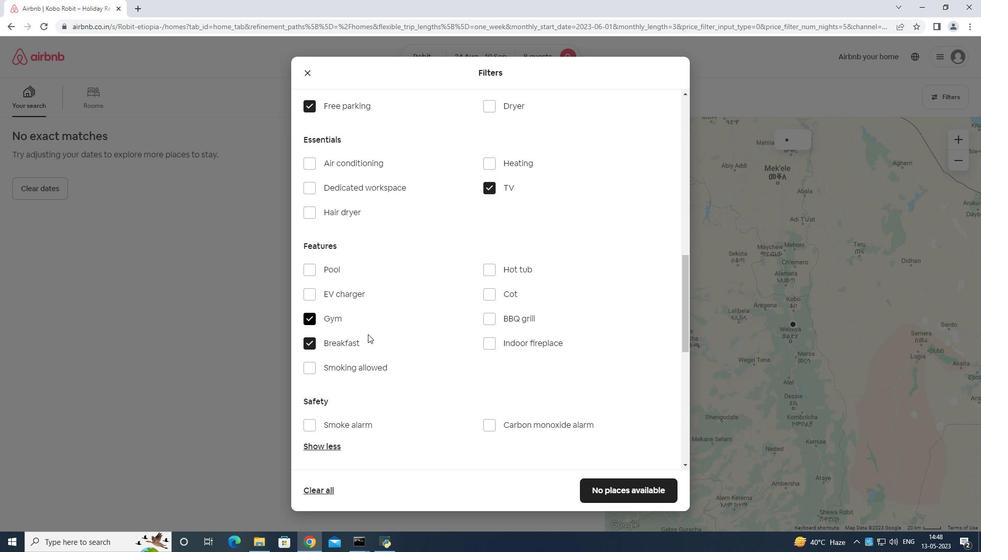 
Action: Mouse moved to (537, 345)
Screenshot: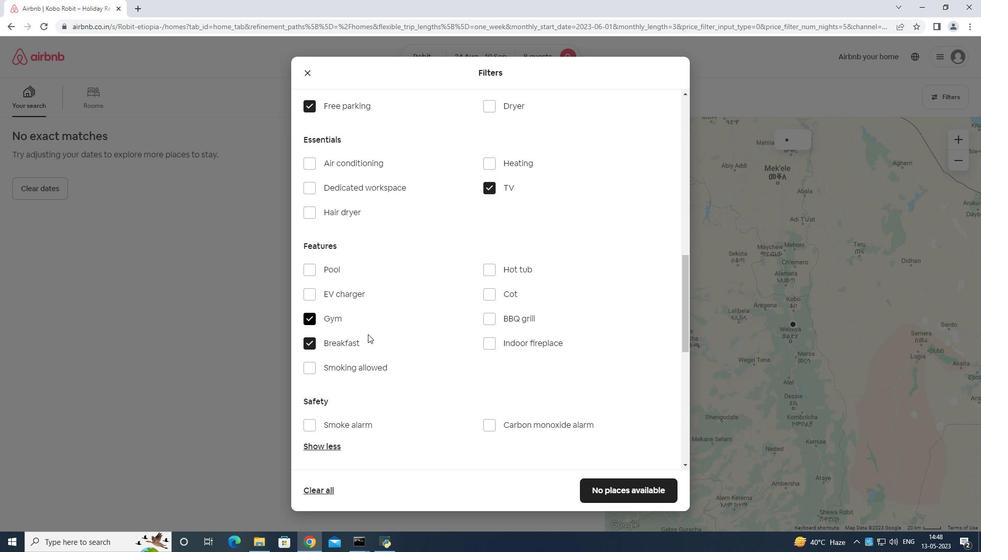 
Action: Mouse scrolled (537, 345) with delta (0, 0)
Screenshot: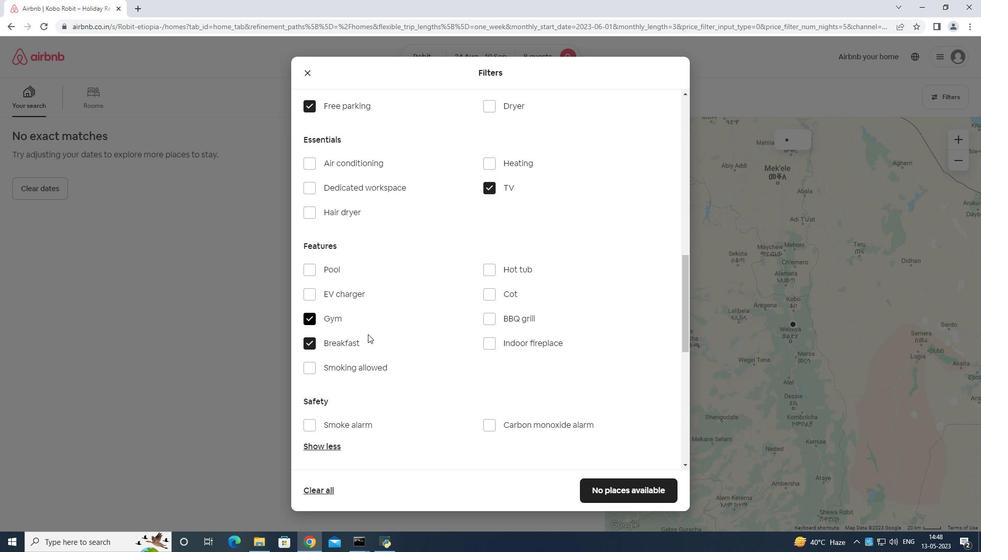 
Action: Mouse moved to (558, 338)
Screenshot: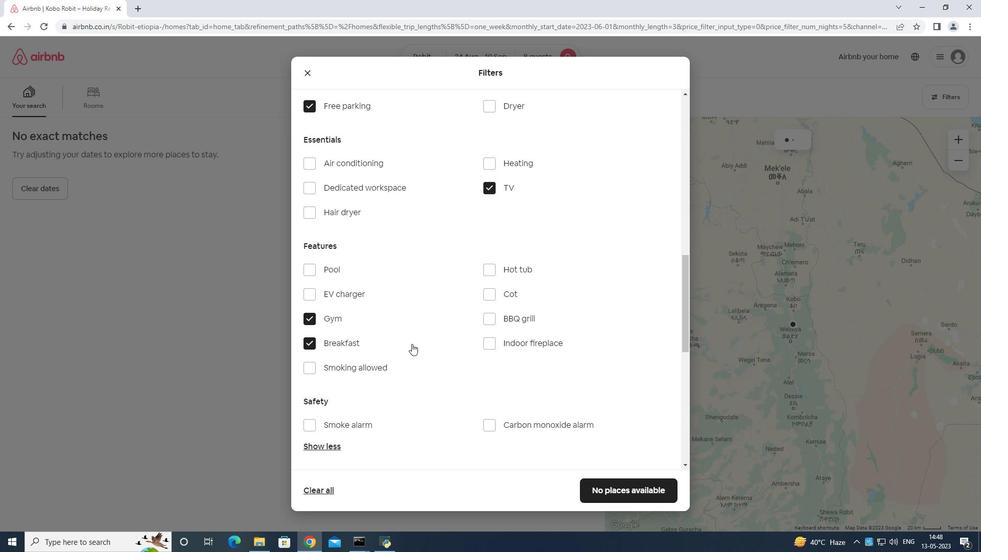 
Action: Mouse scrolled (555, 339) with delta (0, 0)
Screenshot: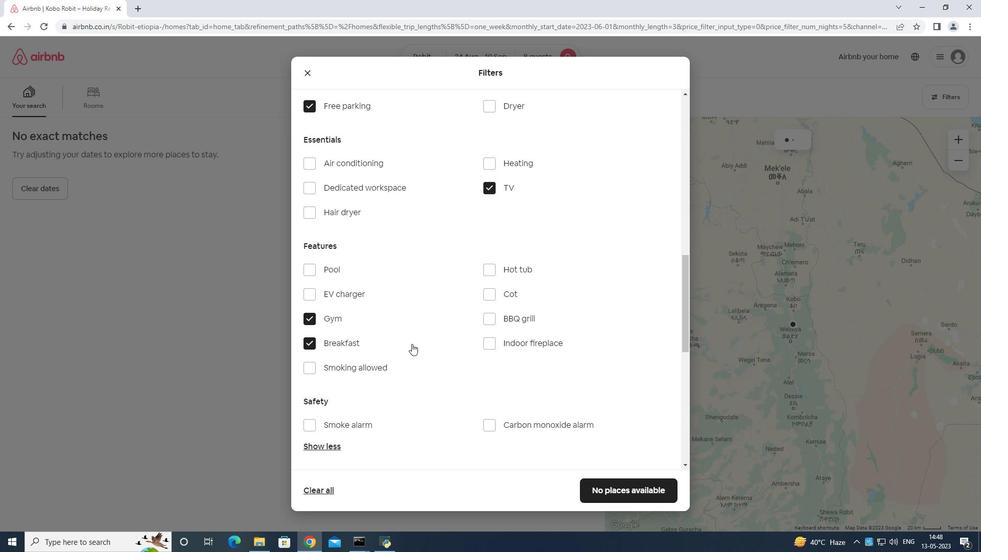 
Action: Mouse moved to (594, 332)
Screenshot: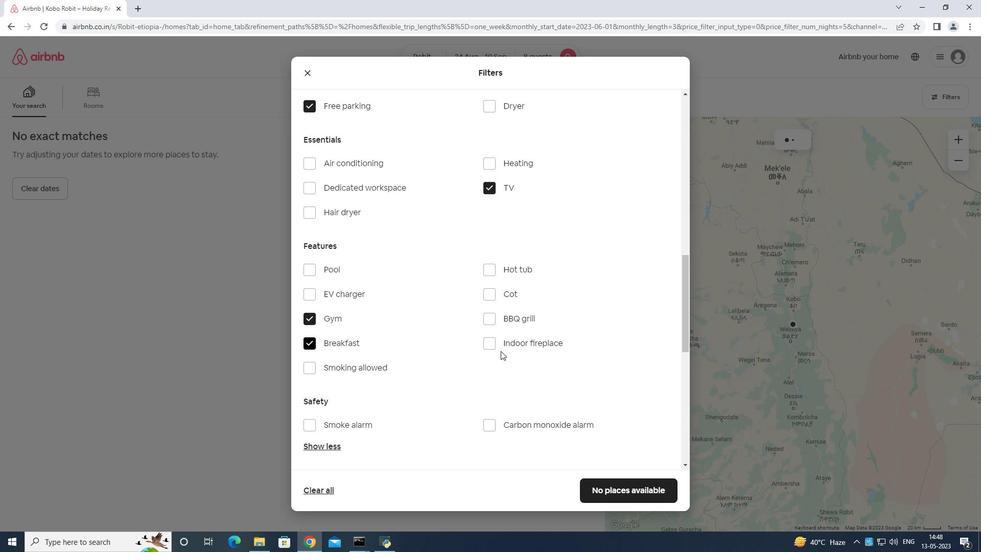 
Action: Mouse scrolled (594, 331) with delta (0, 0)
Screenshot: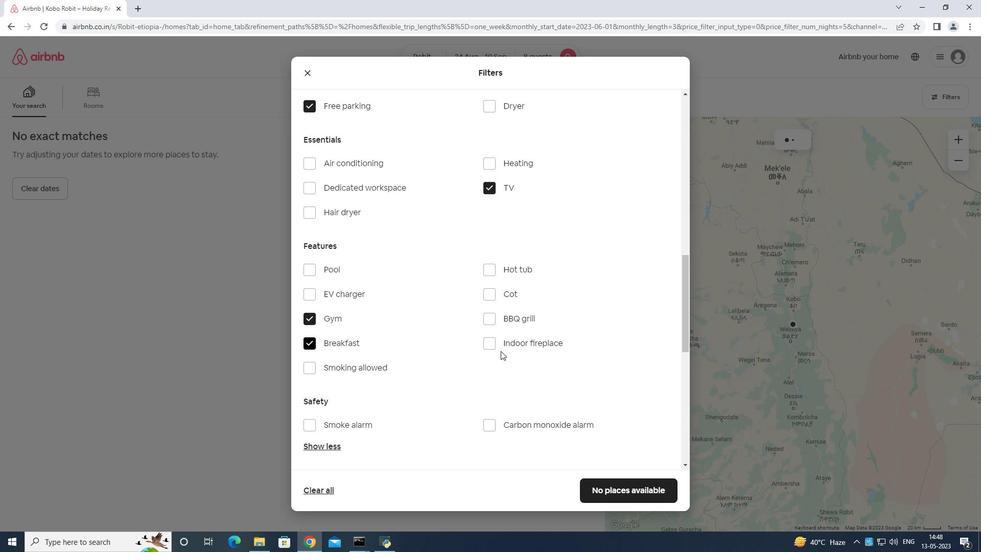 
Action: Mouse moved to (633, 256)
Screenshot: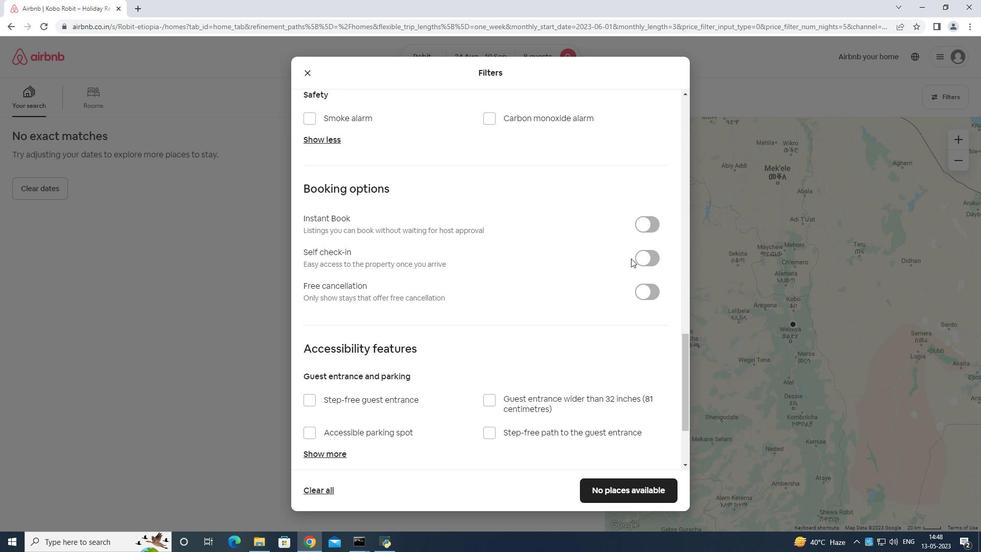 
Action: Mouse pressed left at (633, 256)
Screenshot: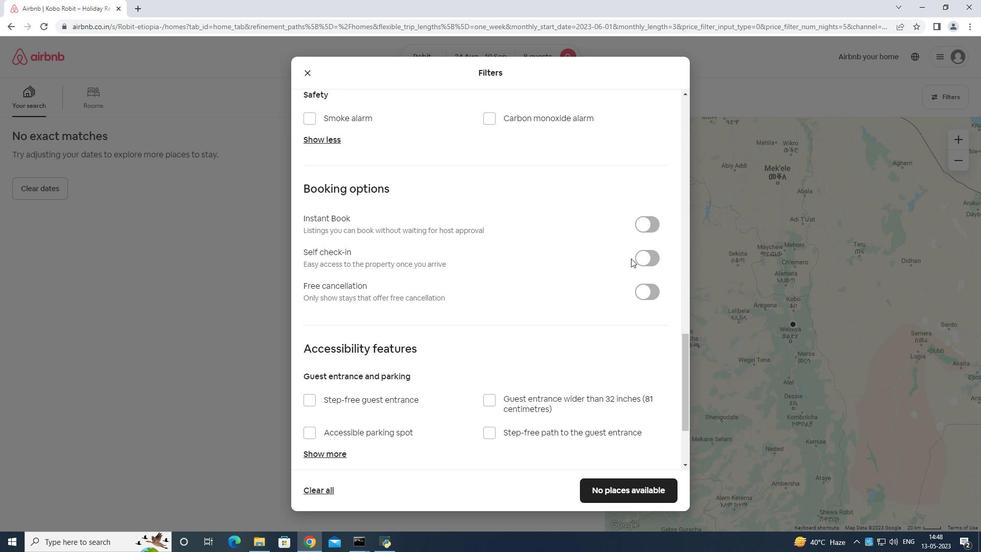 
Action: Mouse moved to (643, 258)
Screenshot: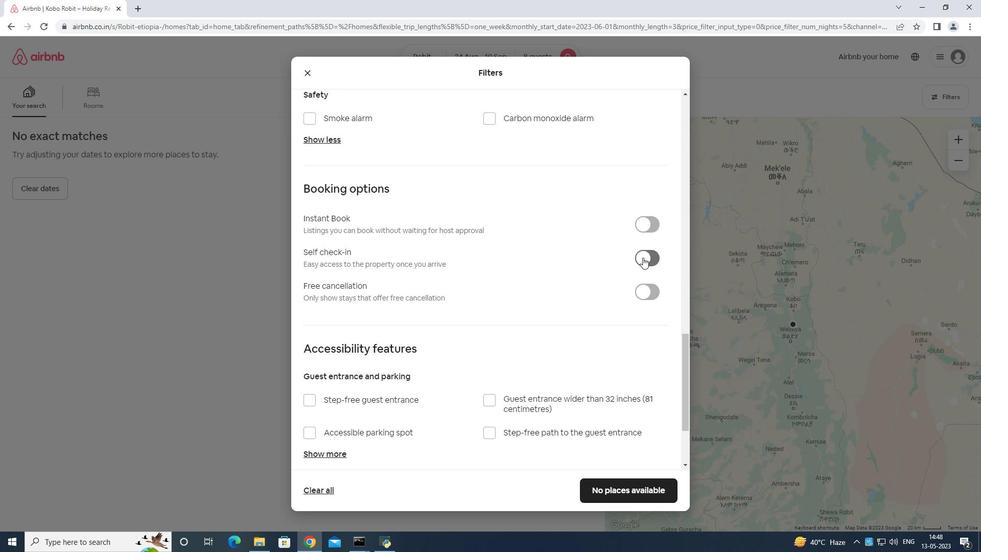 
Action: Mouse pressed left at (643, 258)
Screenshot: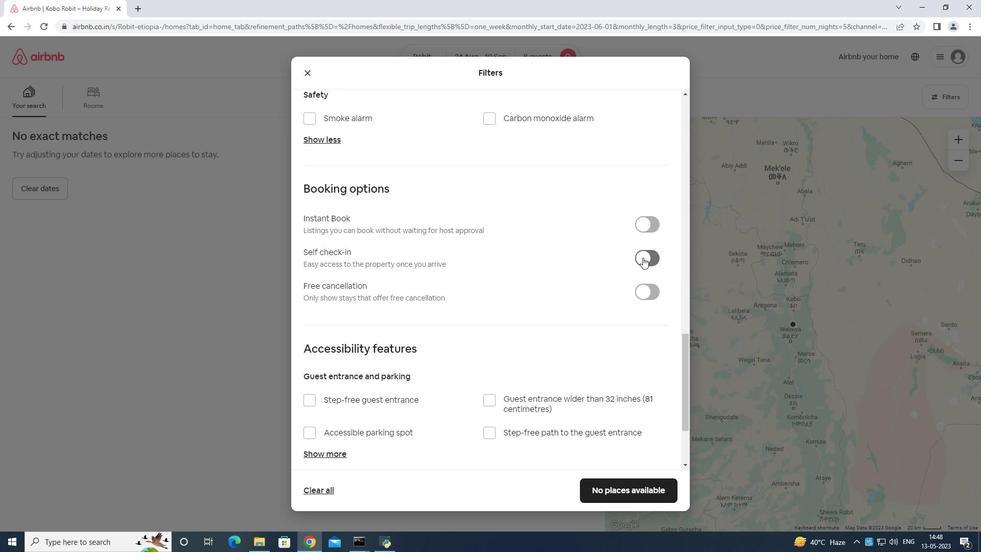 
Action: Mouse moved to (649, 252)
Screenshot: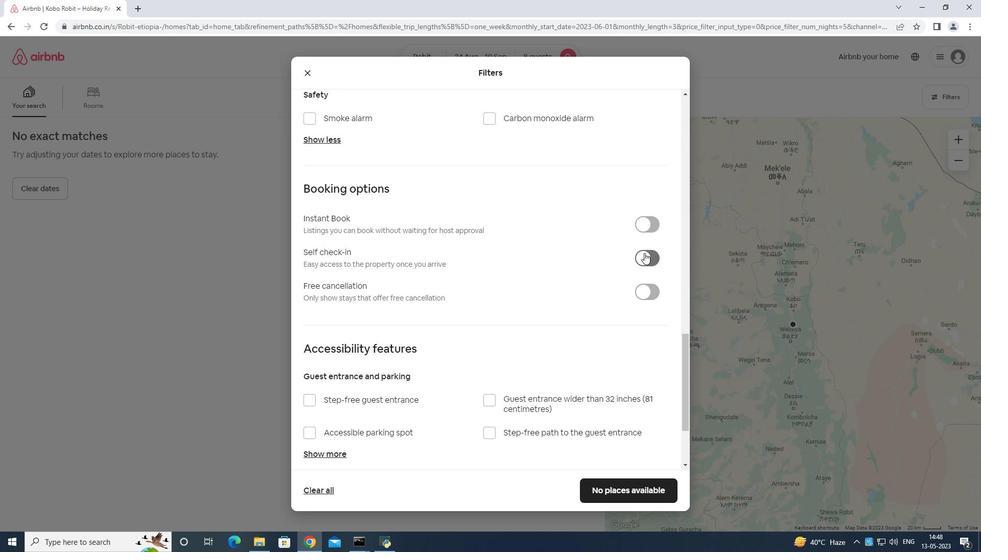 
Action: Mouse scrolled (649, 252) with delta (0, 0)
Screenshot: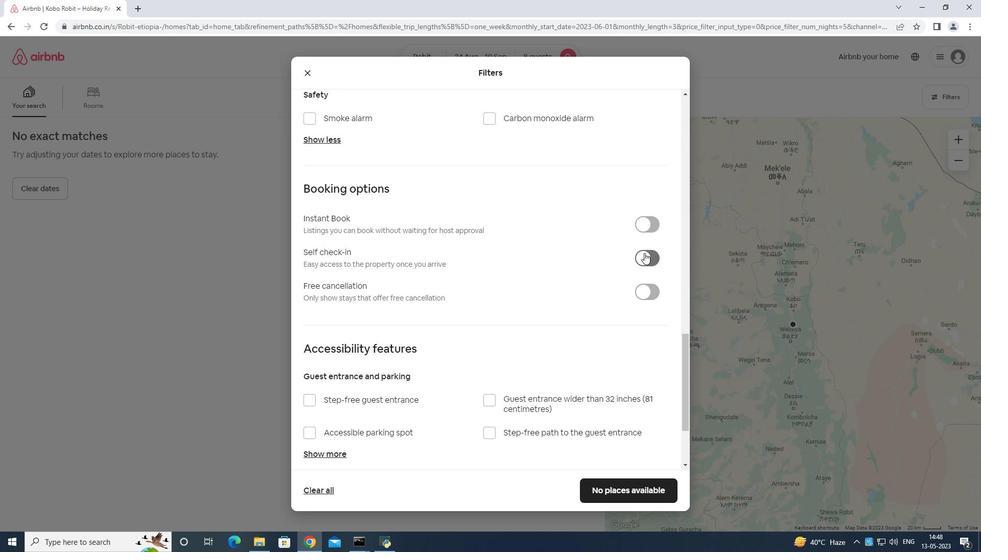 
Action: Mouse moved to (649, 255)
Screenshot: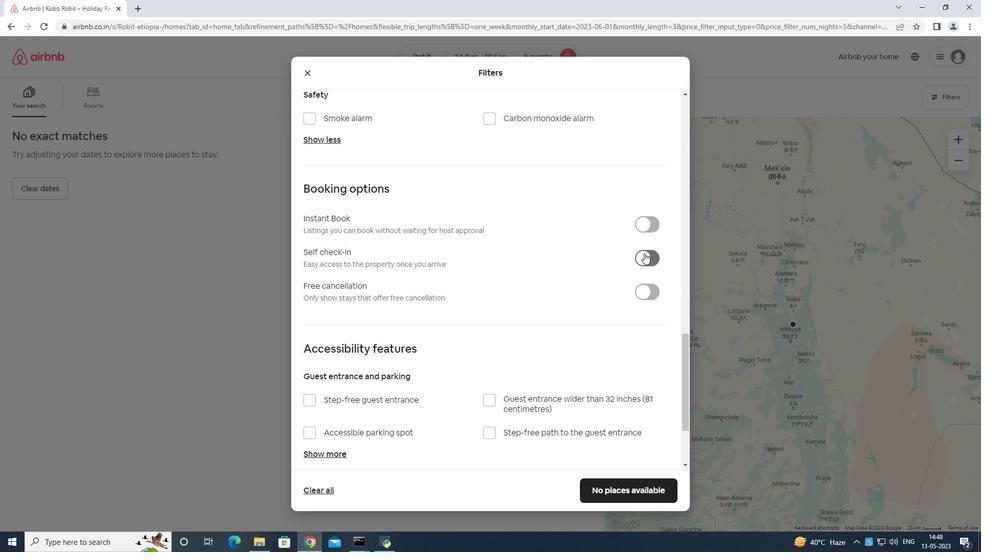 
Action: Mouse scrolled (649, 254) with delta (0, 0)
Screenshot: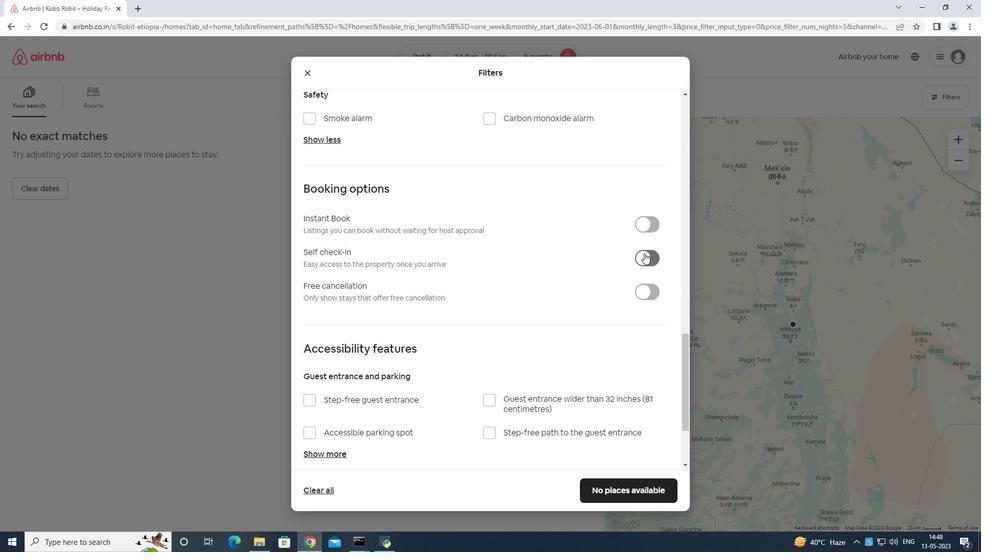 
Action: Mouse moved to (649, 256)
Screenshot: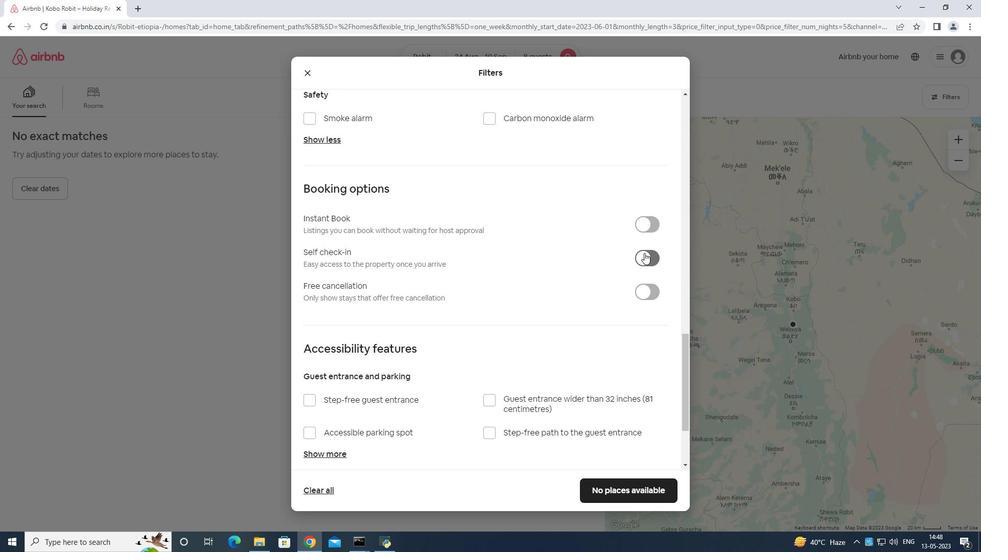 
Action: Mouse scrolled (649, 255) with delta (0, 0)
Screenshot: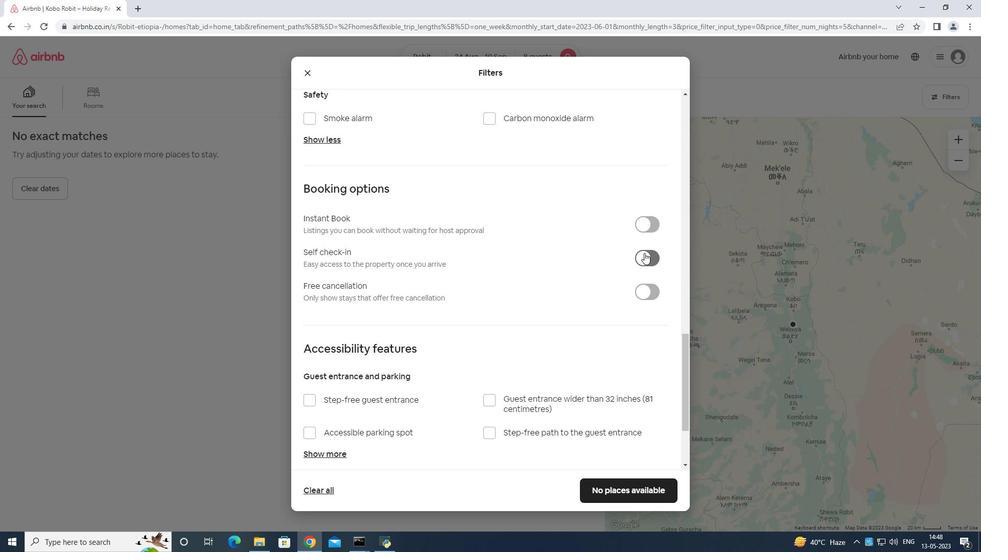 
Action: Mouse moved to (646, 262)
Screenshot: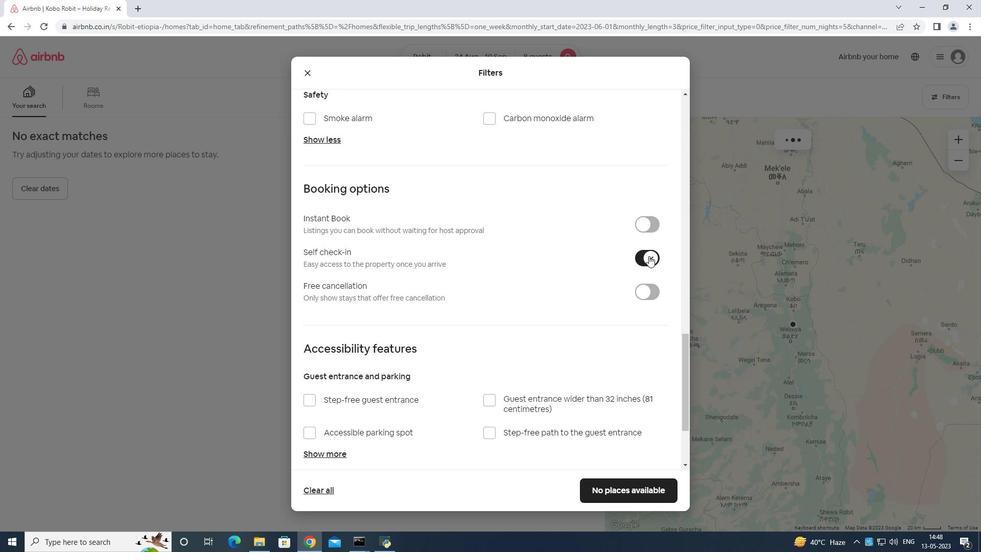 
Action: Mouse scrolled (646, 262) with delta (0, 0)
Screenshot: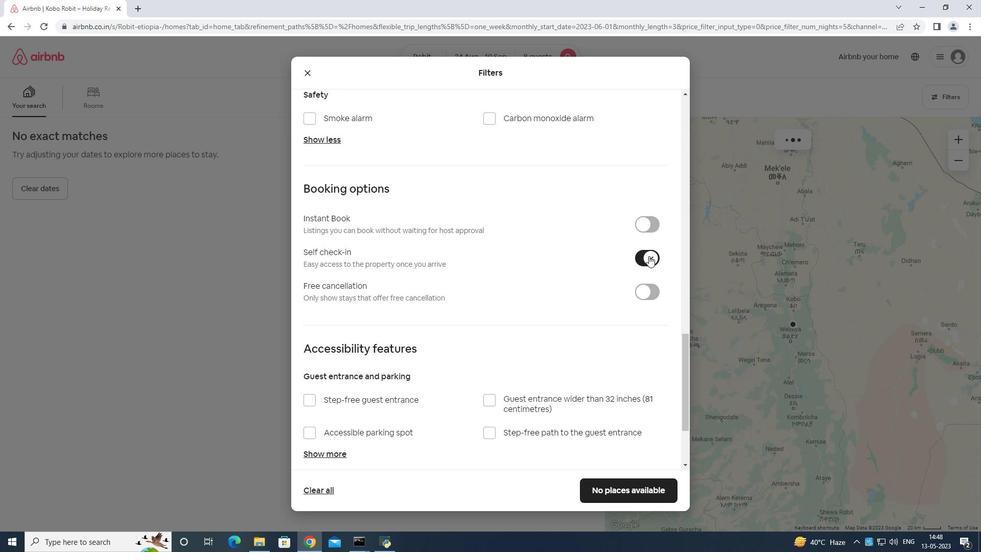 
Action: Mouse moved to (643, 267)
Screenshot: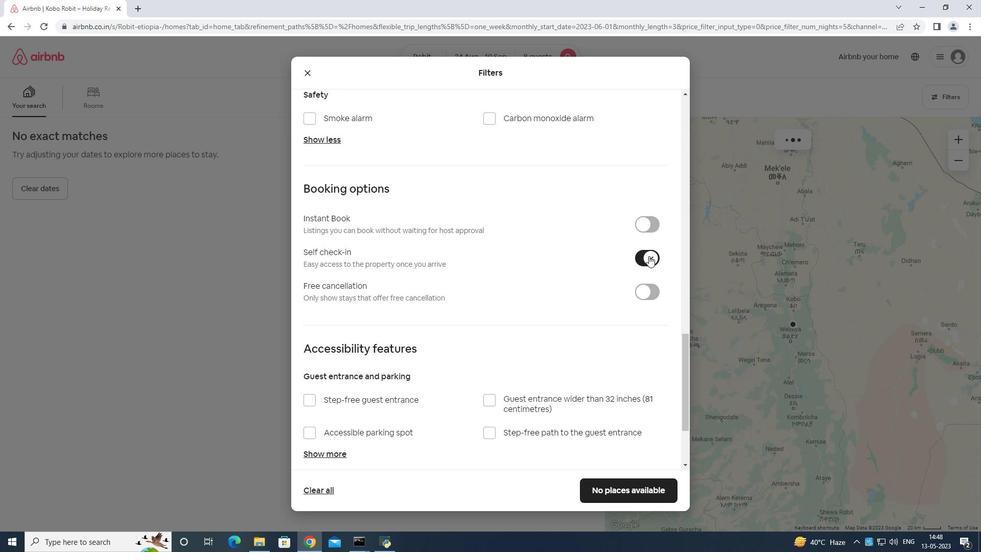 
Action: Mouse scrolled (644, 266) with delta (0, 0)
Screenshot: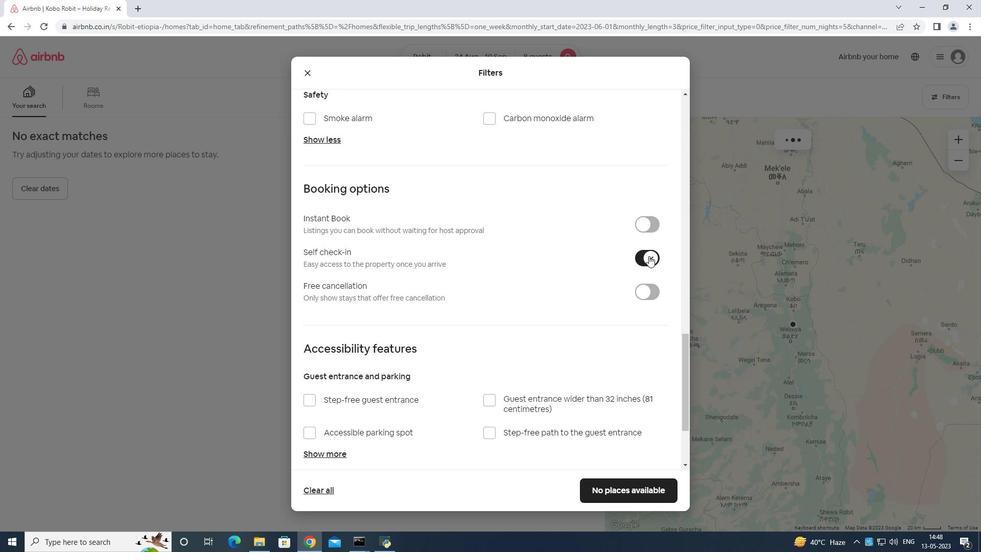 
Action: Mouse moved to (639, 270)
Screenshot: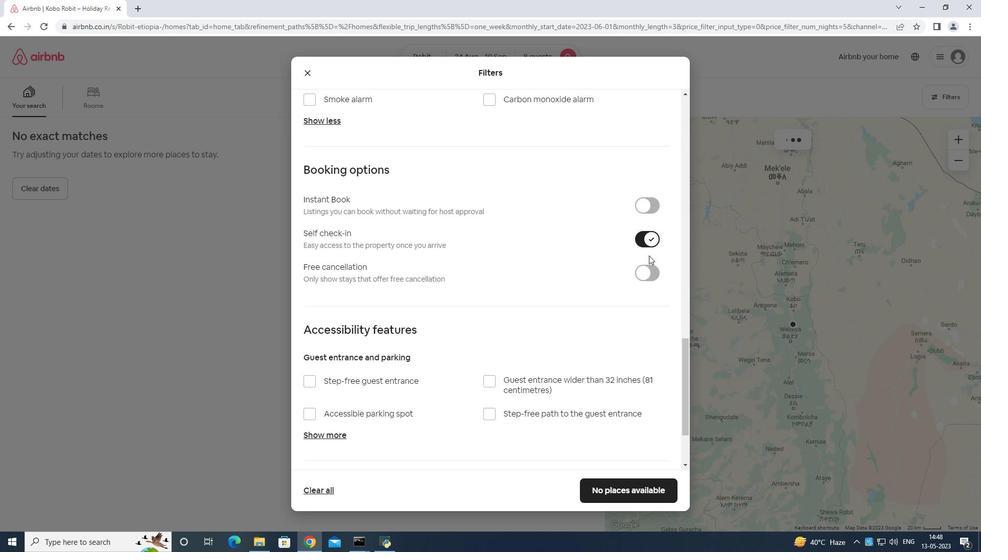 
Action: Mouse scrolled (641, 268) with delta (0, 0)
Screenshot: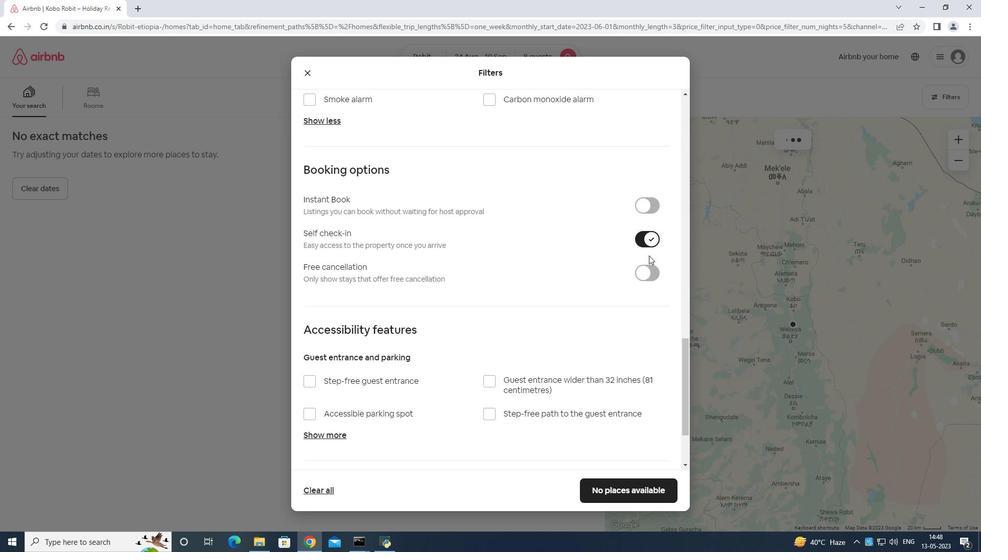 
Action: Mouse moved to (635, 274)
Screenshot: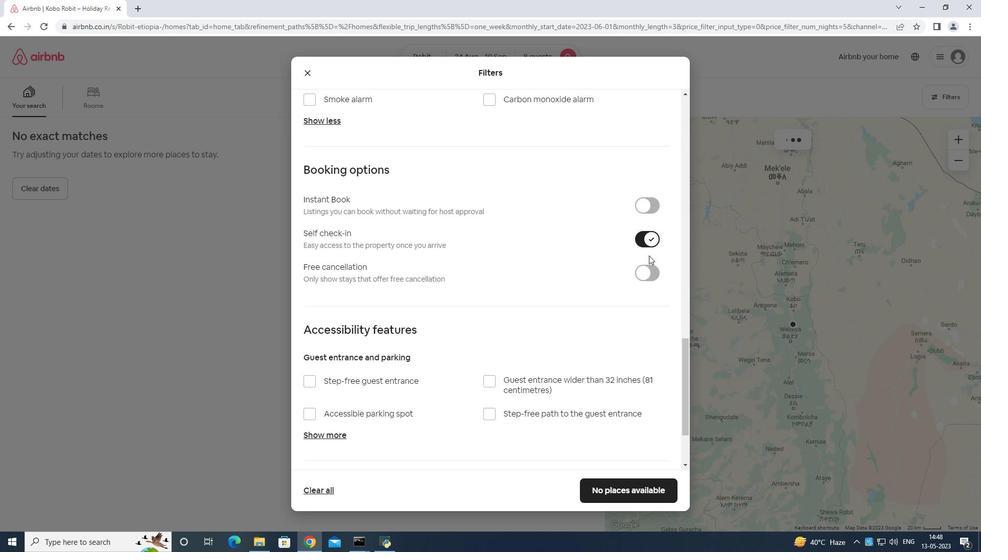 
Action: Mouse scrolled (636, 271) with delta (0, 0)
Screenshot: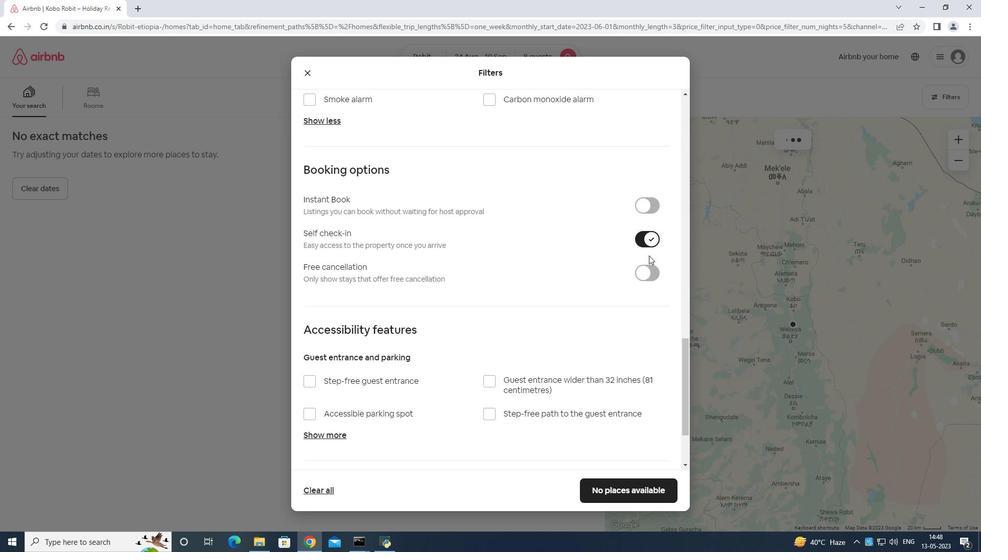 
Action: Mouse moved to (629, 283)
Screenshot: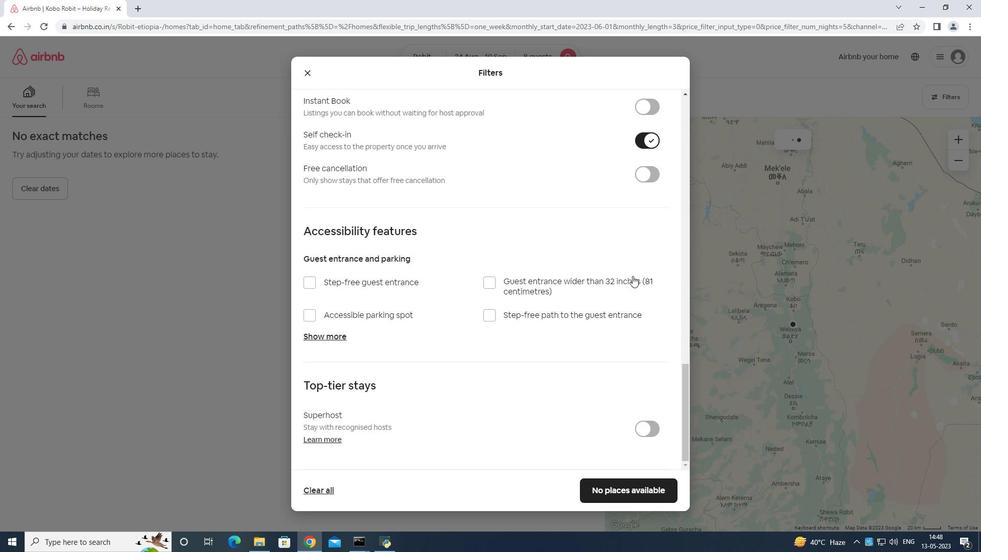
Action: Mouse scrolled (629, 282) with delta (0, 0)
Screenshot: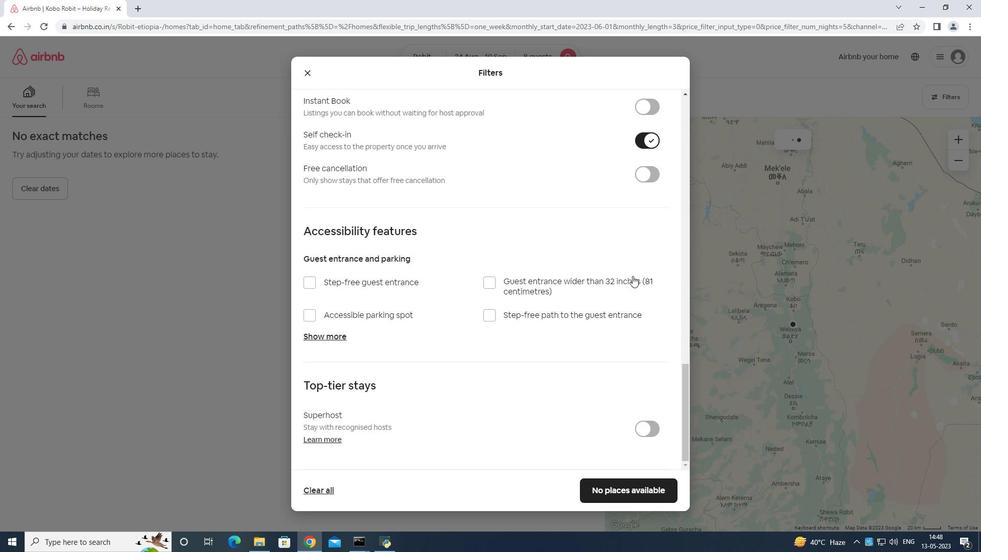 
Action: Mouse moved to (629, 285)
Screenshot: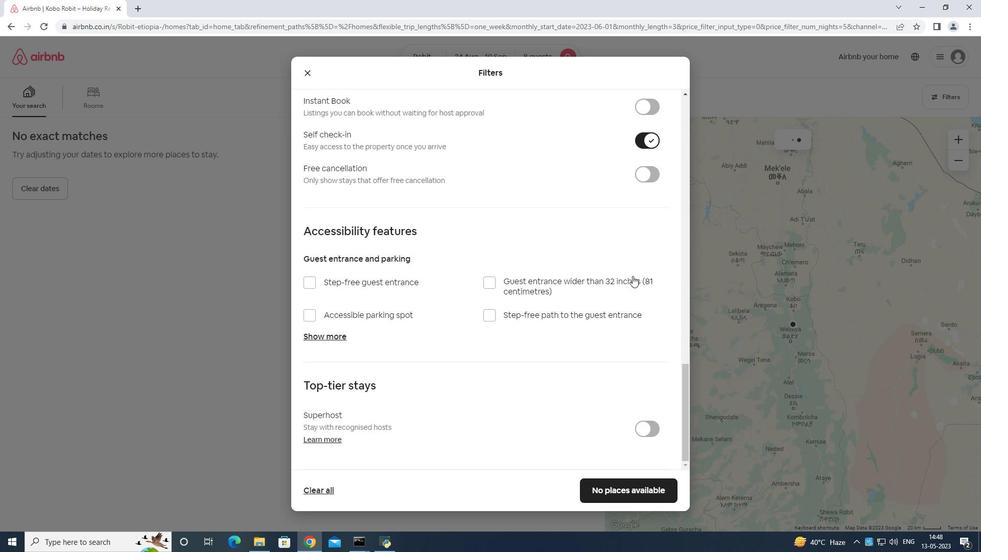 
Action: Mouse scrolled (629, 285) with delta (0, 0)
Screenshot: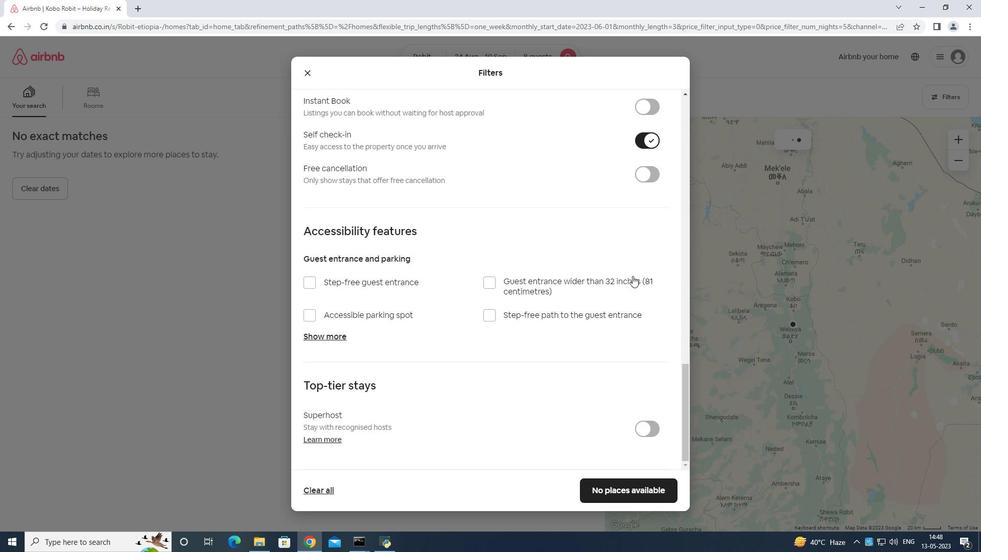 
Action: Mouse moved to (629, 286)
Screenshot: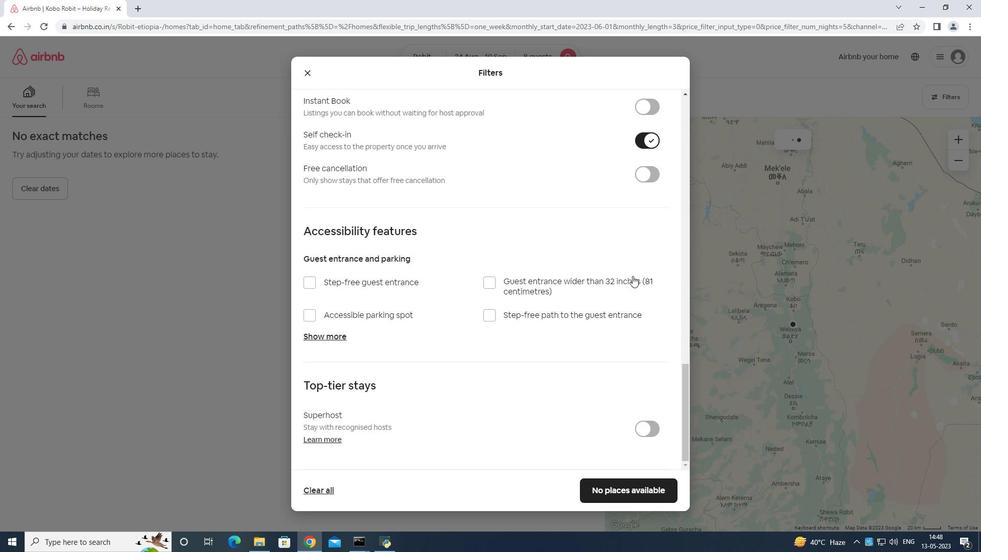 
Action: Mouse scrolled (629, 286) with delta (0, 0)
Screenshot: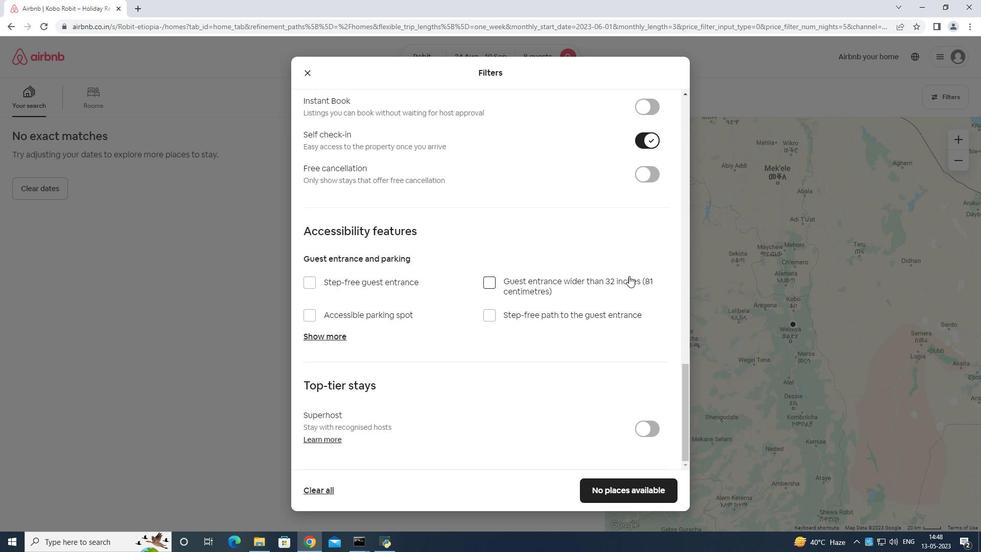 
Action: Mouse moved to (628, 287)
Screenshot: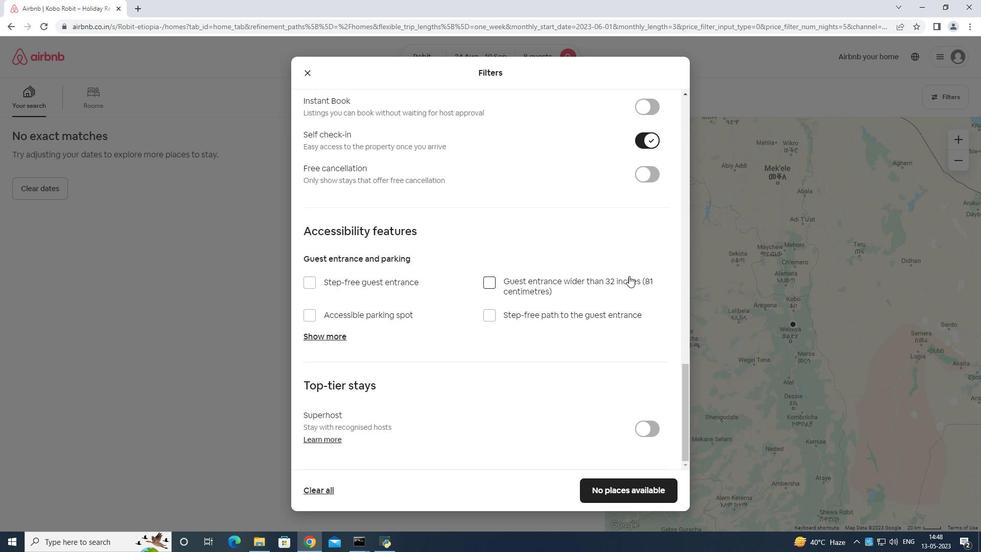 
Action: Mouse scrolled (628, 286) with delta (0, 0)
Screenshot: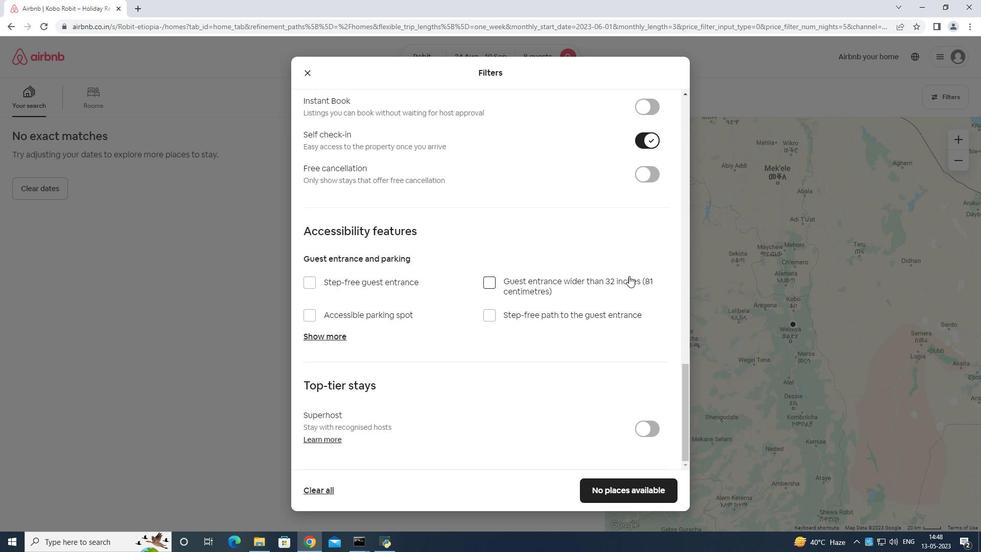 
Action: Mouse moved to (631, 488)
Screenshot: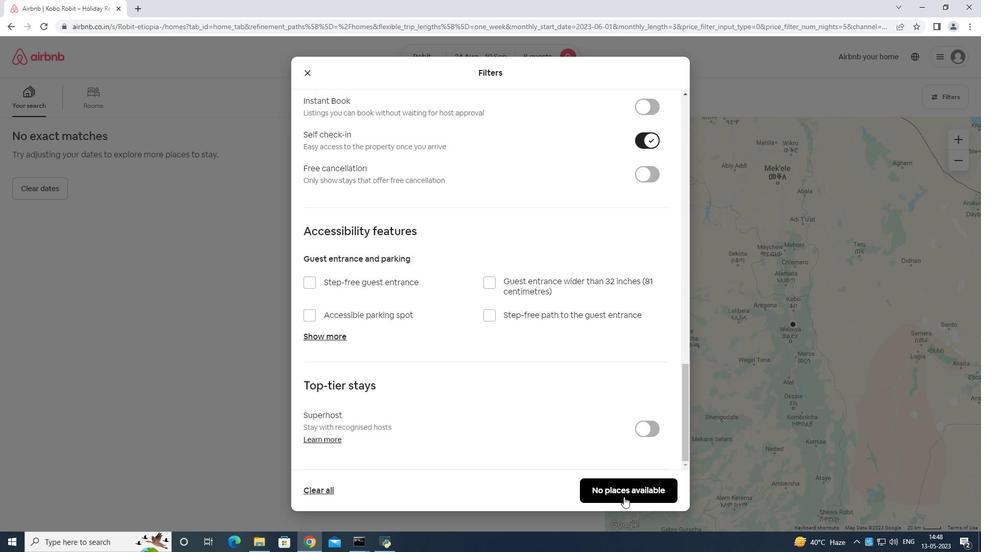 
Action: Mouse pressed left at (631, 488)
Screenshot: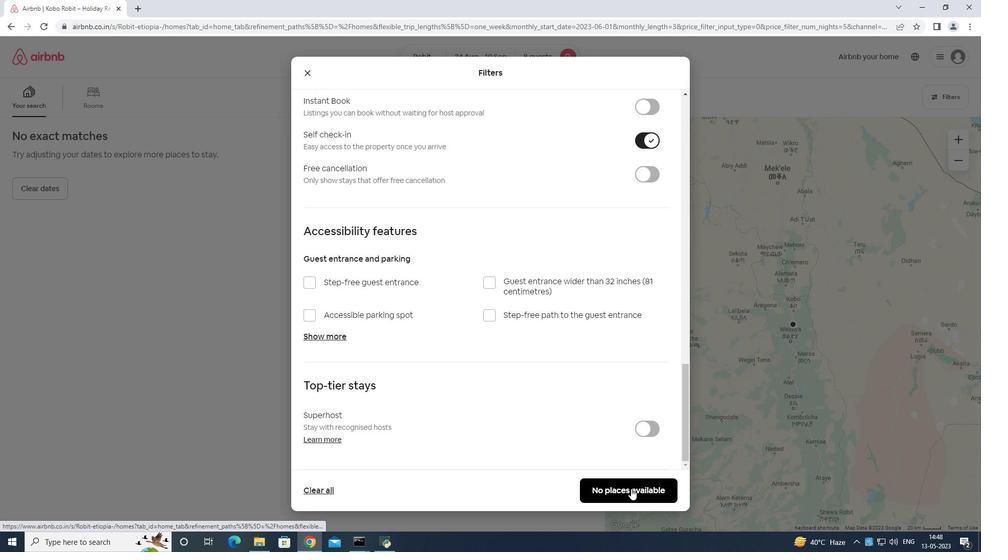 
